 Task: Add a signature Mateo Gonzalez containing With gratitude and sincere wishes, Mateo Gonzalez to email address softage.9@softage.net and add a folder Condo associations
Action: Mouse moved to (1201, 96)
Screenshot: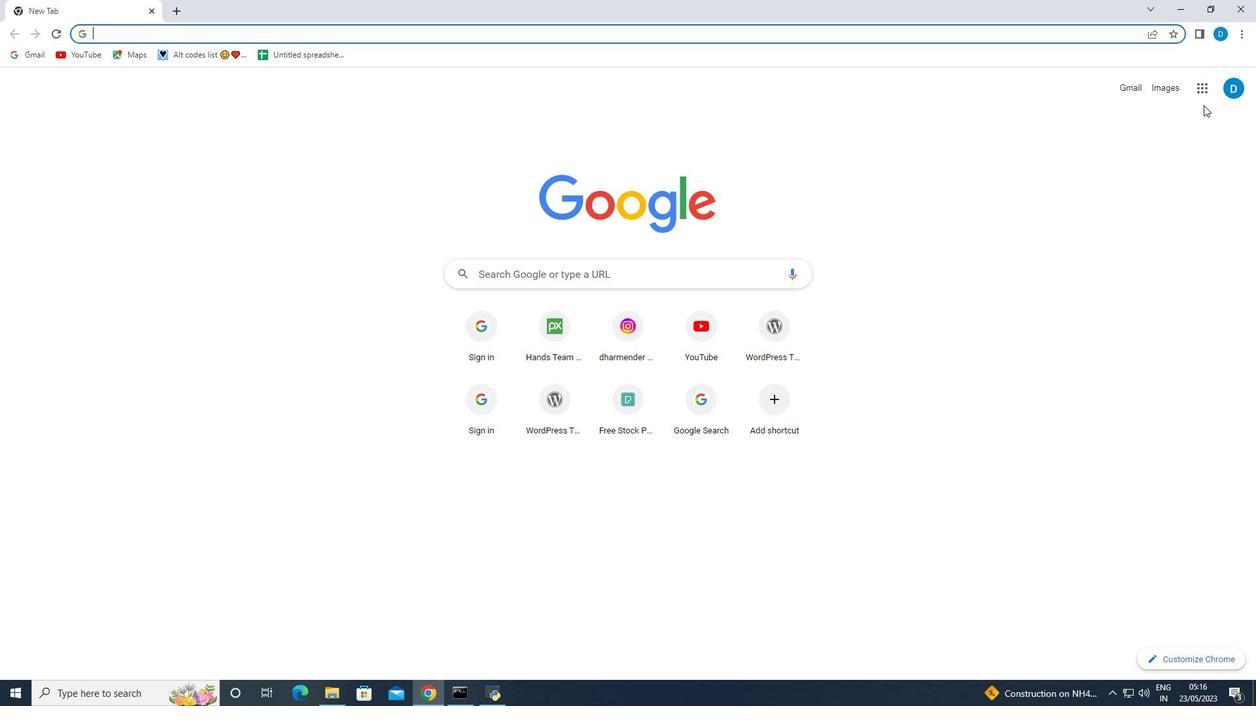 
Action: Mouse pressed left at (1201, 96)
Screenshot: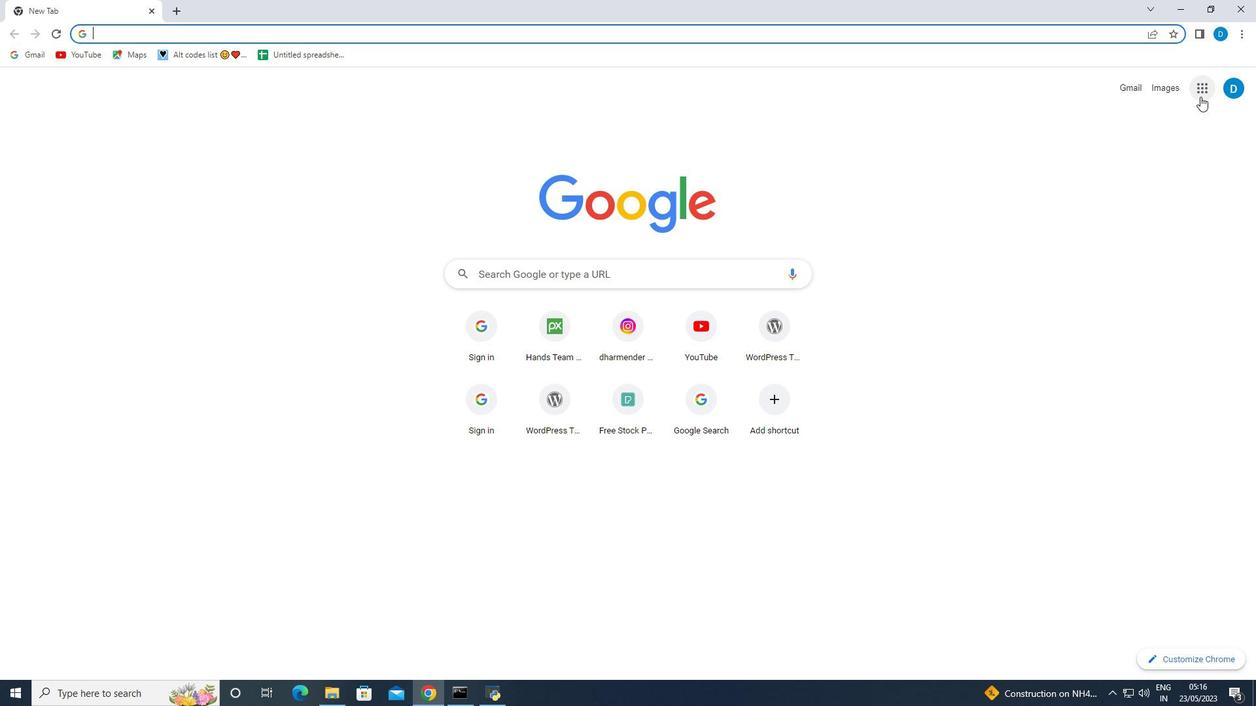 
Action: Mouse moved to (1091, 255)
Screenshot: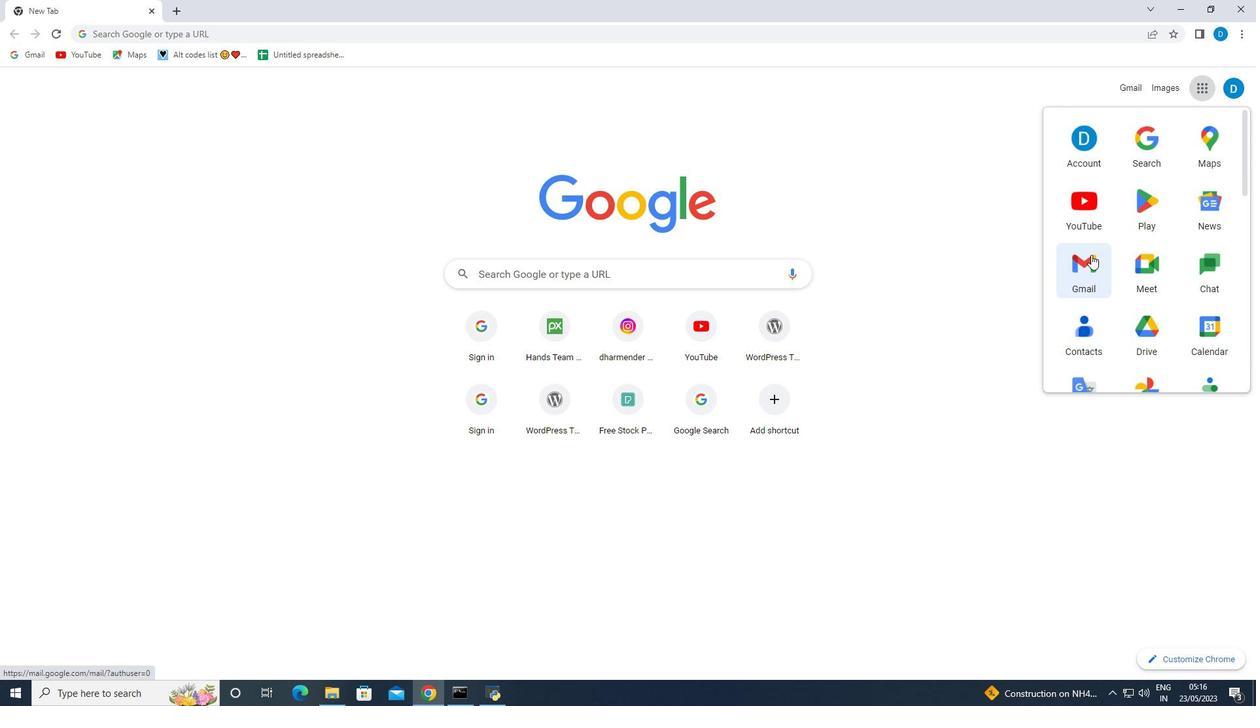 
Action: Mouse pressed left at (1091, 255)
Screenshot: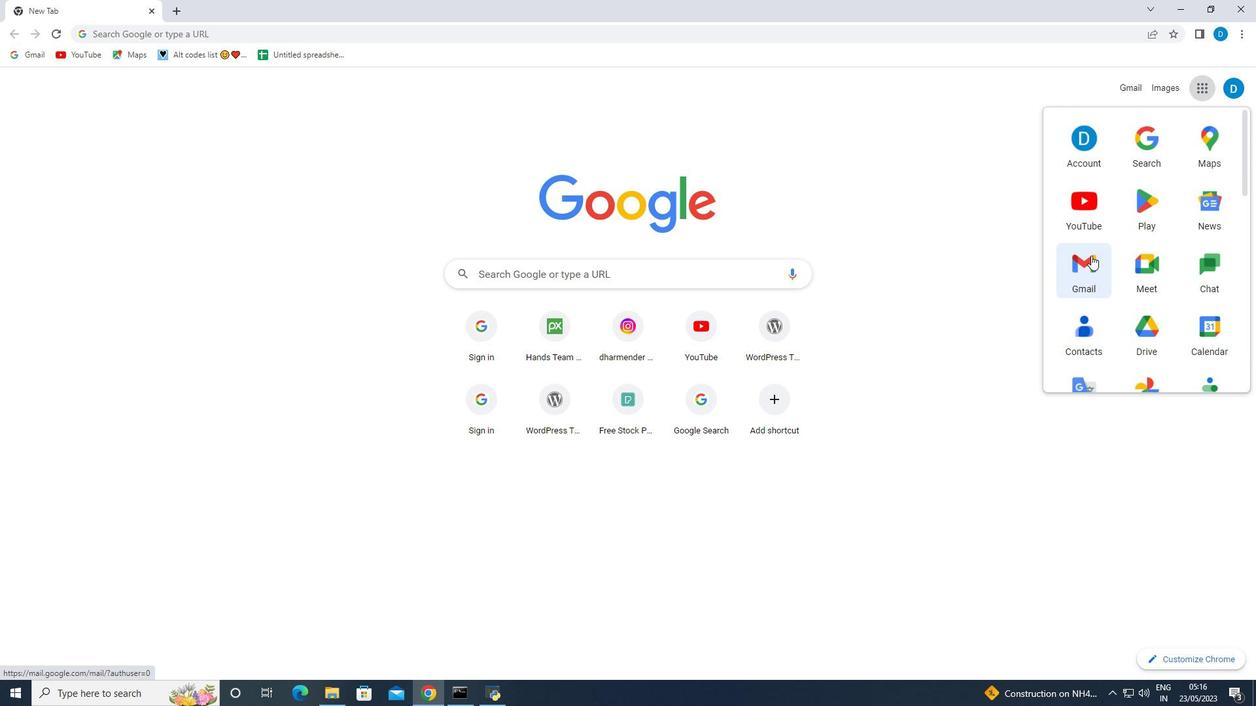 
Action: Mouse moved to (145, 337)
Screenshot: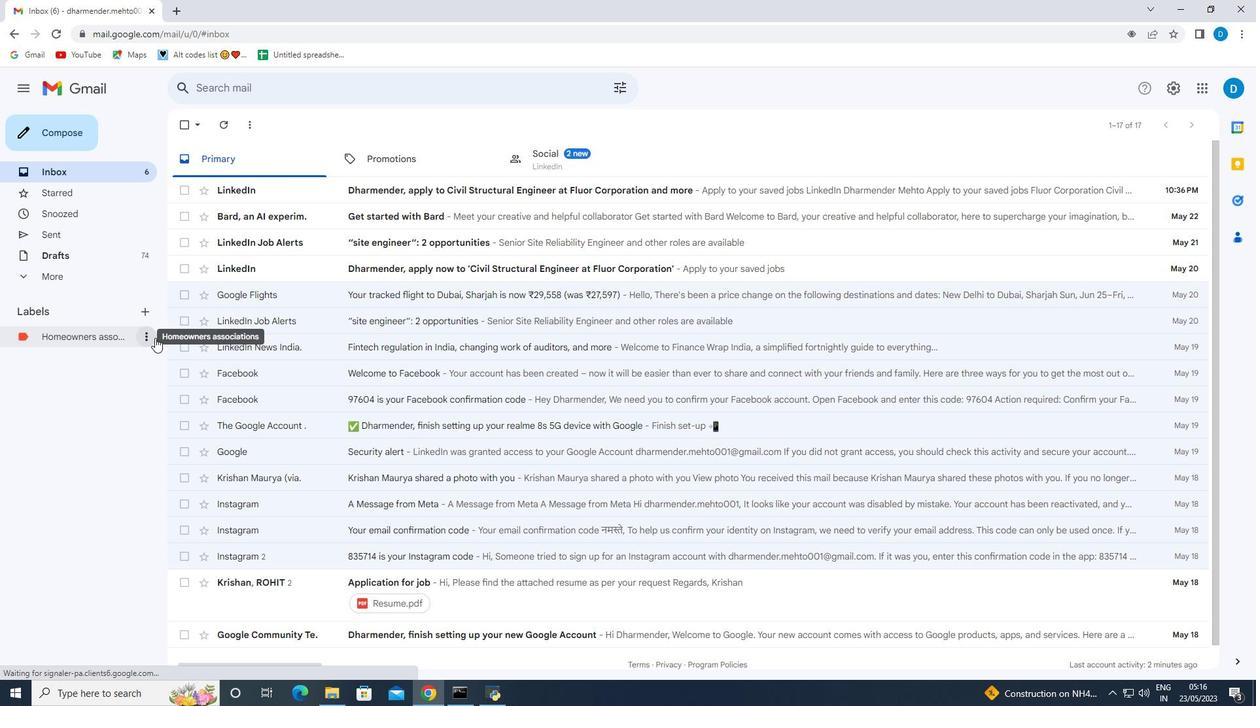 
Action: Mouse pressed left at (145, 337)
Screenshot: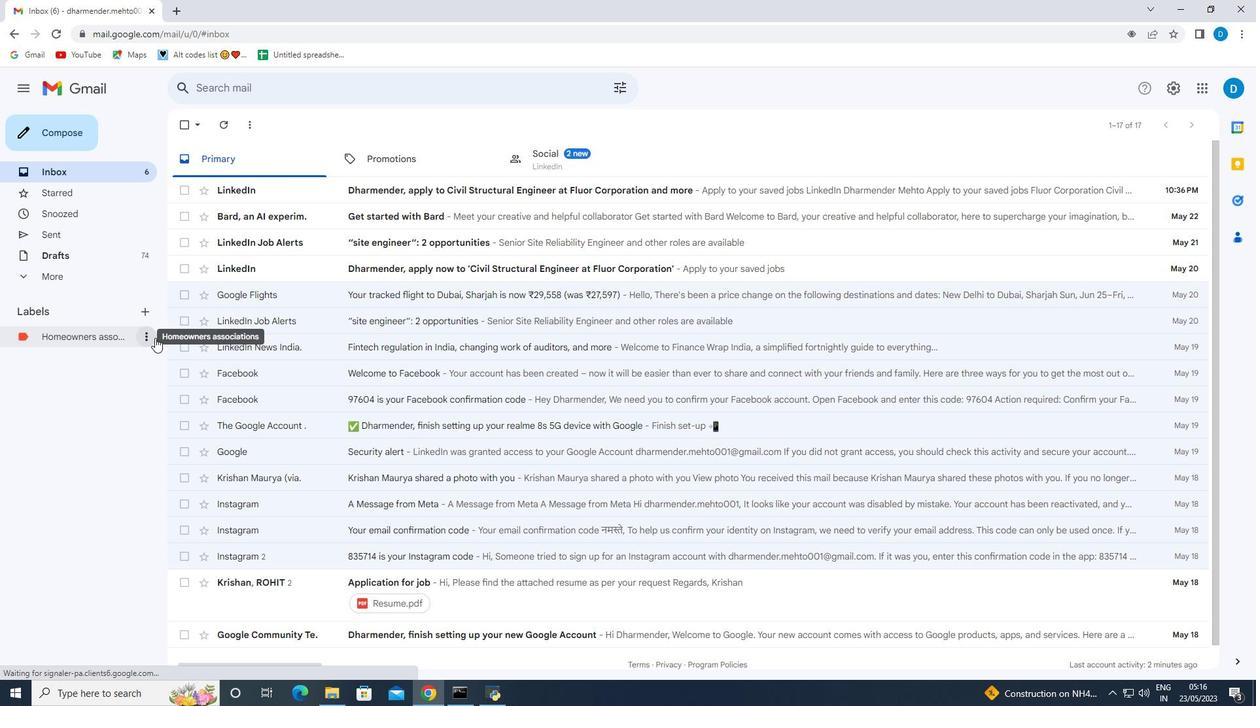 
Action: Mouse moved to (191, 574)
Screenshot: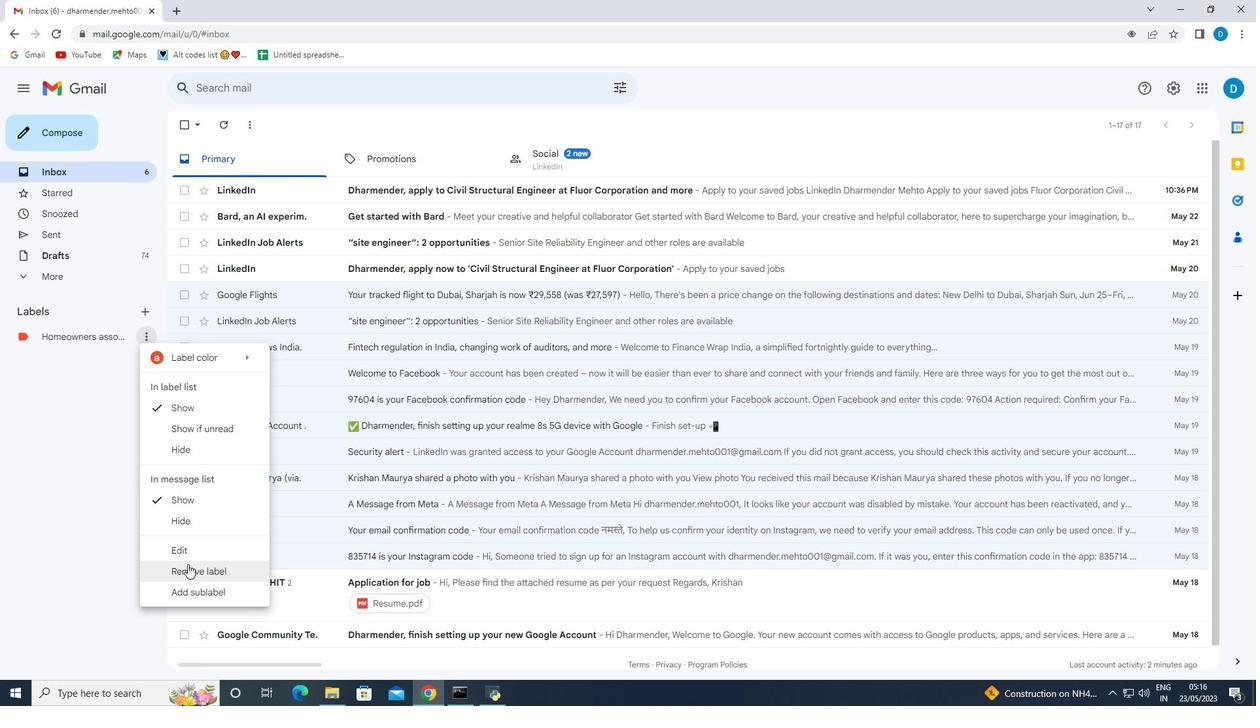 
Action: Mouse pressed left at (191, 574)
Screenshot: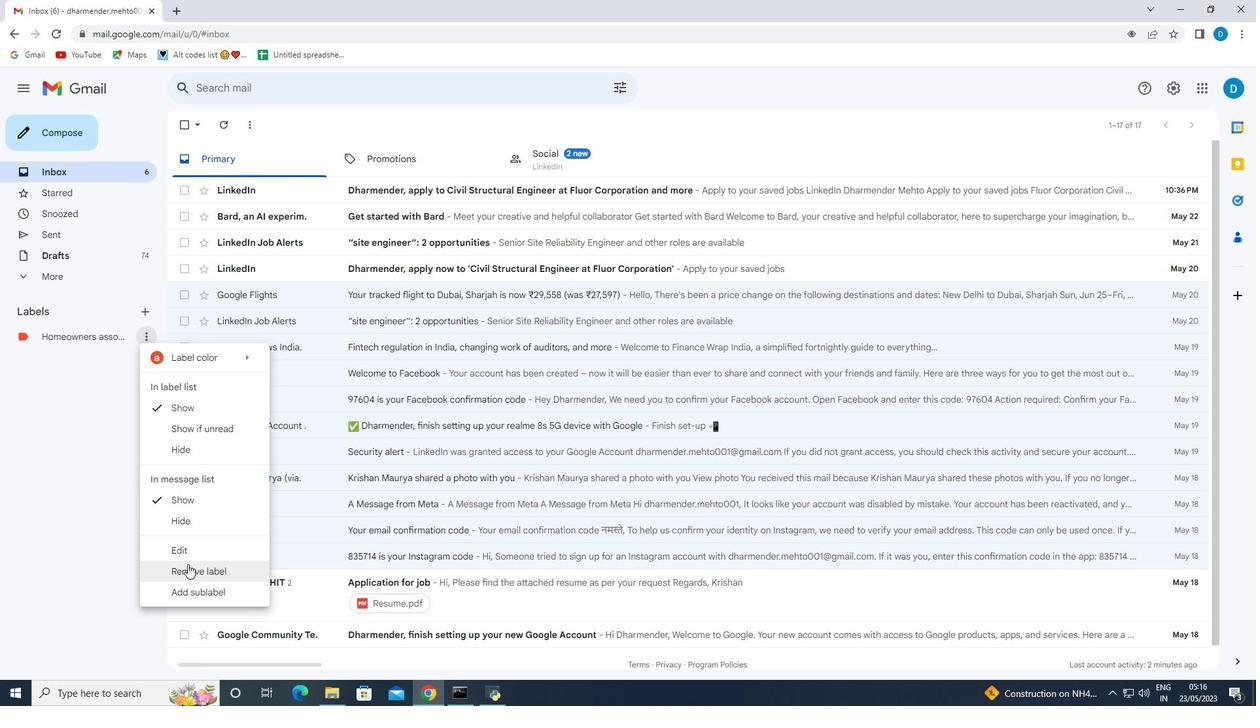 
Action: Mouse moved to (738, 406)
Screenshot: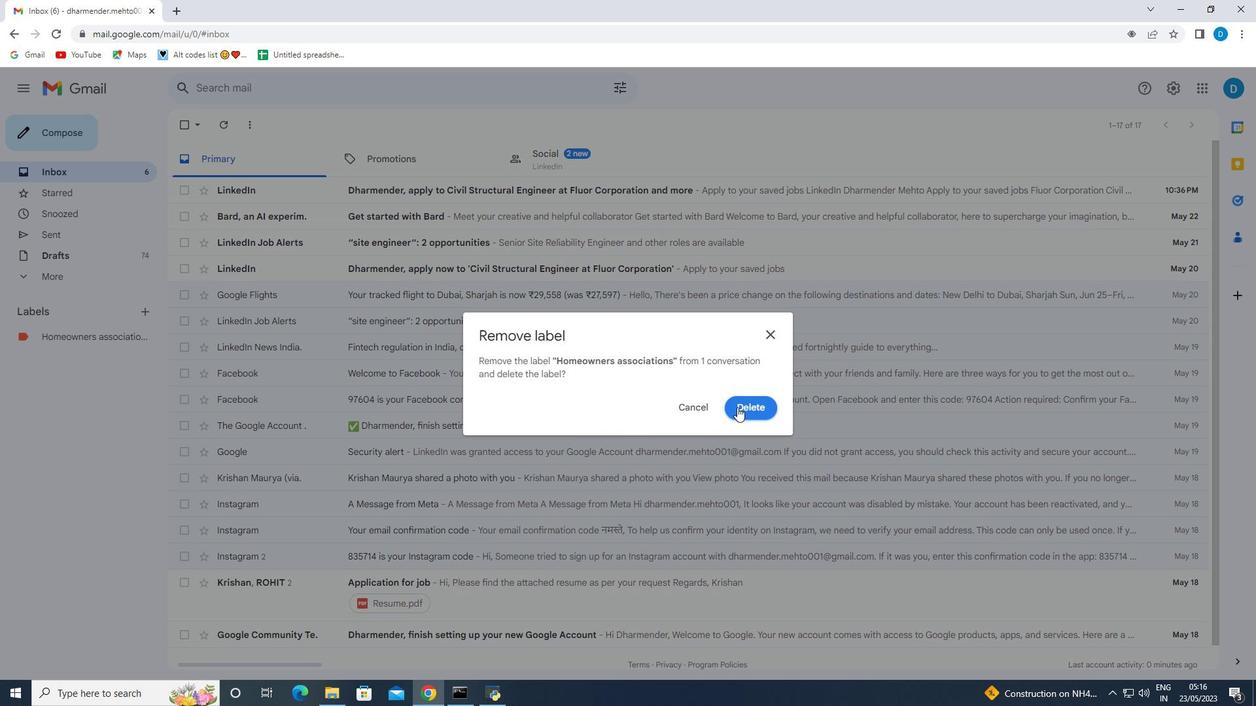 
Action: Mouse pressed left at (738, 406)
Screenshot: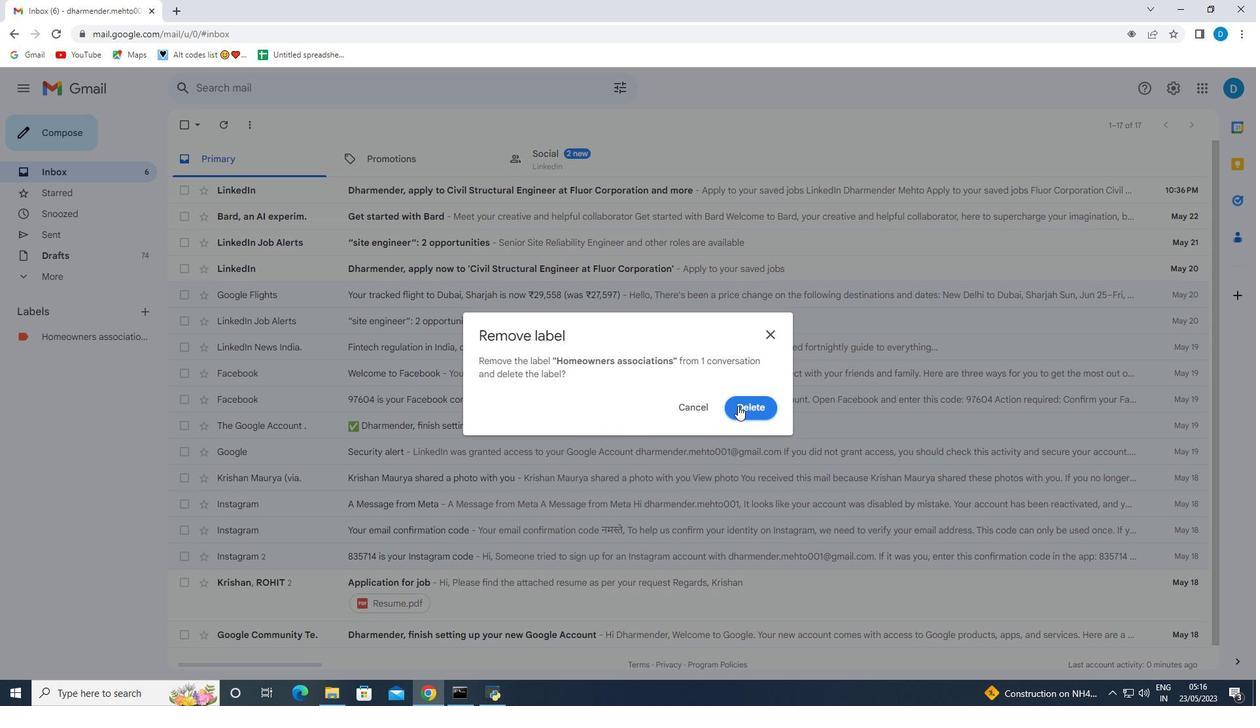 
Action: Mouse moved to (1173, 87)
Screenshot: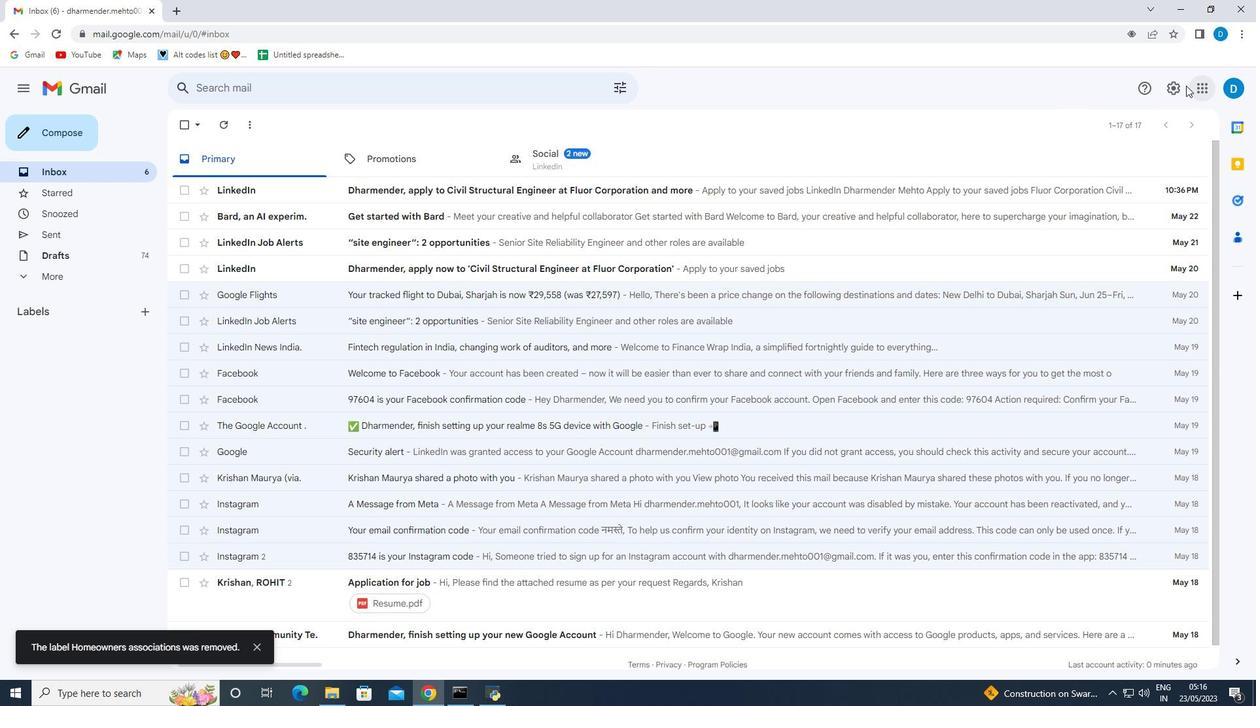 
Action: Mouse pressed left at (1173, 87)
Screenshot: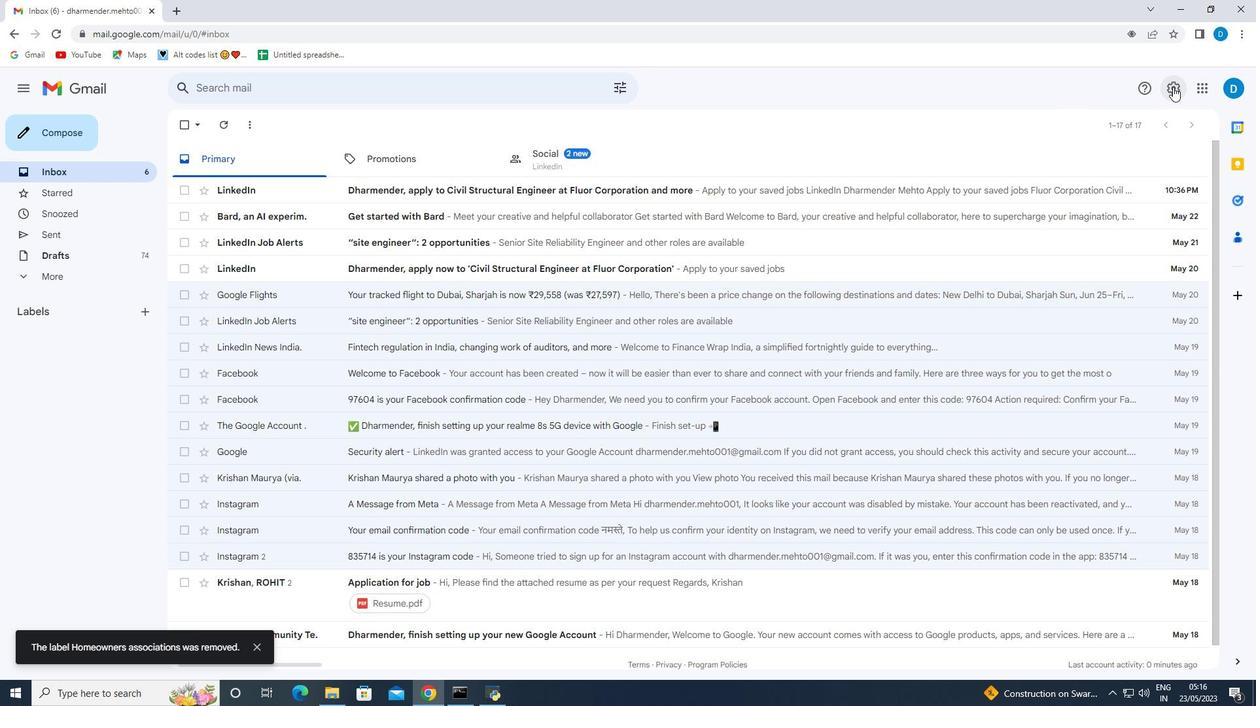 
Action: Mouse moved to (1140, 157)
Screenshot: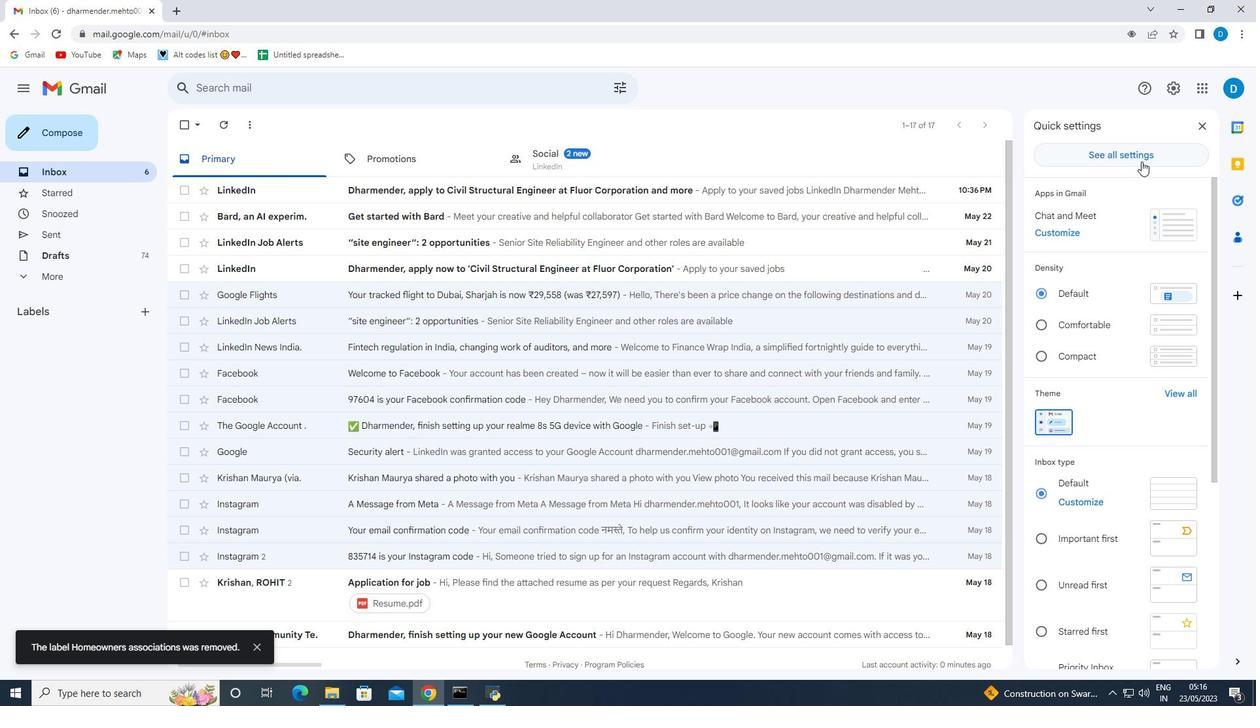 
Action: Mouse pressed left at (1140, 157)
Screenshot: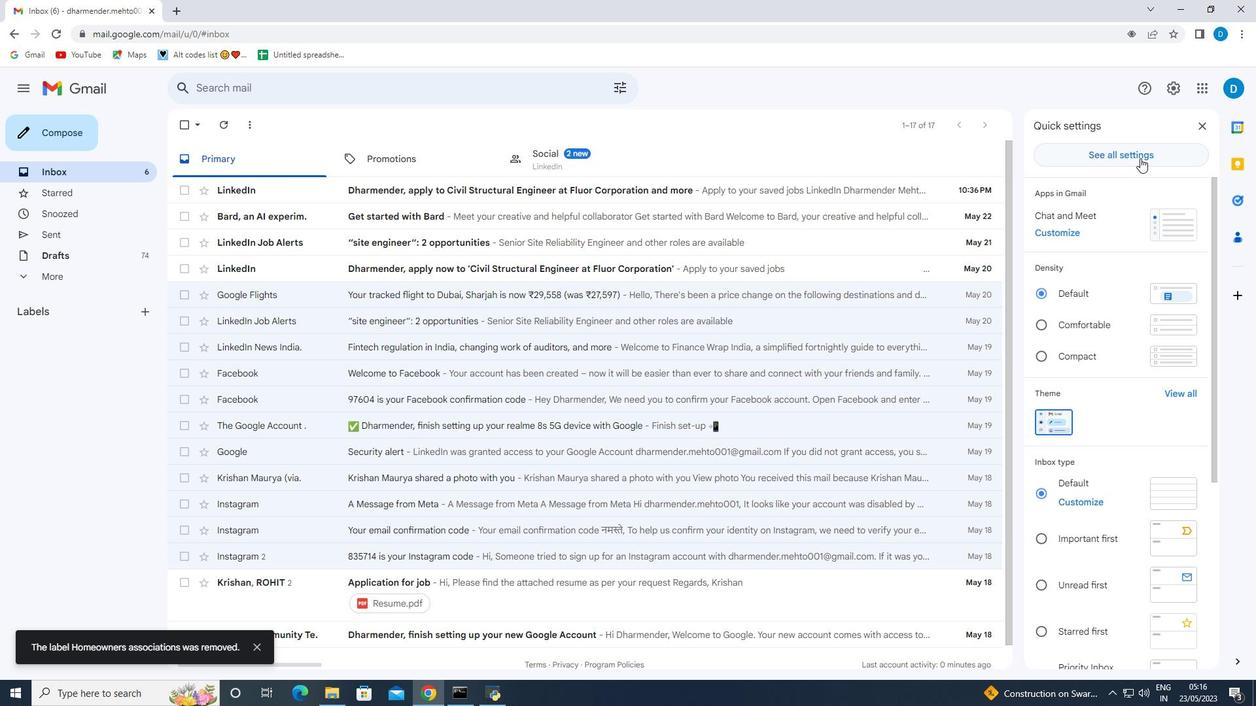 
Action: Mouse moved to (374, 352)
Screenshot: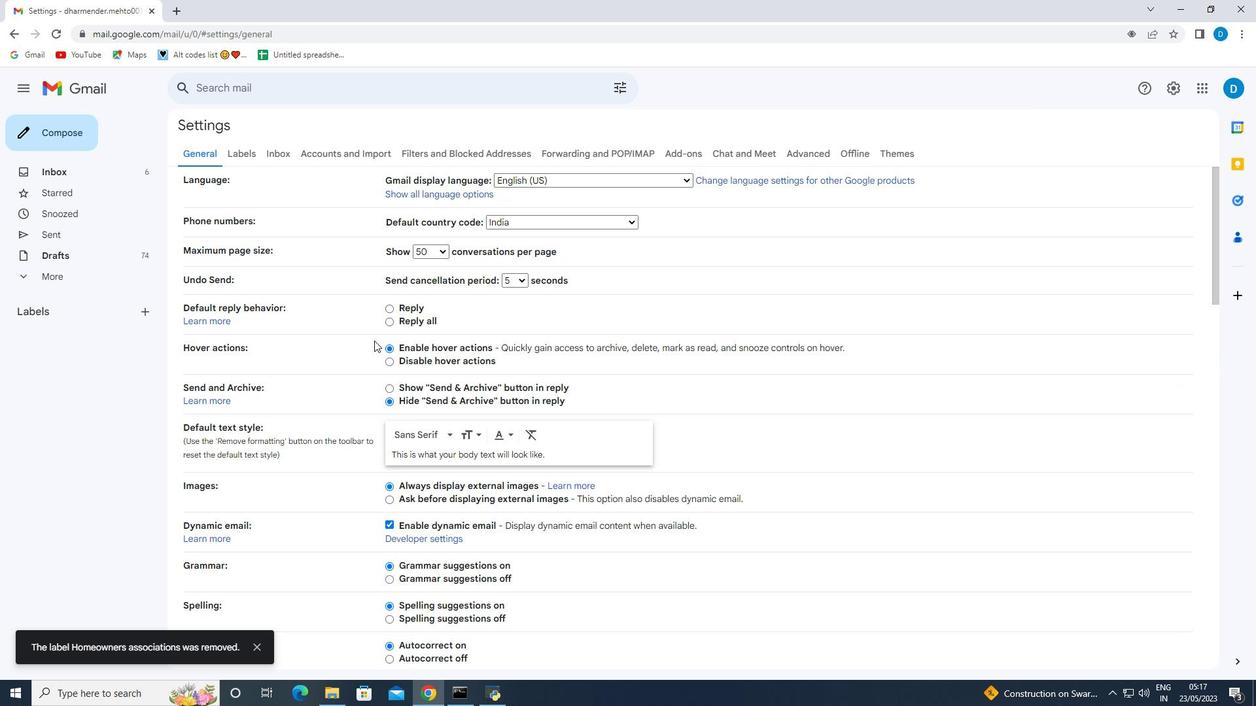 
Action: Mouse scrolled (374, 352) with delta (0, 0)
Screenshot: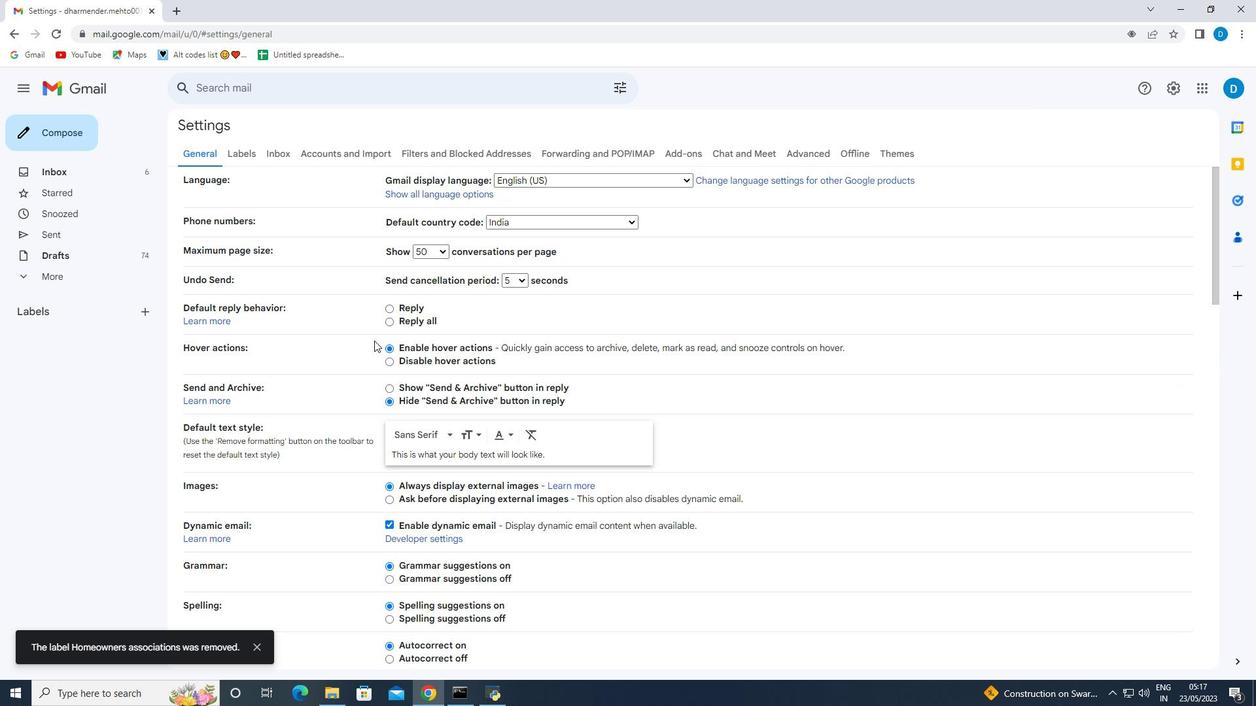 
Action: Mouse moved to (407, 362)
Screenshot: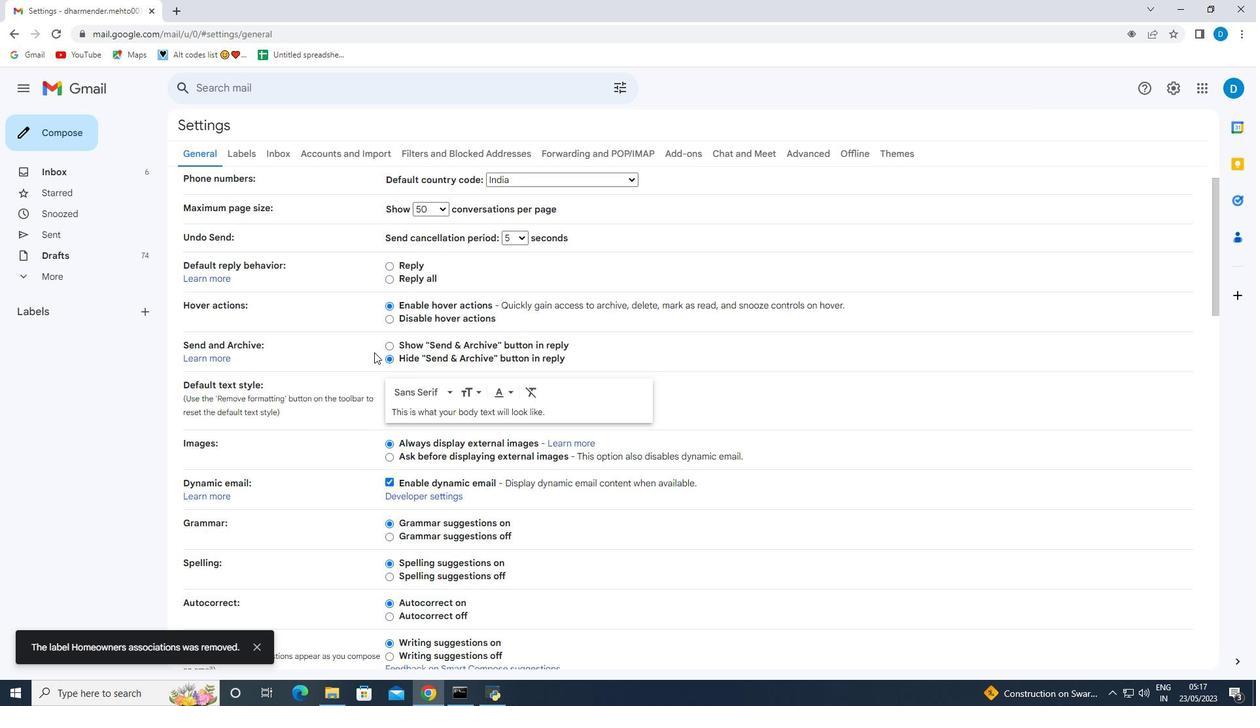 
Action: Mouse scrolled (376, 356) with delta (0, 0)
Screenshot: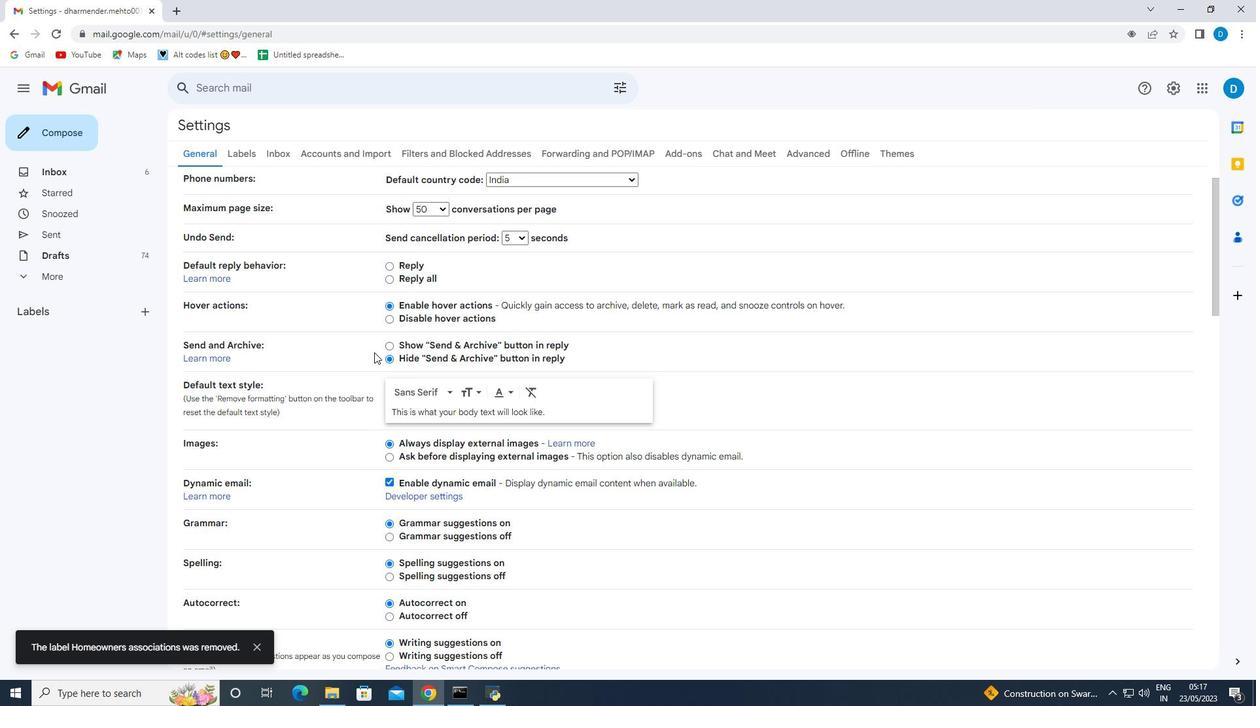 
Action: Mouse moved to (407, 363)
Screenshot: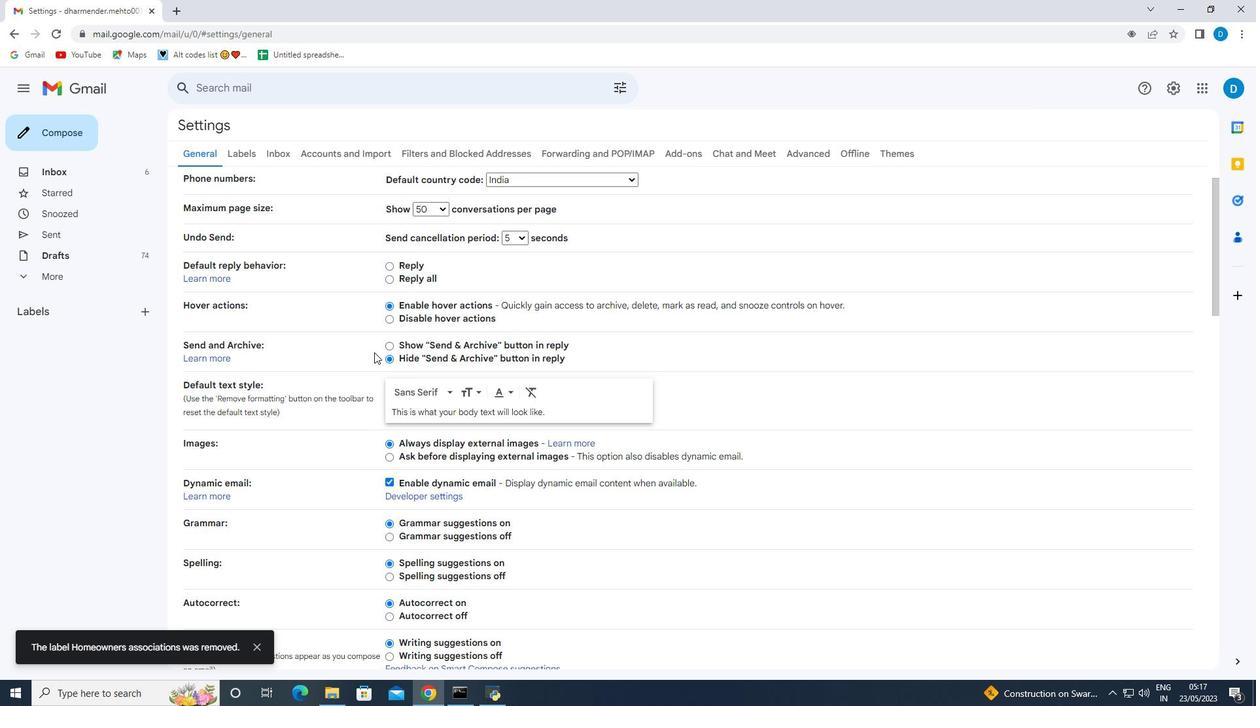 
Action: Mouse scrolled (377, 358) with delta (0, 0)
Screenshot: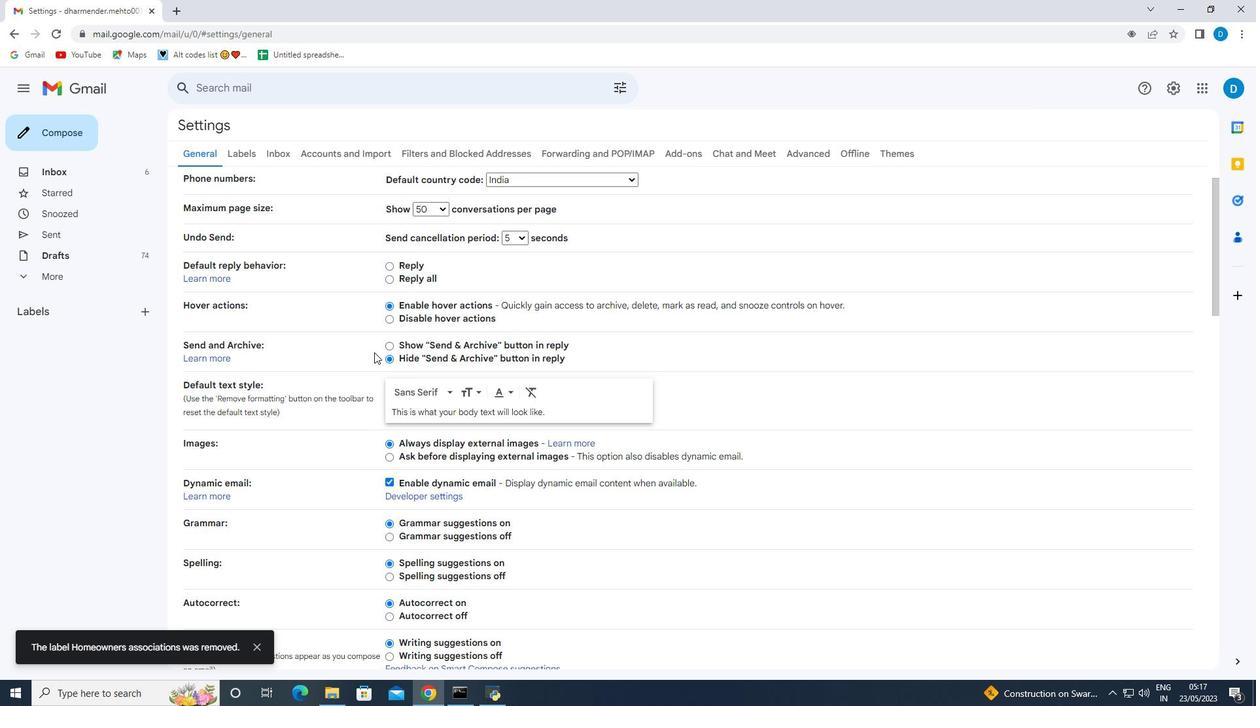 
Action: Mouse moved to (407, 363)
Screenshot: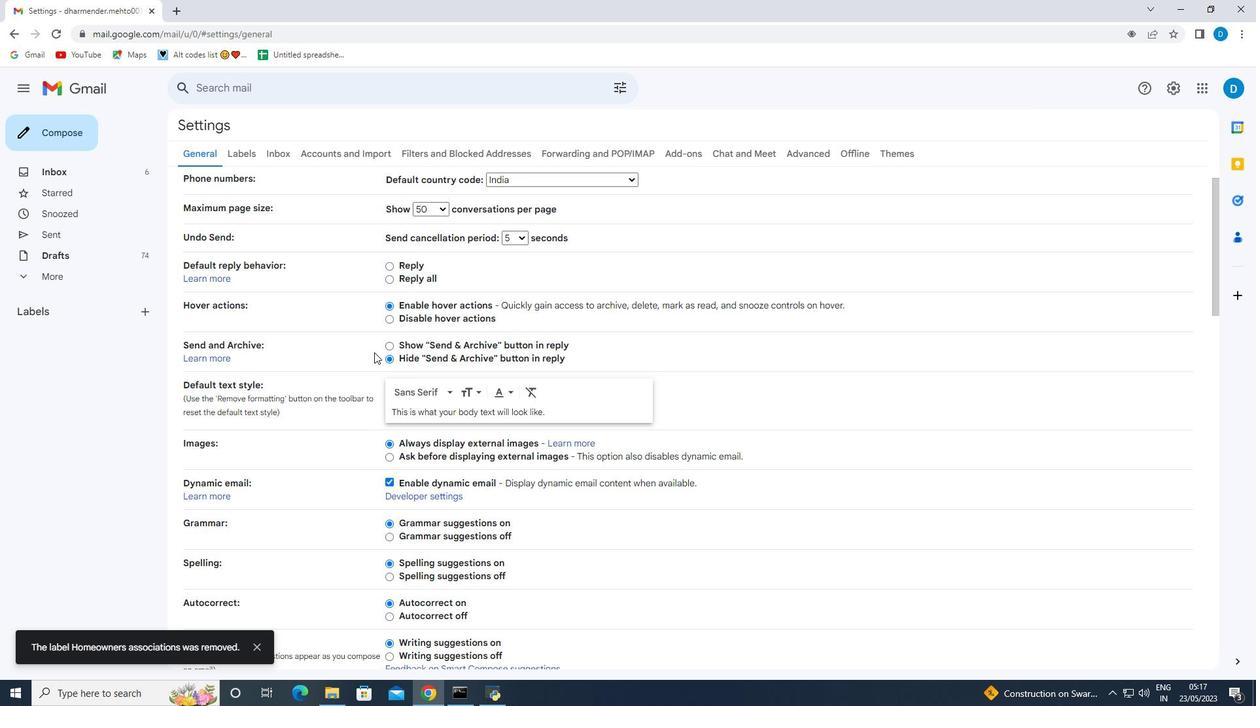 
Action: Mouse scrolled (378, 359) with delta (0, 0)
Screenshot: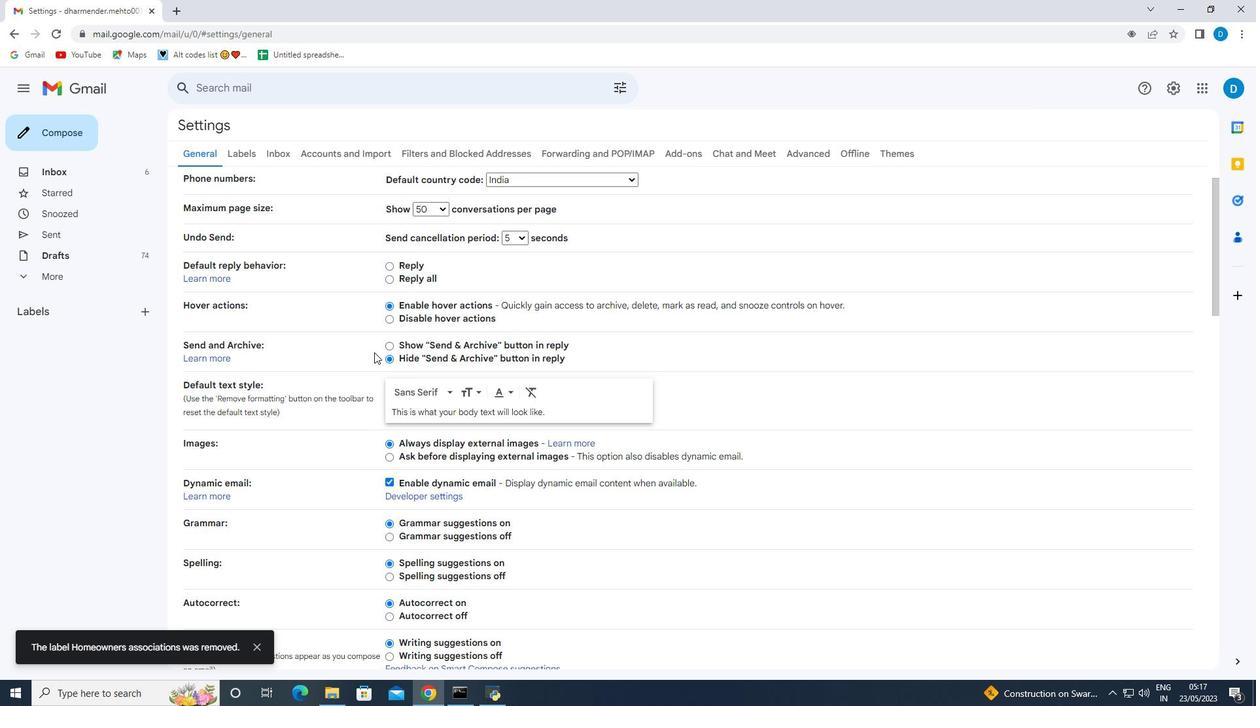 
Action: Mouse scrolled (378, 359) with delta (0, 0)
Screenshot: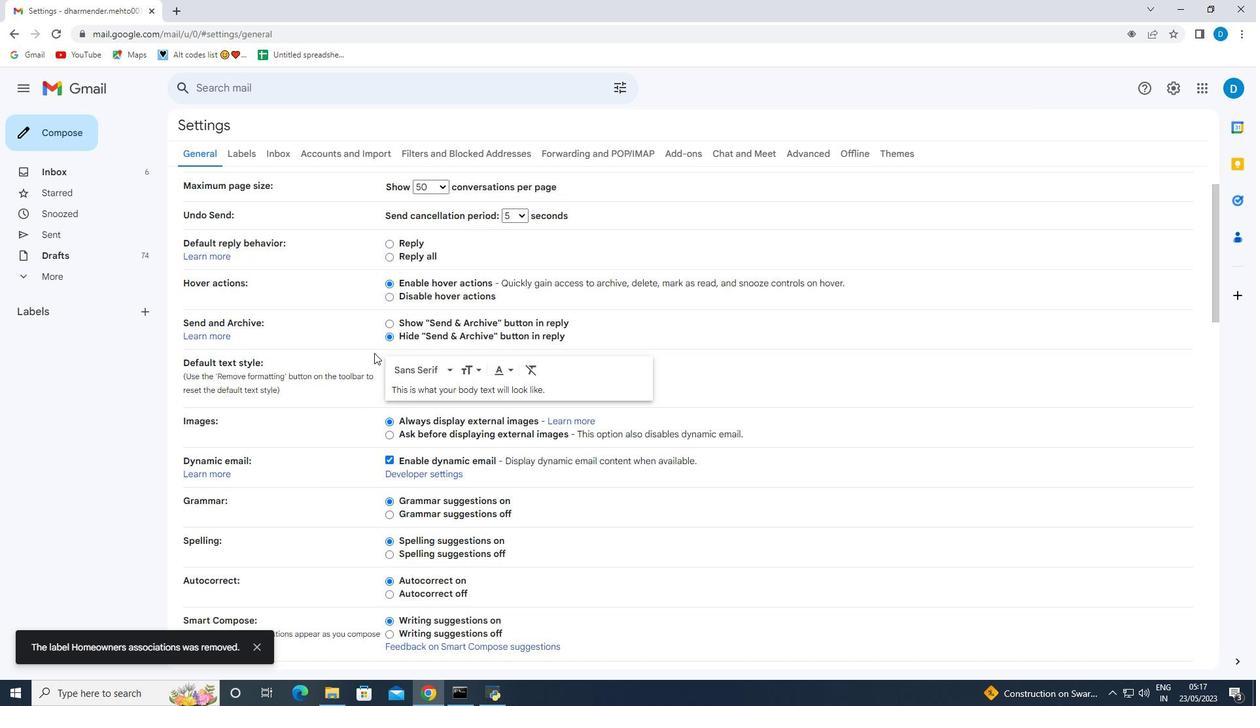 
Action: Mouse scrolled (379, 359) with delta (0, 0)
Screenshot: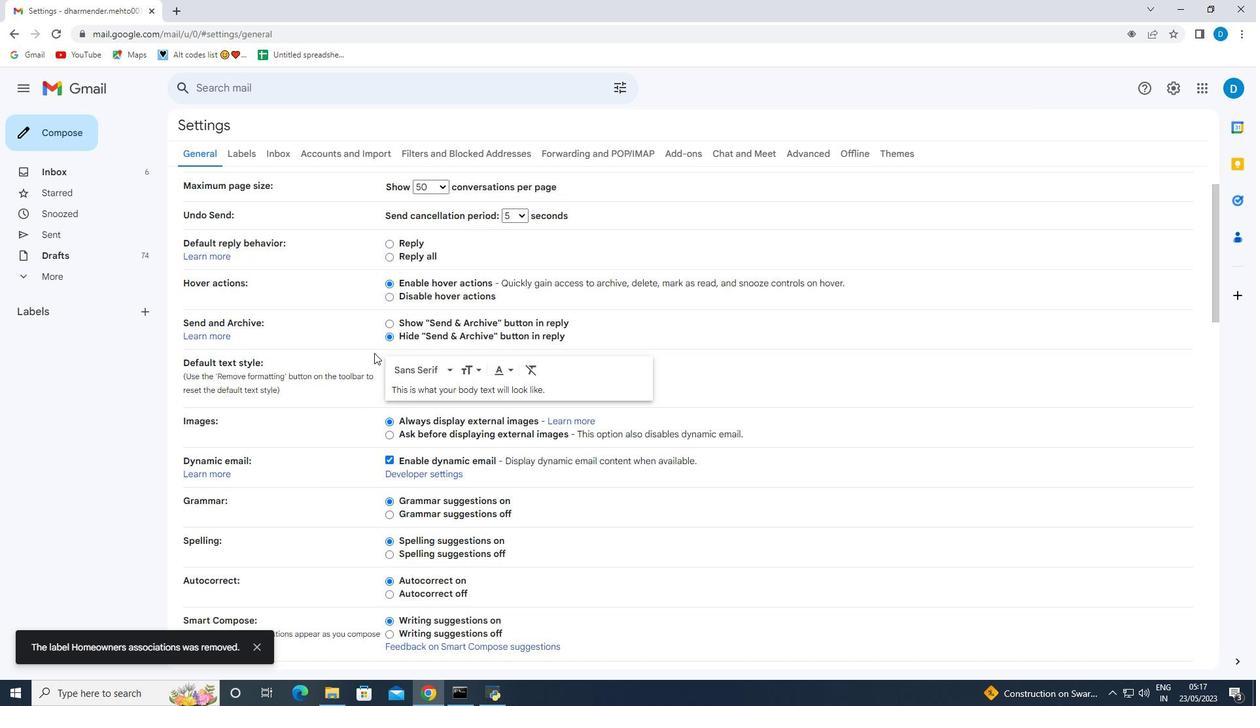 
Action: Mouse scrolled (385, 360) with delta (0, 0)
Screenshot: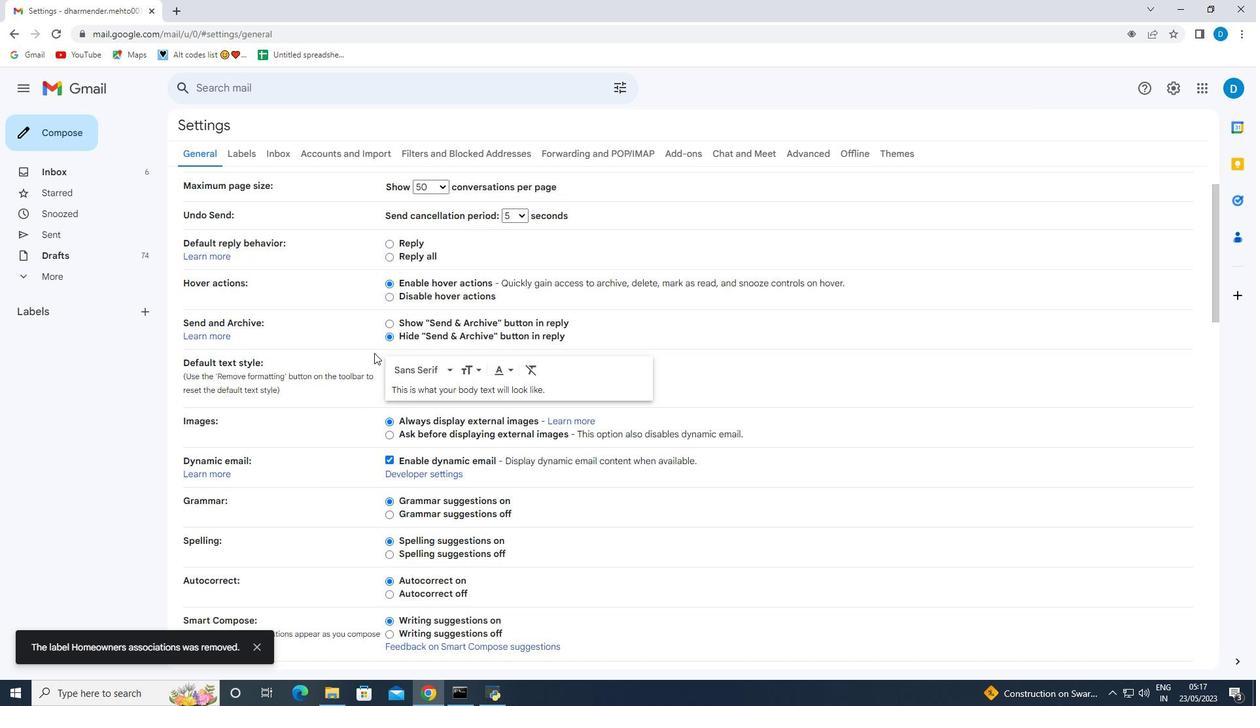 
Action: Mouse scrolled (407, 362) with delta (0, 0)
Screenshot: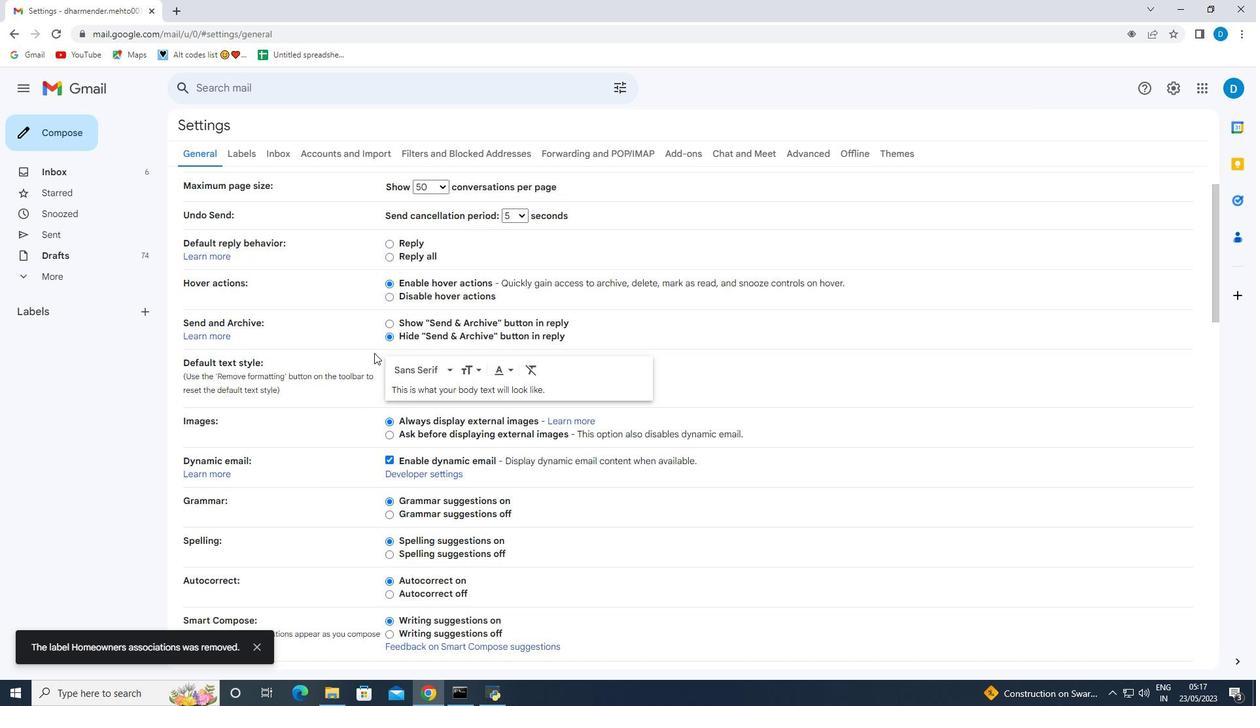 
Action: Mouse moved to (409, 364)
Screenshot: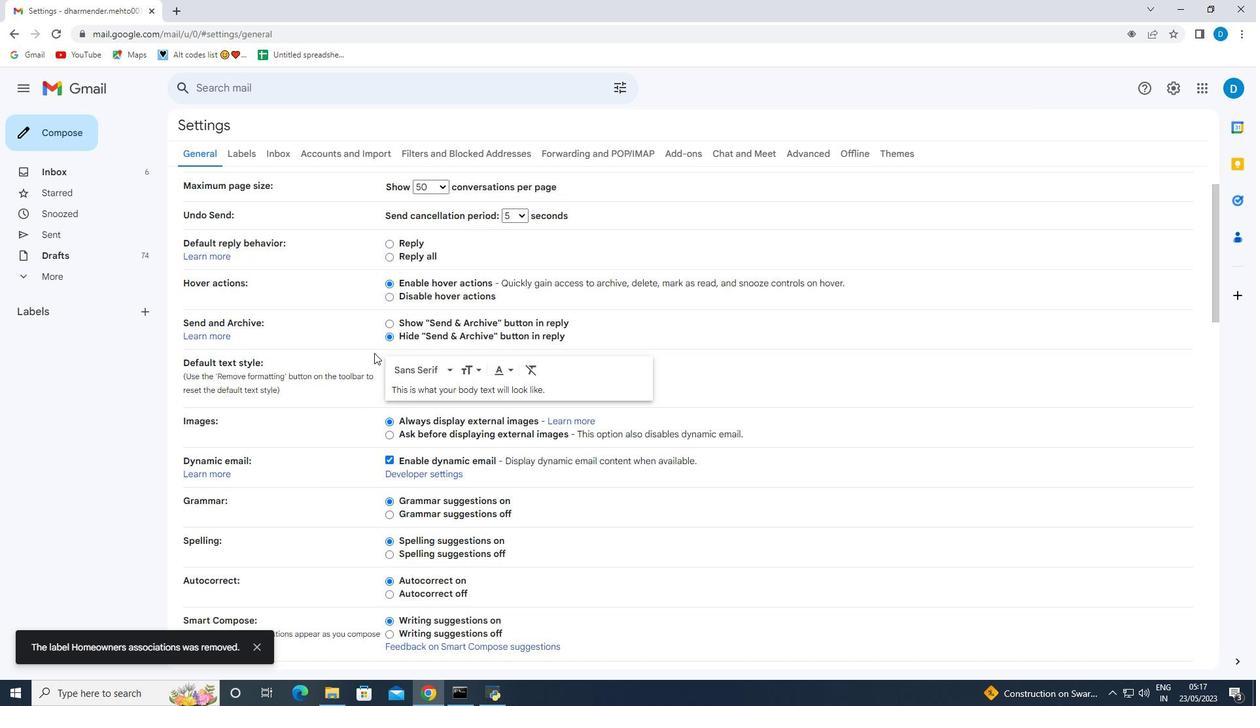 
Action: Mouse scrolled (409, 363) with delta (0, 0)
Screenshot: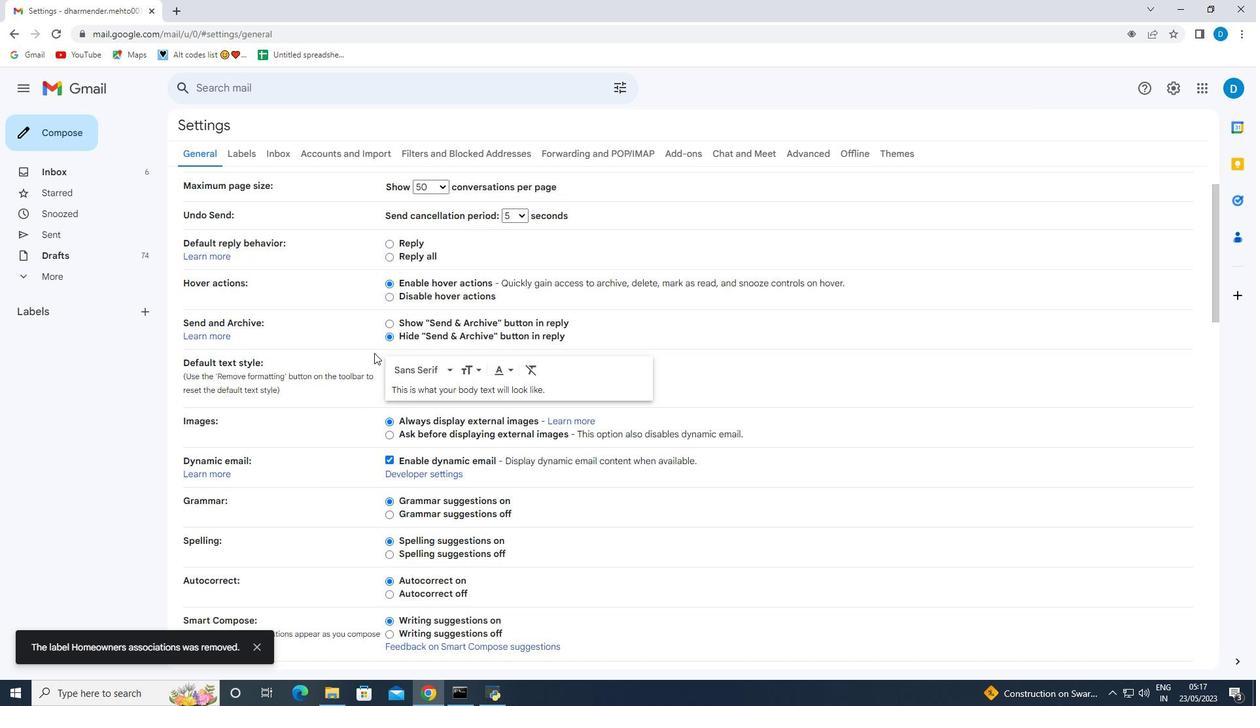 
Action: Mouse moved to (409, 365)
Screenshot: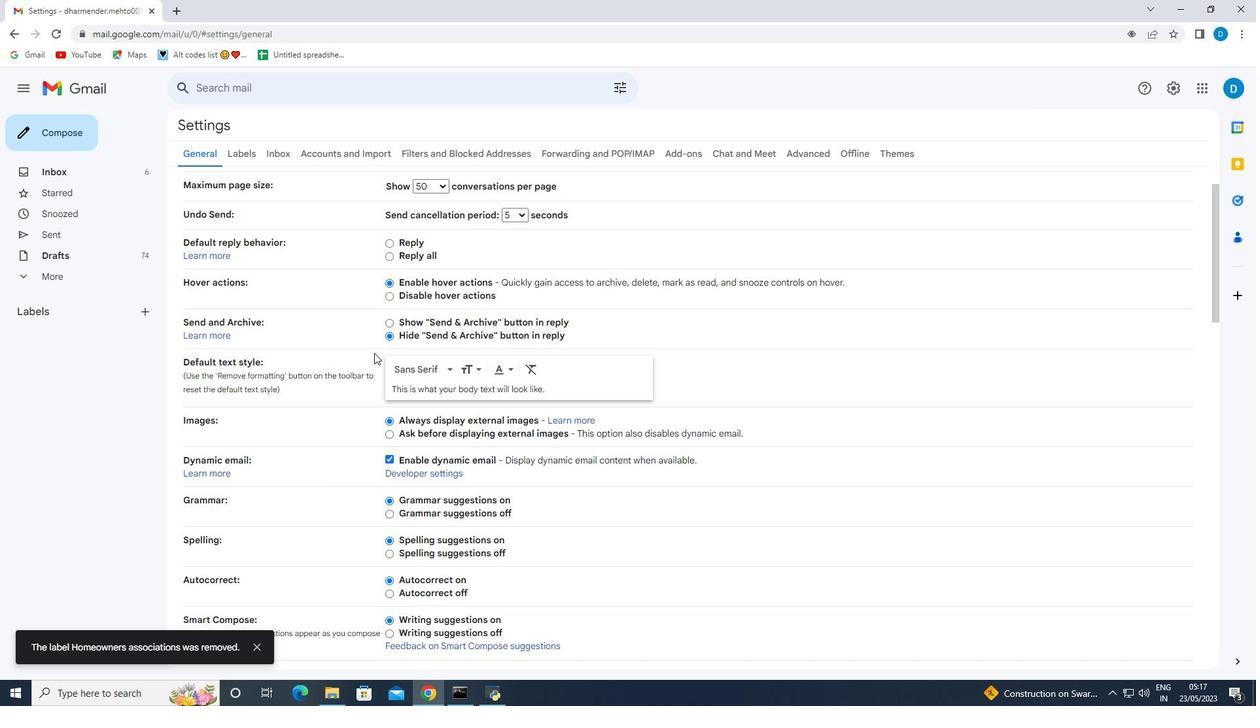 
Action: Mouse scrolled (409, 364) with delta (0, 0)
Screenshot: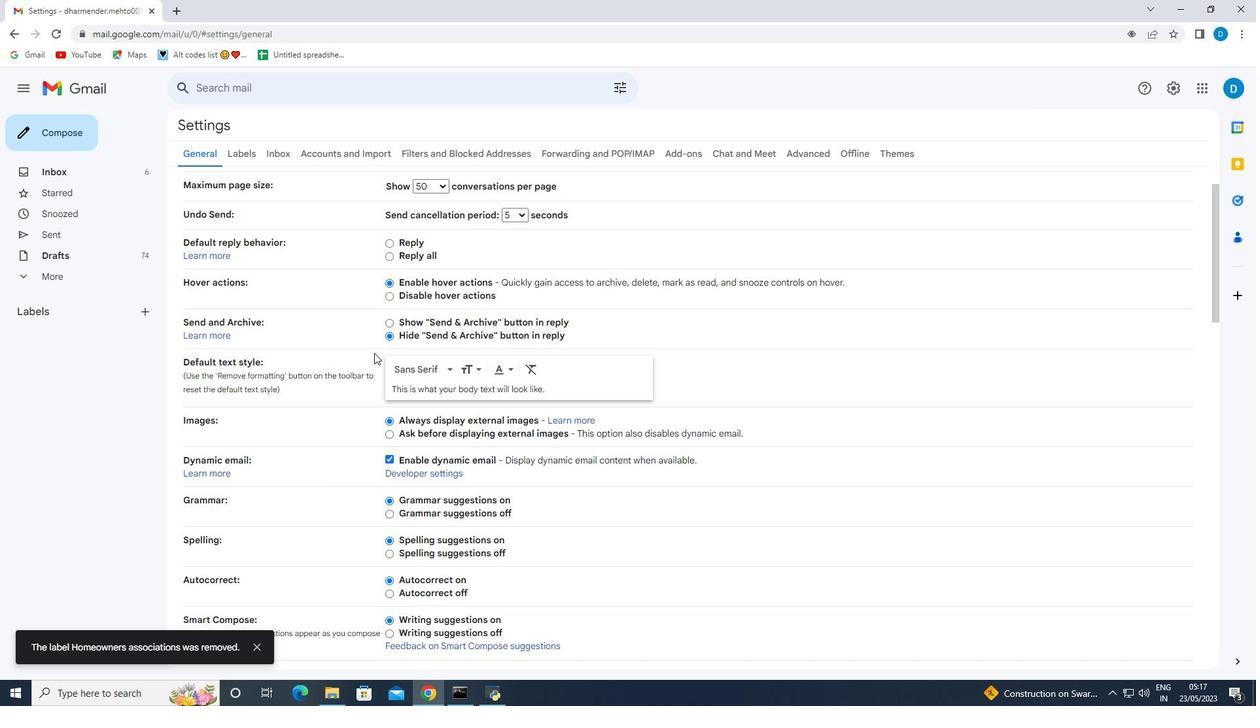 
Action: Mouse moved to (412, 365)
Screenshot: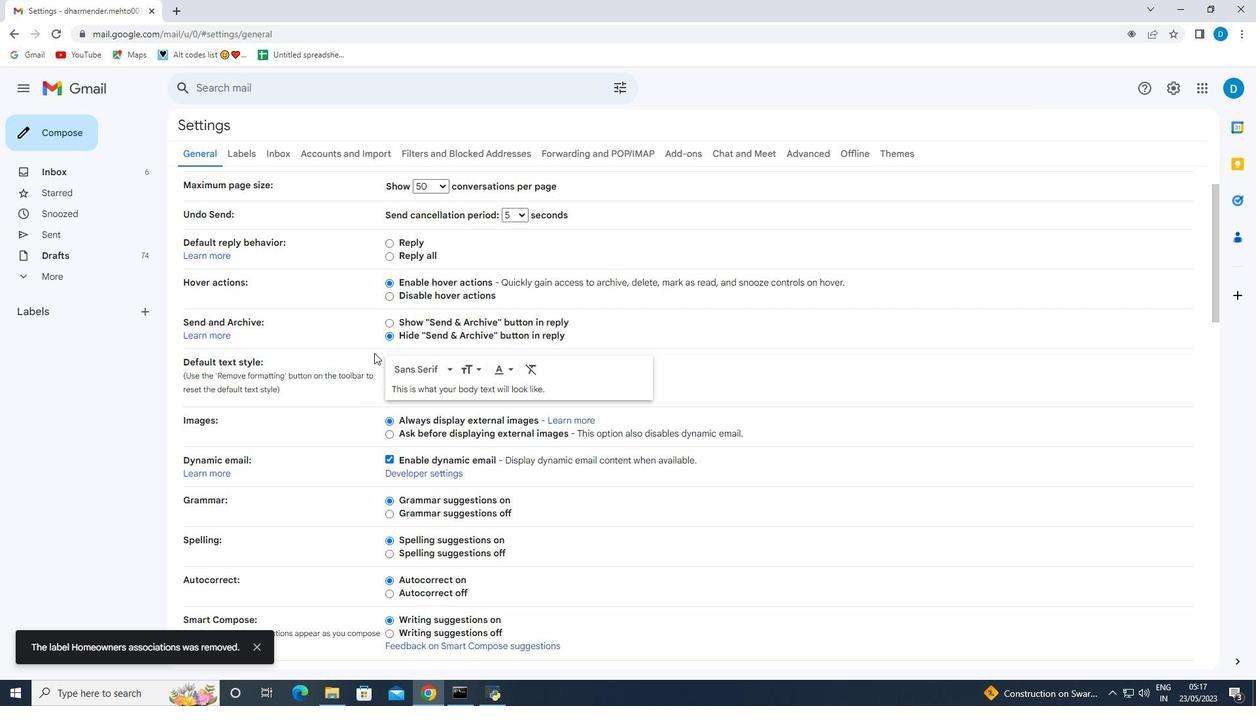 
Action: Mouse scrolled (411, 364) with delta (0, 0)
Screenshot: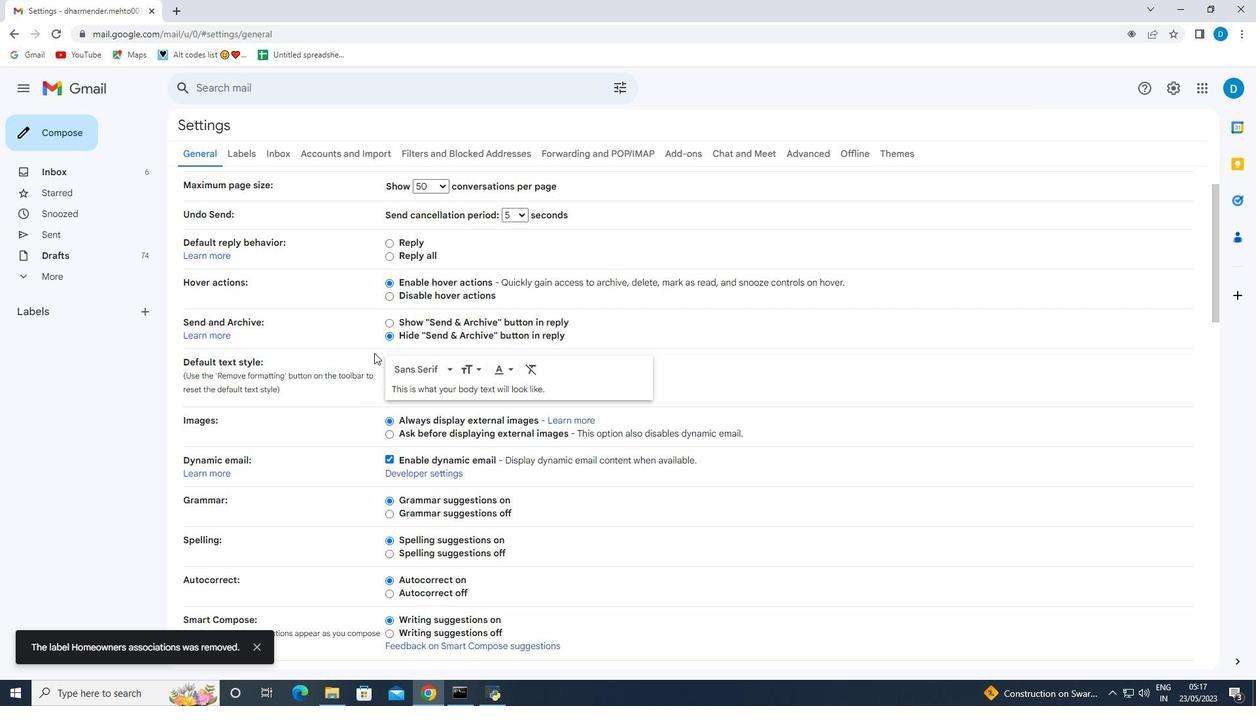 
Action: Mouse moved to (416, 367)
Screenshot: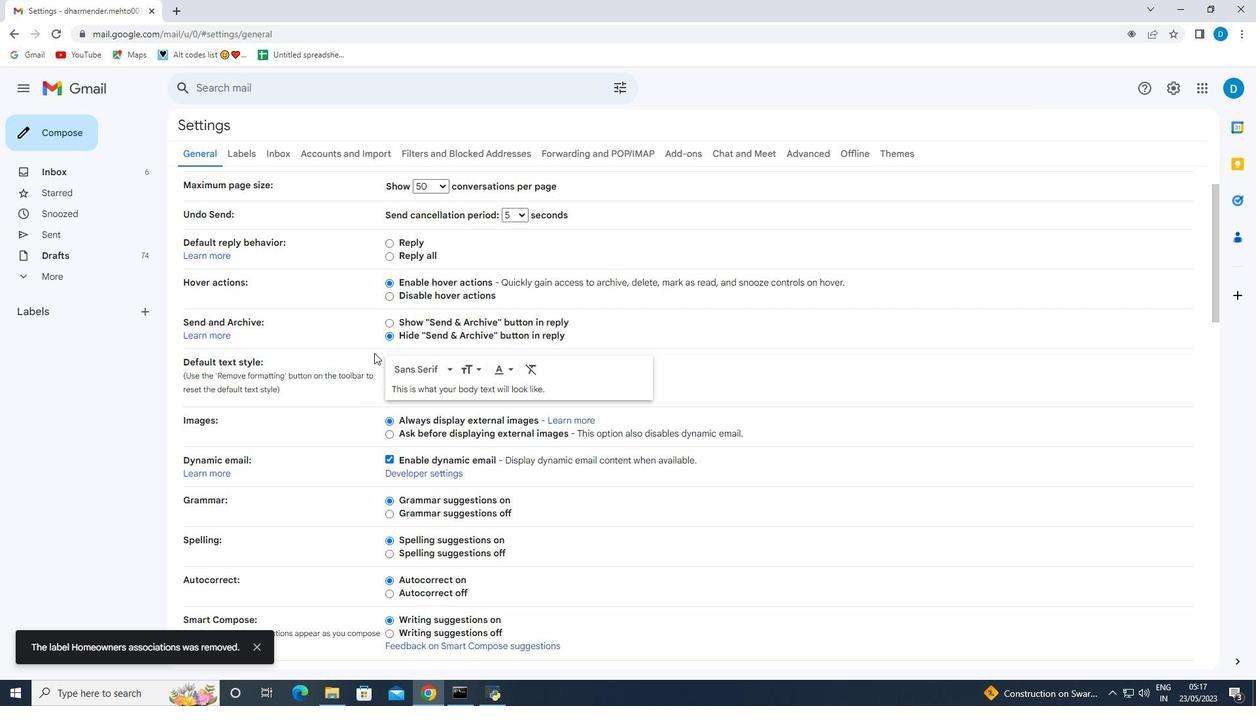 
Action: Mouse scrolled (414, 366) with delta (0, 0)
Screenshot: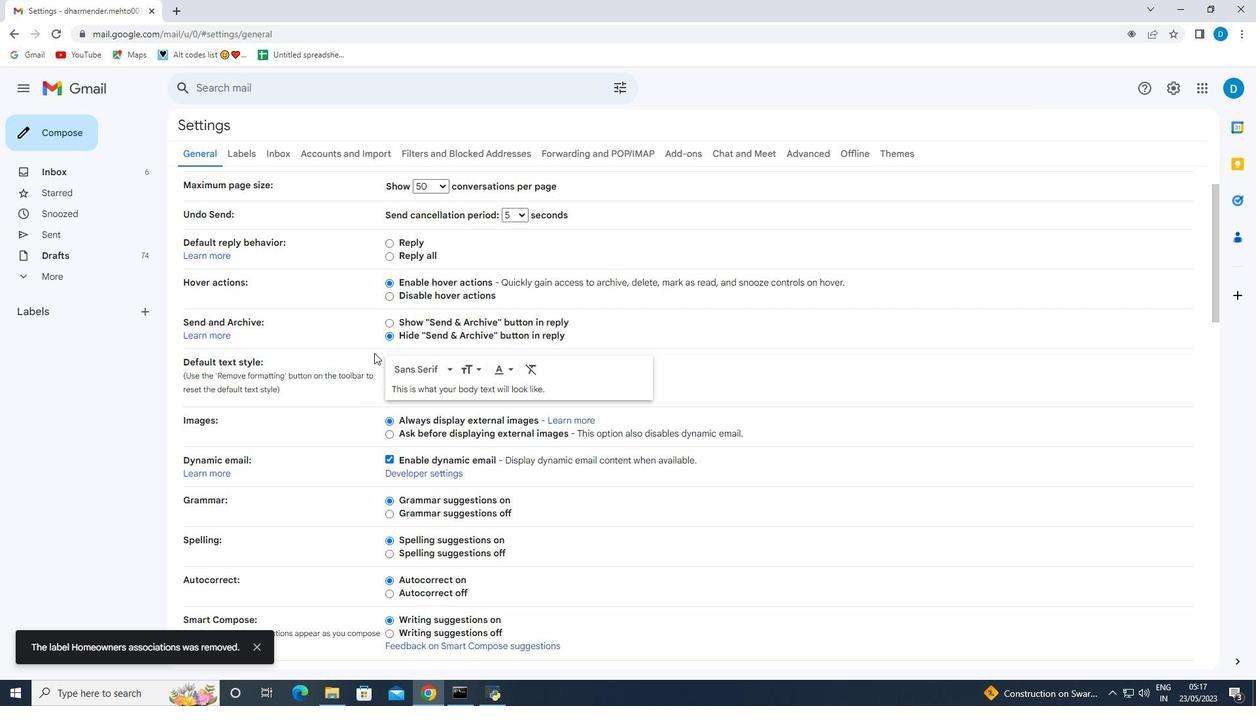 
Action: Mouse moved to (419, 369)
Screenshot: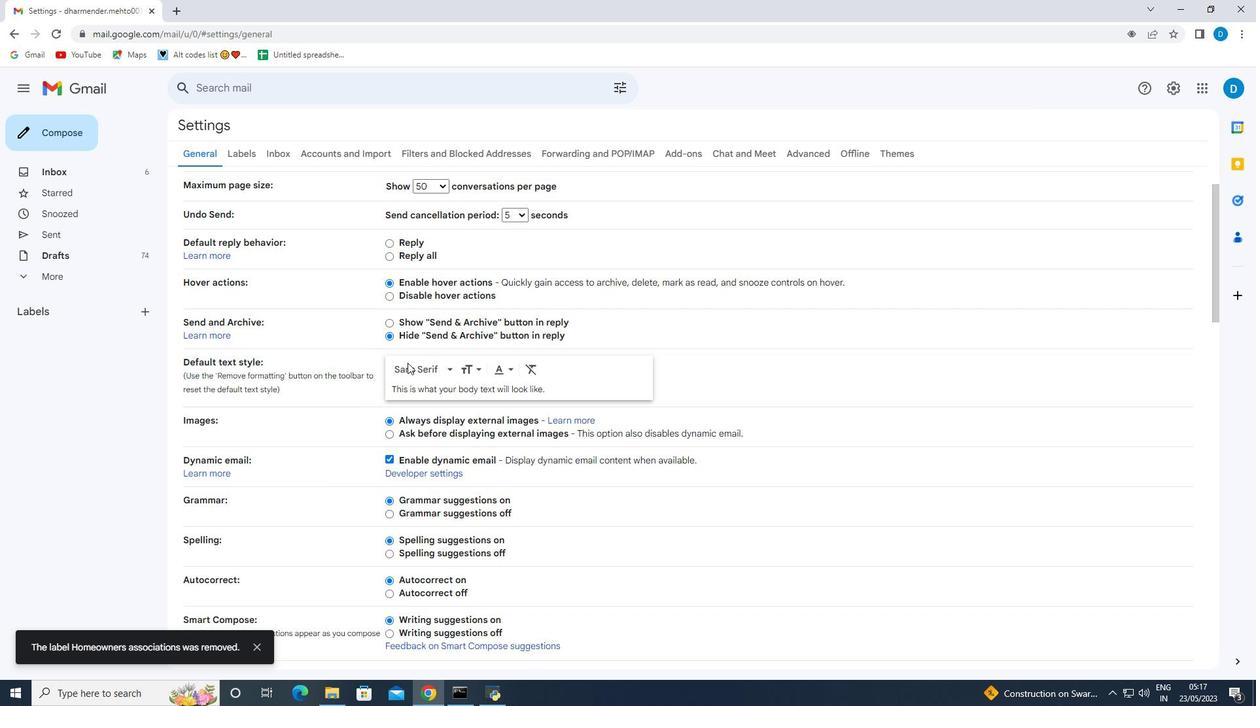 
Action: Mouse scrolled (416, 366) with delta (0, 0)
Screenshot: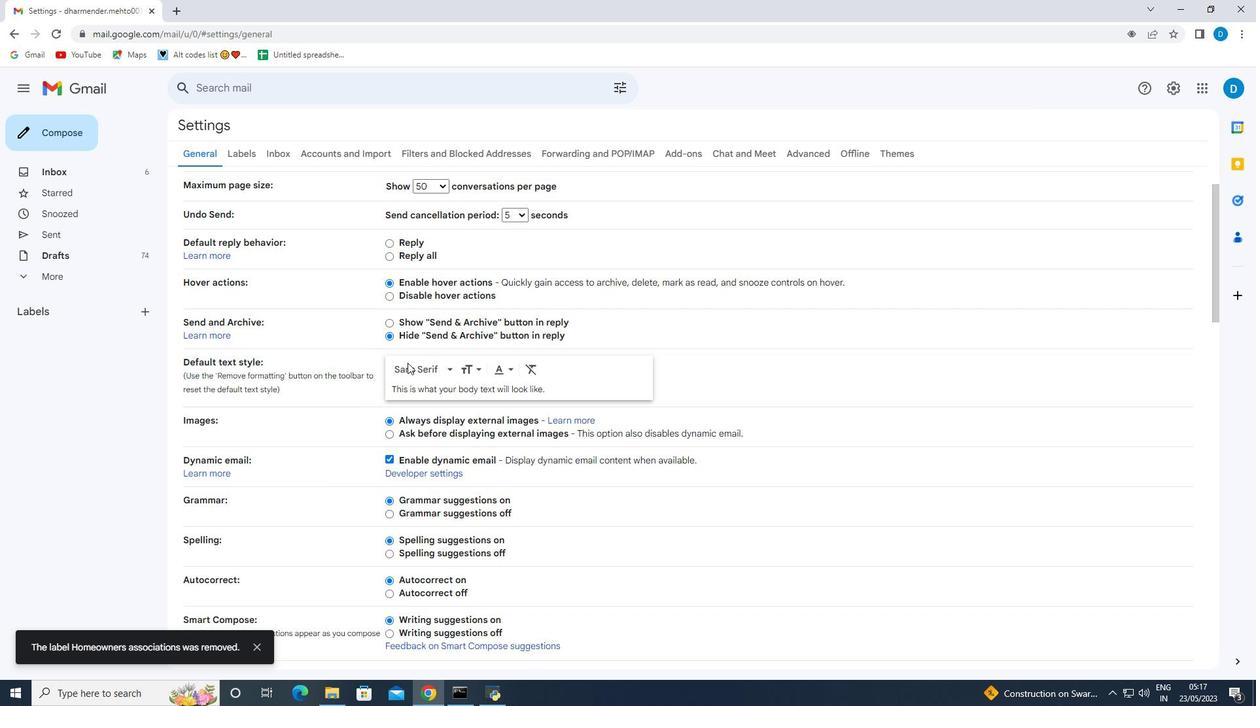 
Action: Mouse moved to (528, 528)
Screenshot: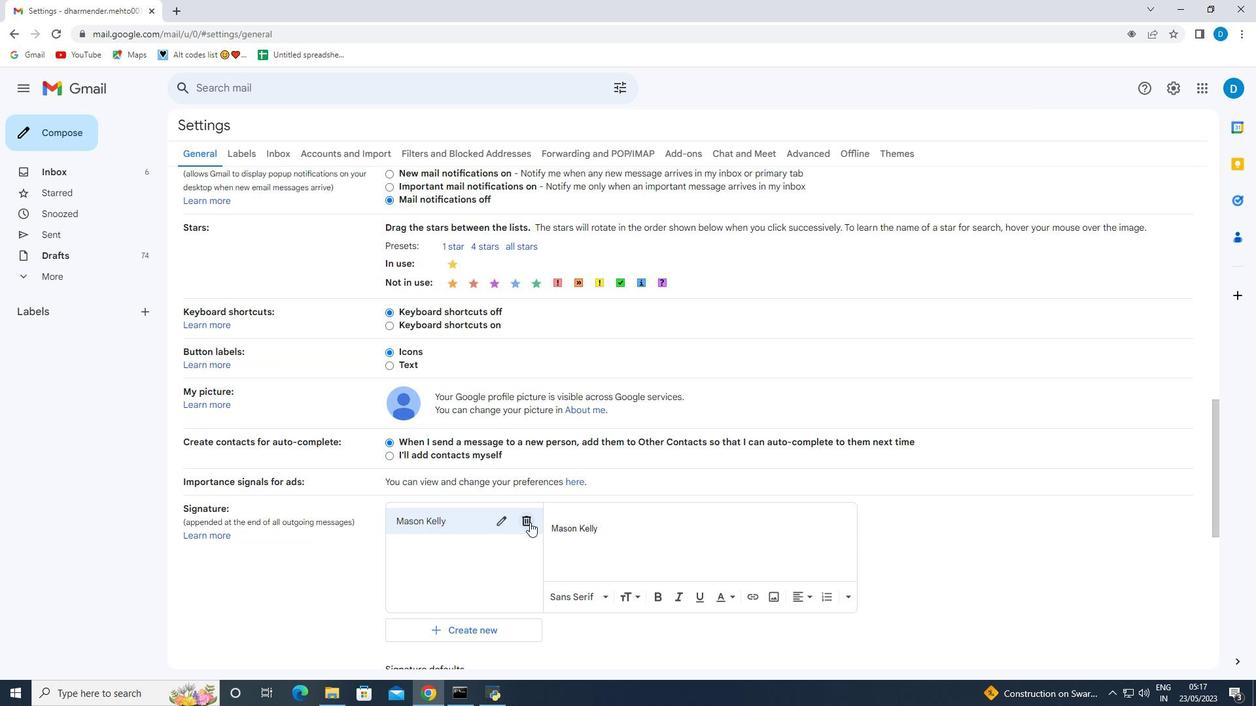 
Action: Mouse pressed left at (528, 528)
Screenshot: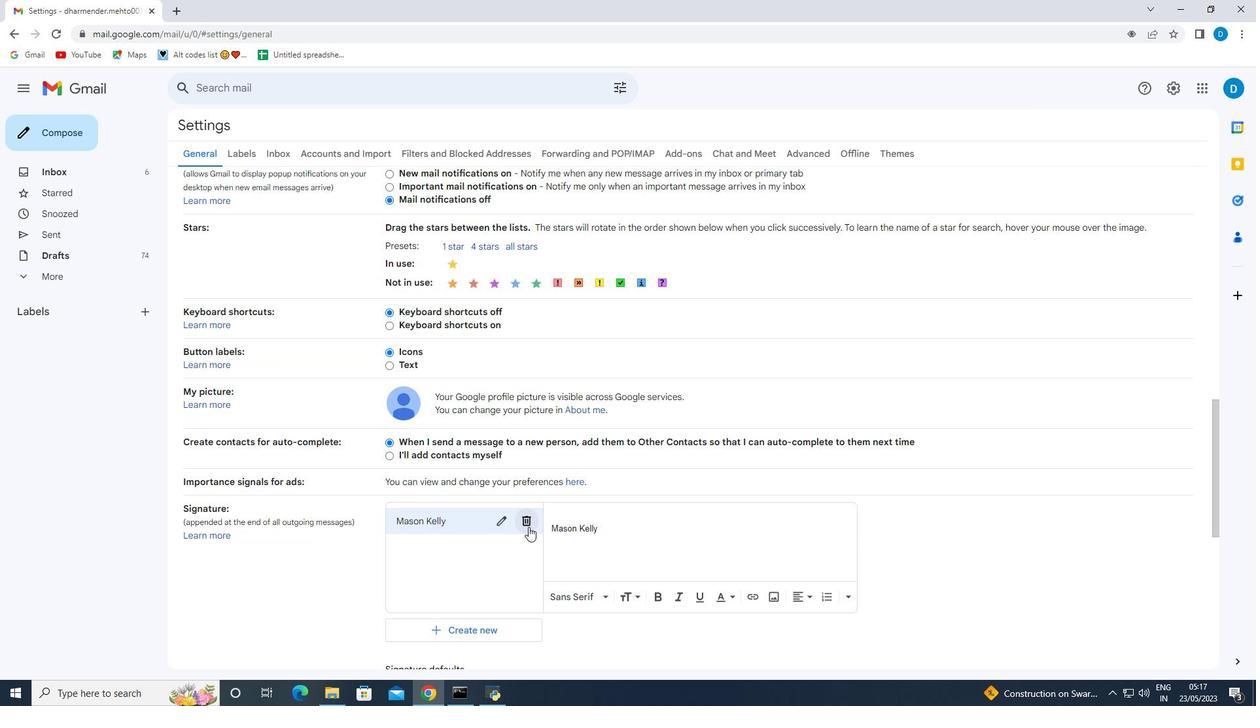 
Action: Mouse moved to (738, 399)
Screenshot: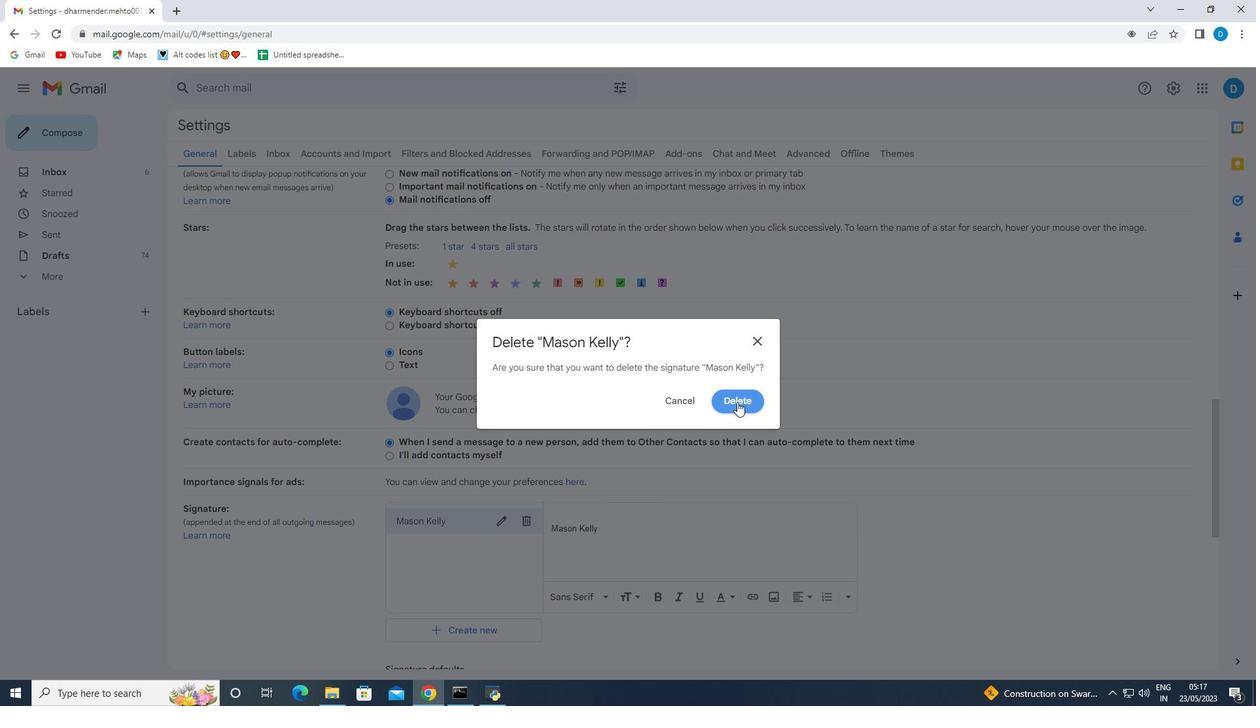 
Action: Mouse pressed left at (738, 399)
Screenshot: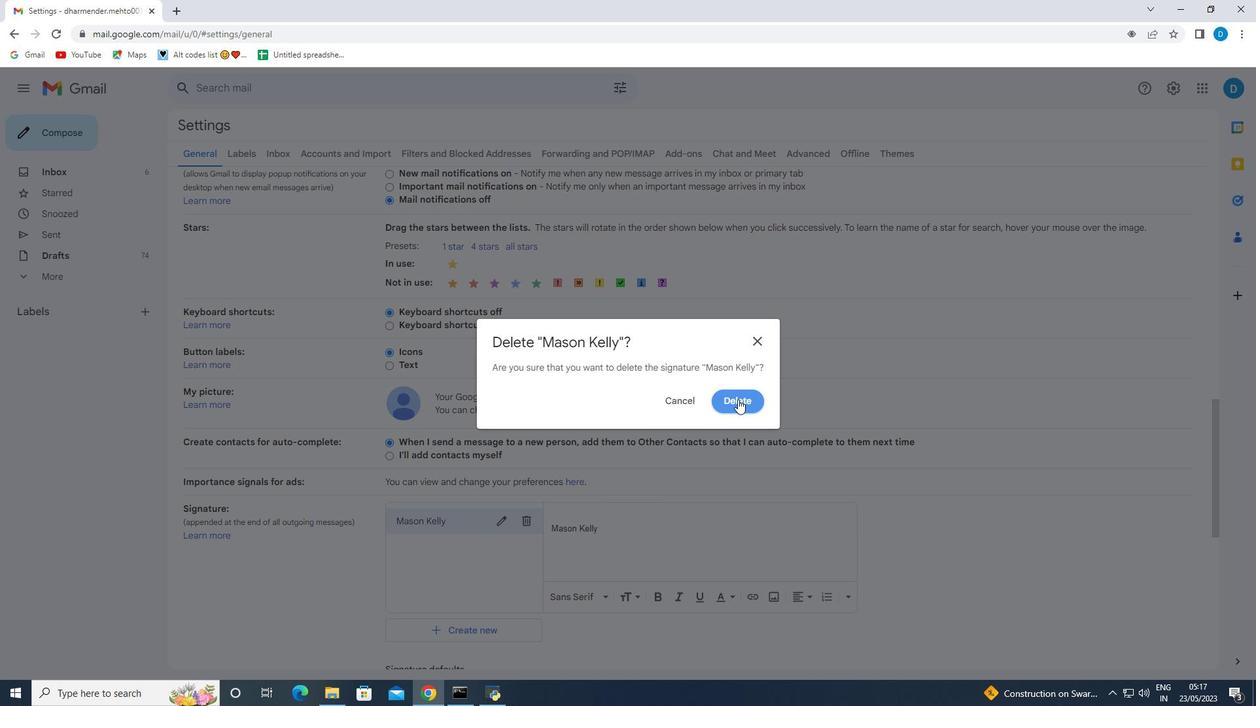 
Action: Mouse moved to (457, 537)
Screenshot: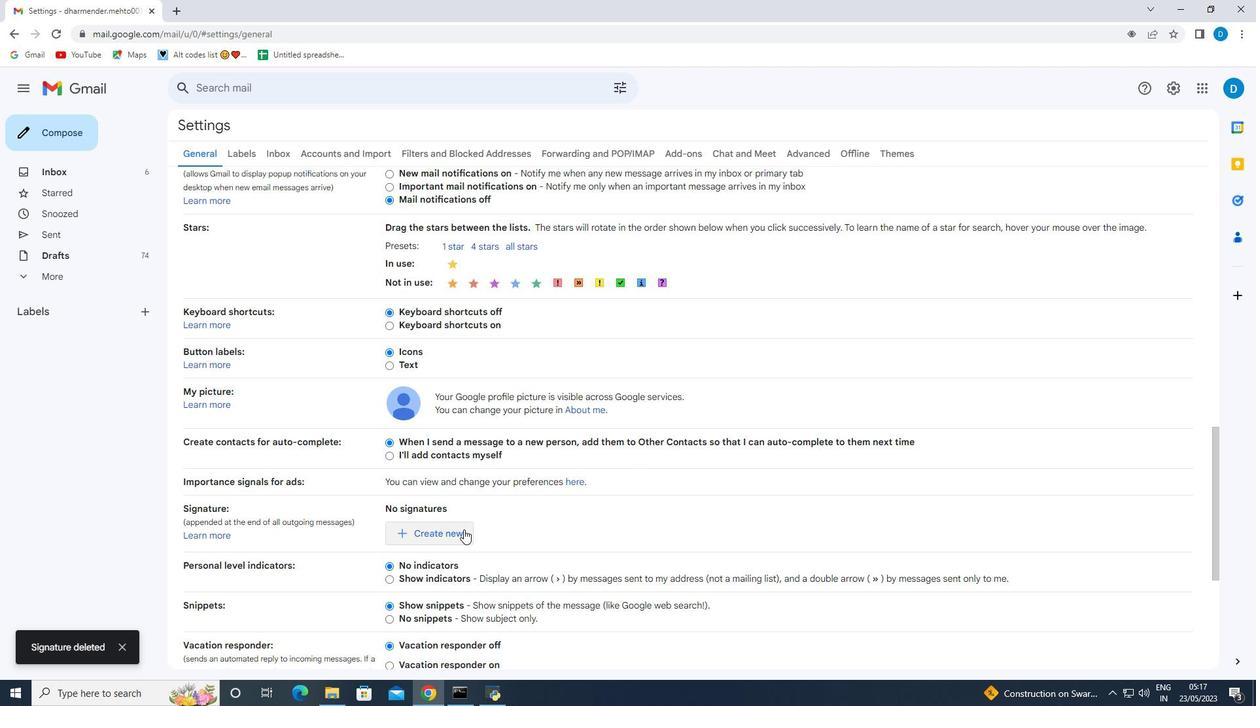
Action: Mouse pressed left at (457, 537)
Screenshot: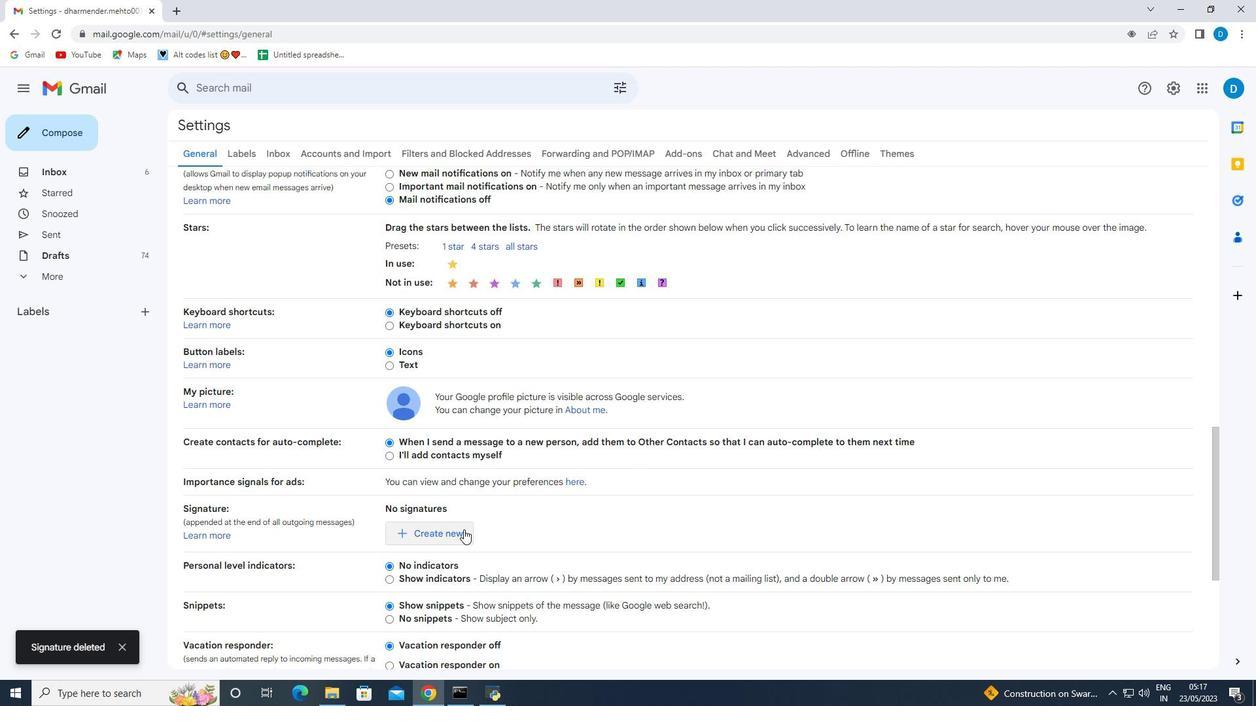 
Action: Mouse moved to (548, 368)
Screenshot: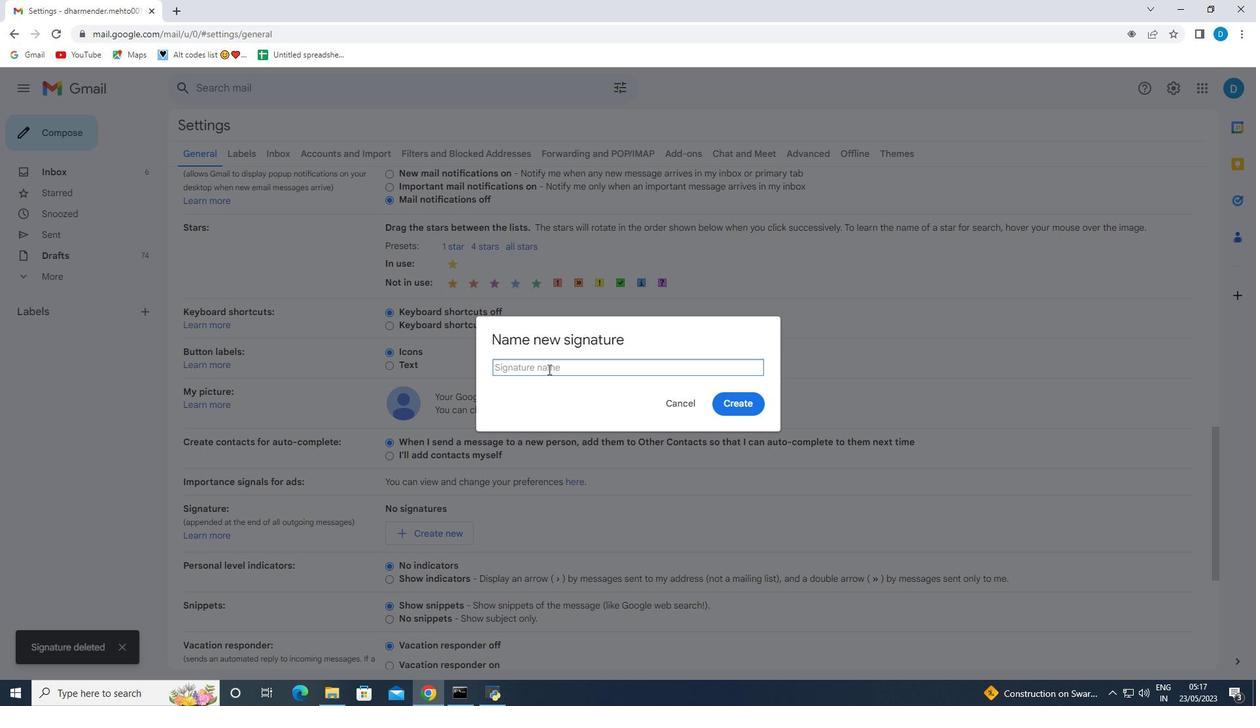 
Action: Mouse pressed left at (548, 368)
Screenshot: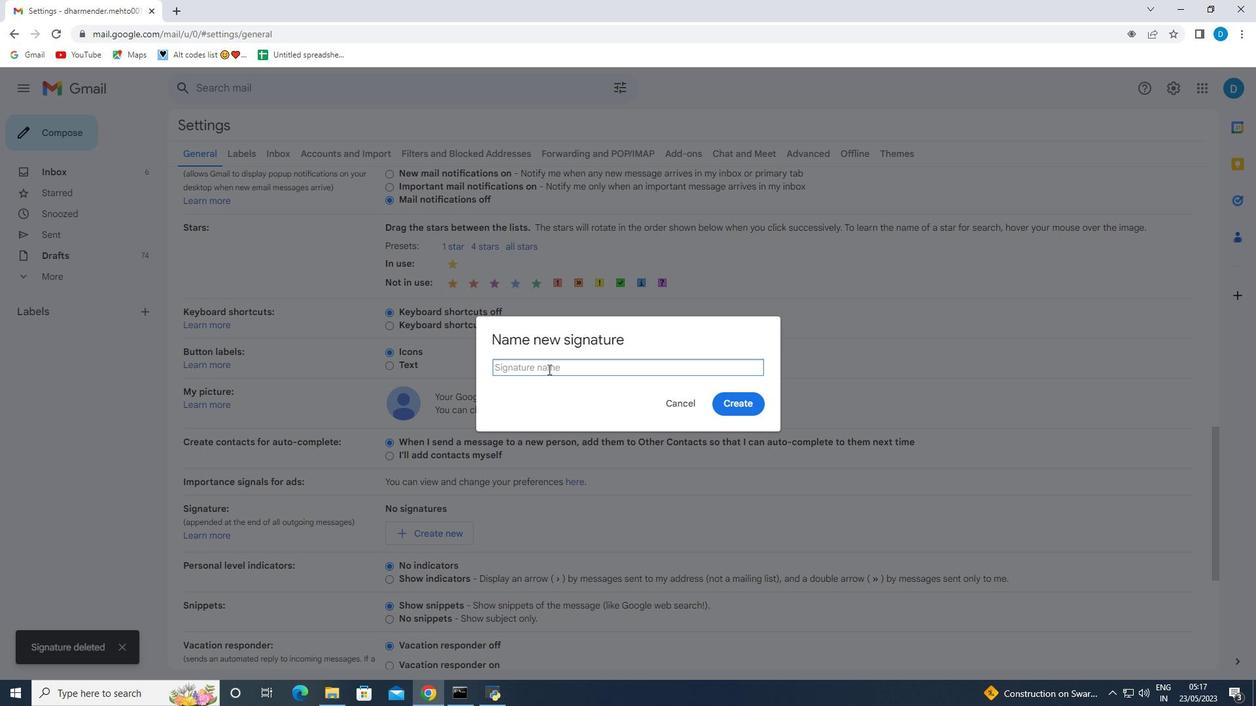 
Action: Key pressed <Key.shift><Key.shift>Mateo<Key.space><Key.shift>Gonzalez
Screenshot: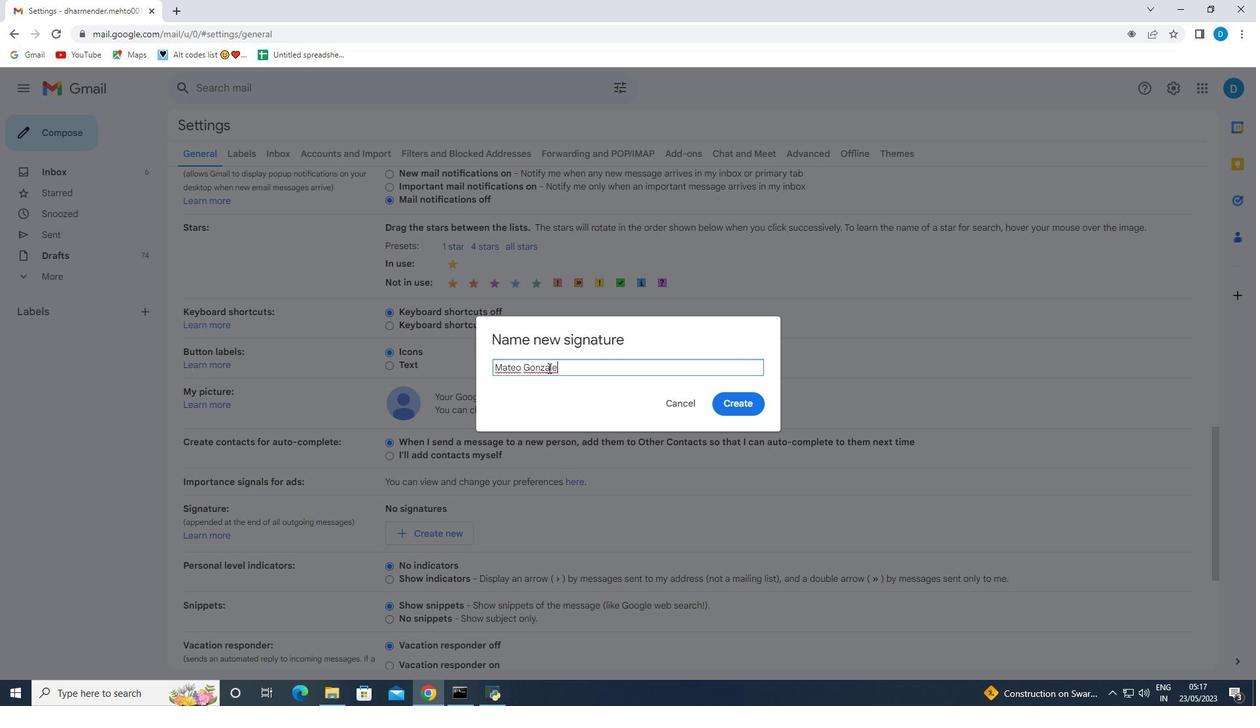 
Action: Mouse moved to (721, 399)
Screenshot: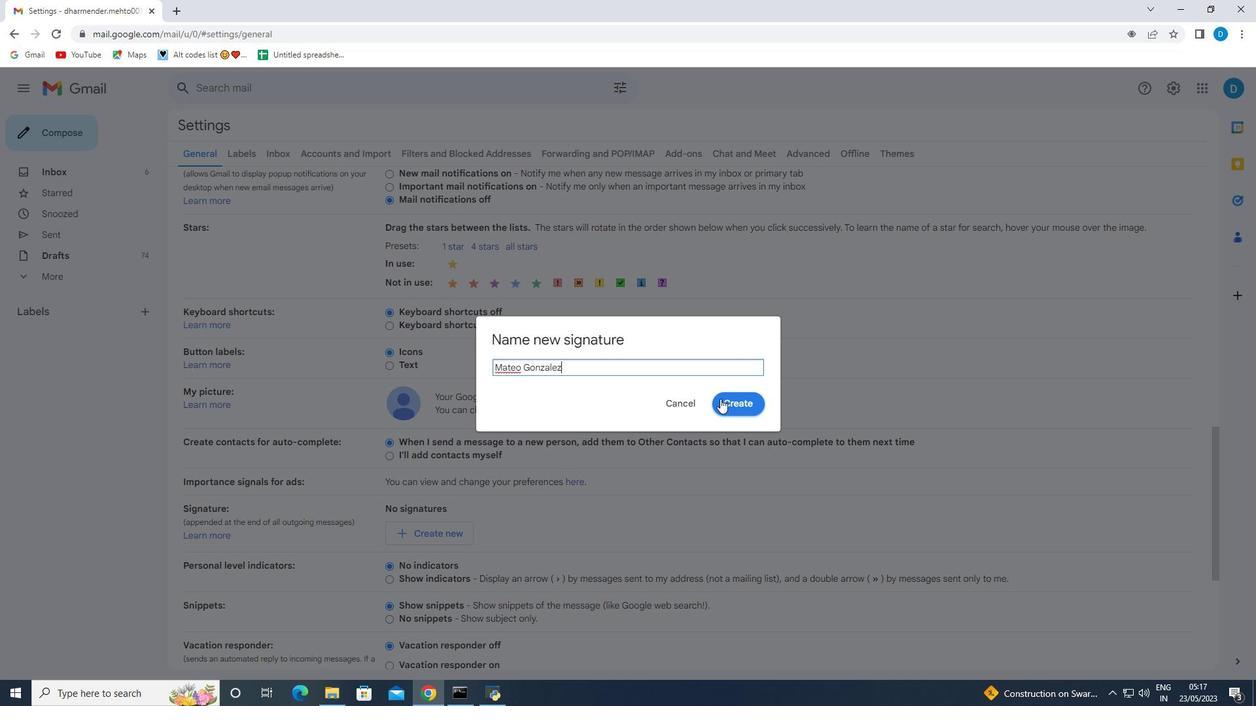 
Action: Mouse pressed left at (721, 399)
Screenshot: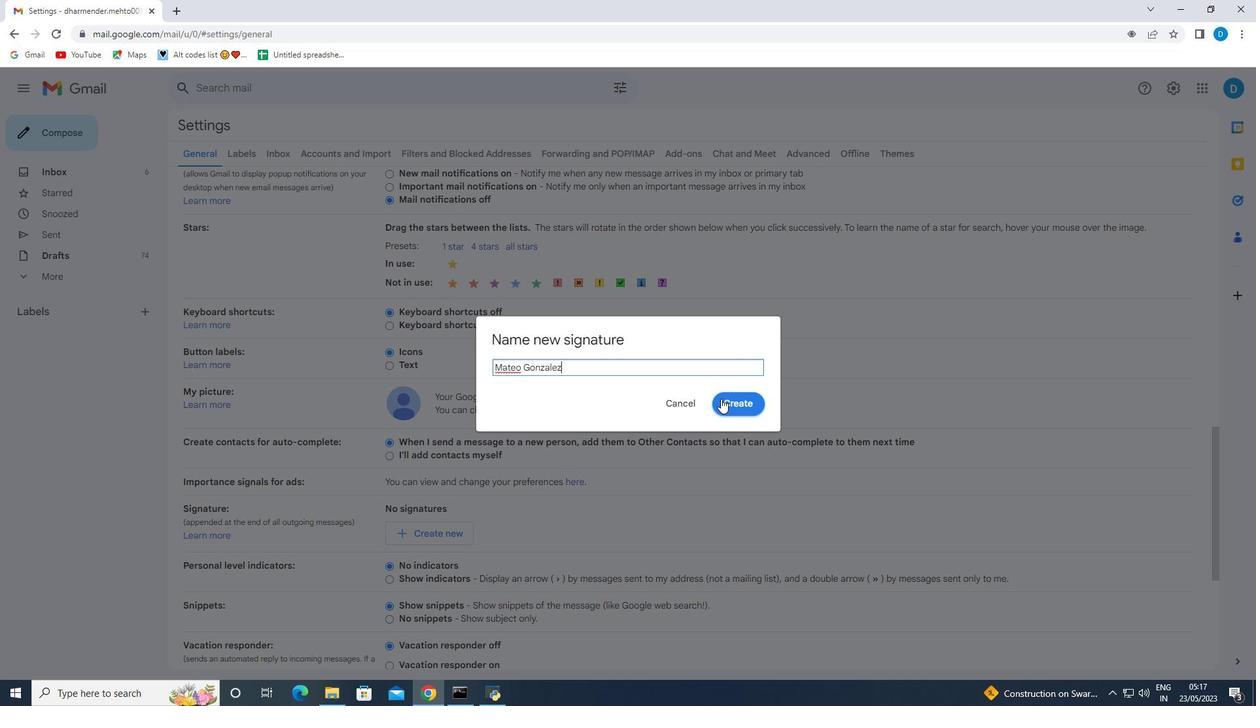 
Action: Mouse moved to (558, 520)
Screenshot: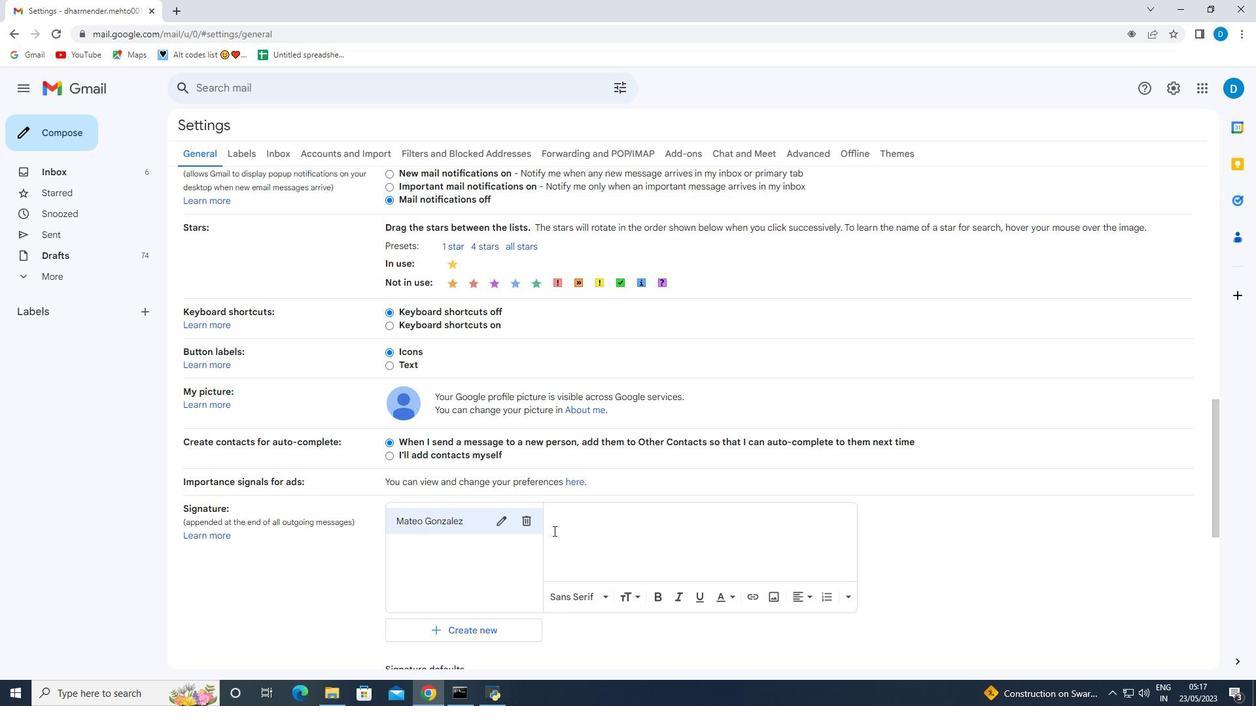 
Action: Mouse pressed left at (558, 520)
Screenshot: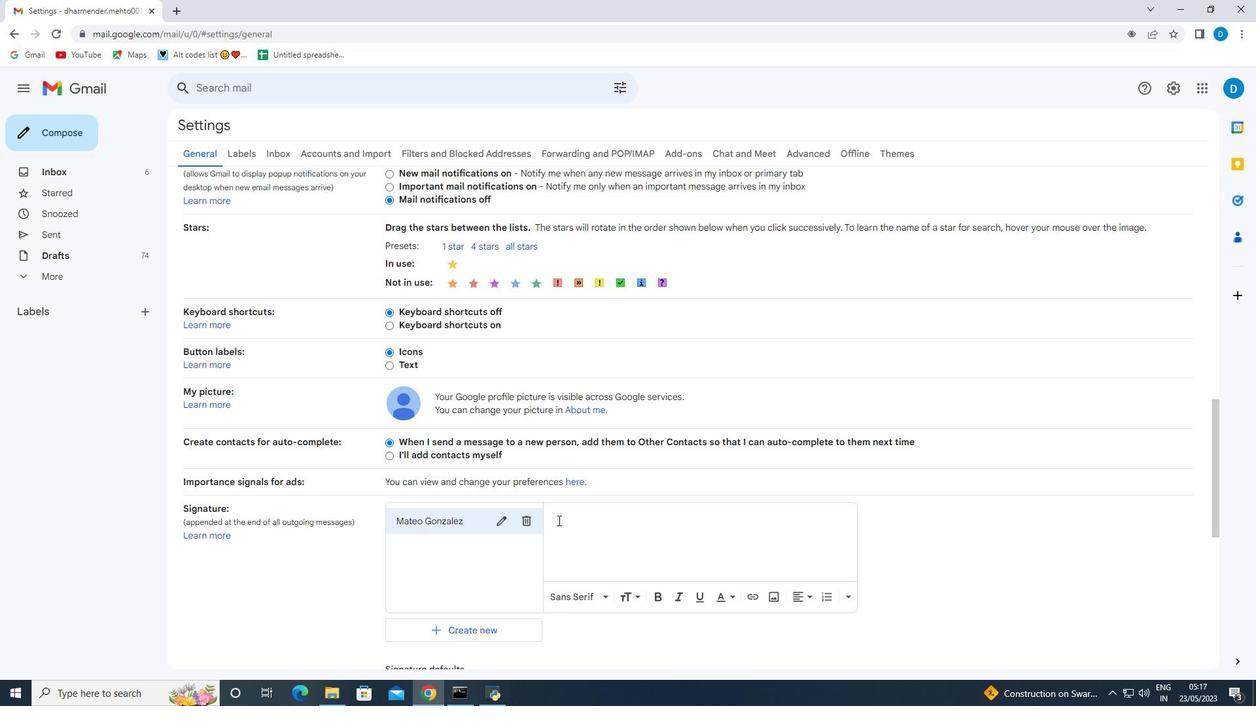 
Action: Key pressed <Key.enter><Key.shift>Mateo<Key.space><Key.shift><Key.shift><Key.shift><Key.shift><Key.shift><Key.shift><Key.shift><Key.shift><Key.shift><Key.shift><Key.shift>Gonzalez
Screenshot: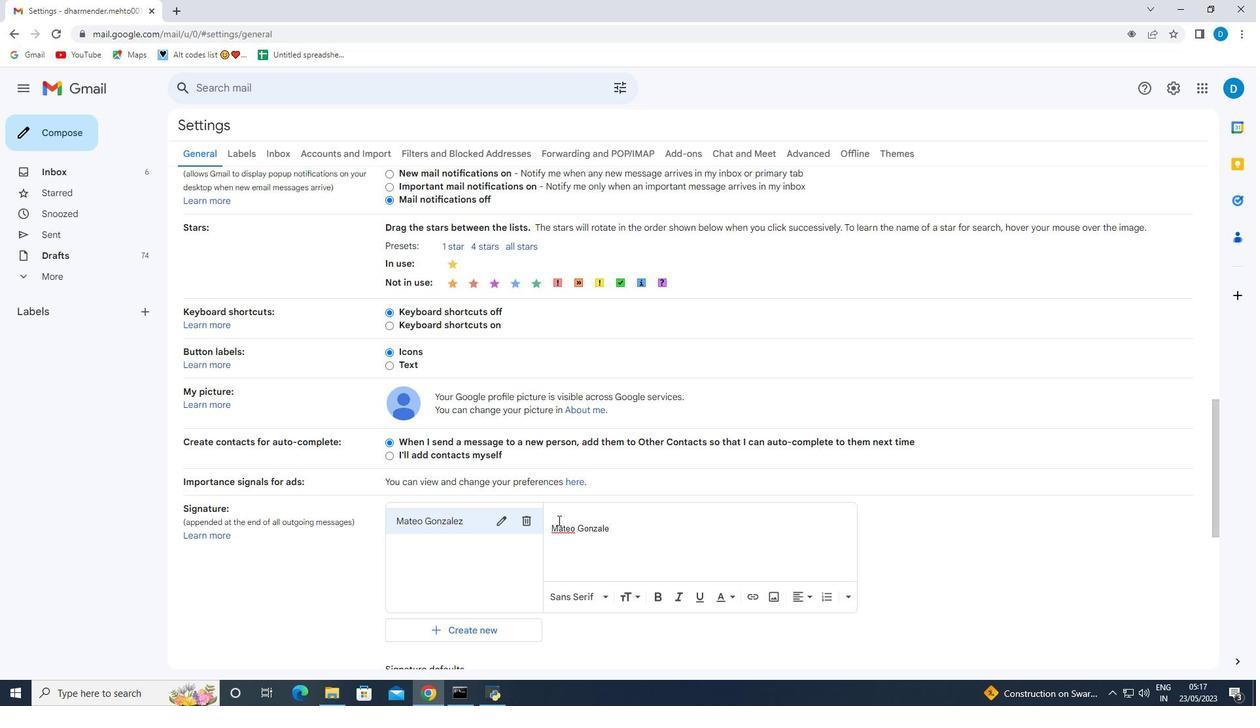 
Action: Mouse moved to (625, 536)
Screenshot: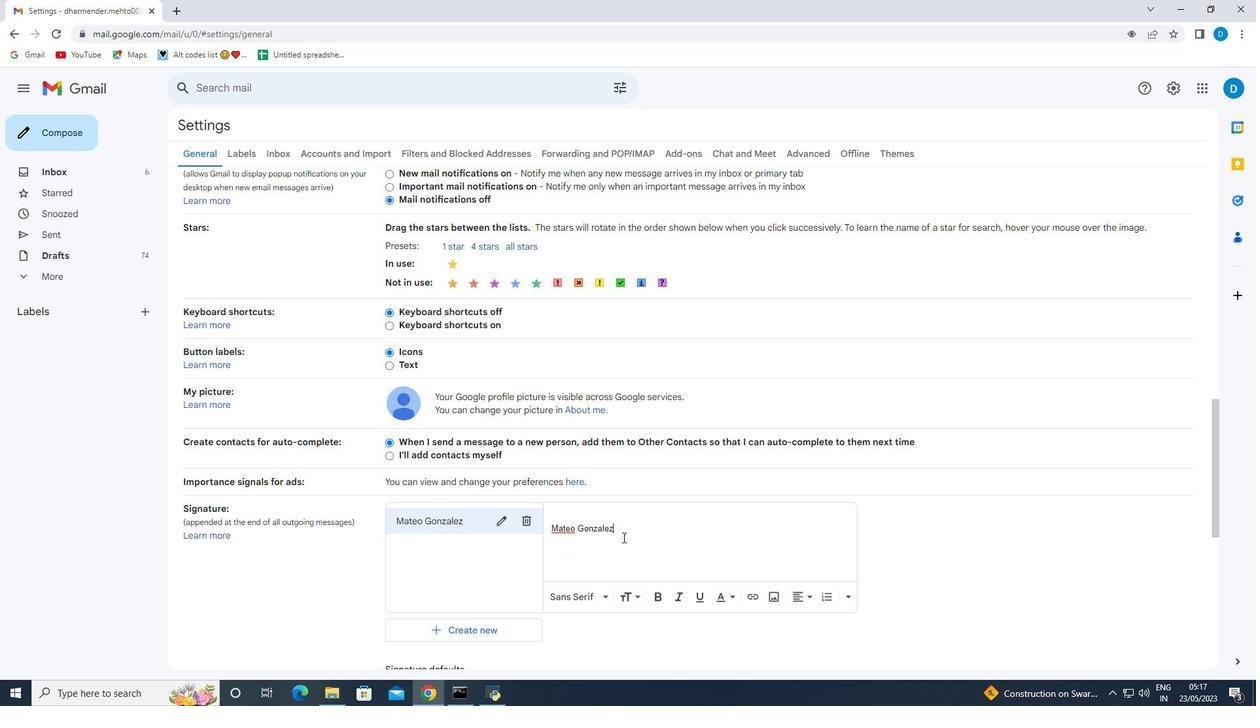 
Action: Mouse scrolled (625, 536) with delta (0, 0)
Screenshot: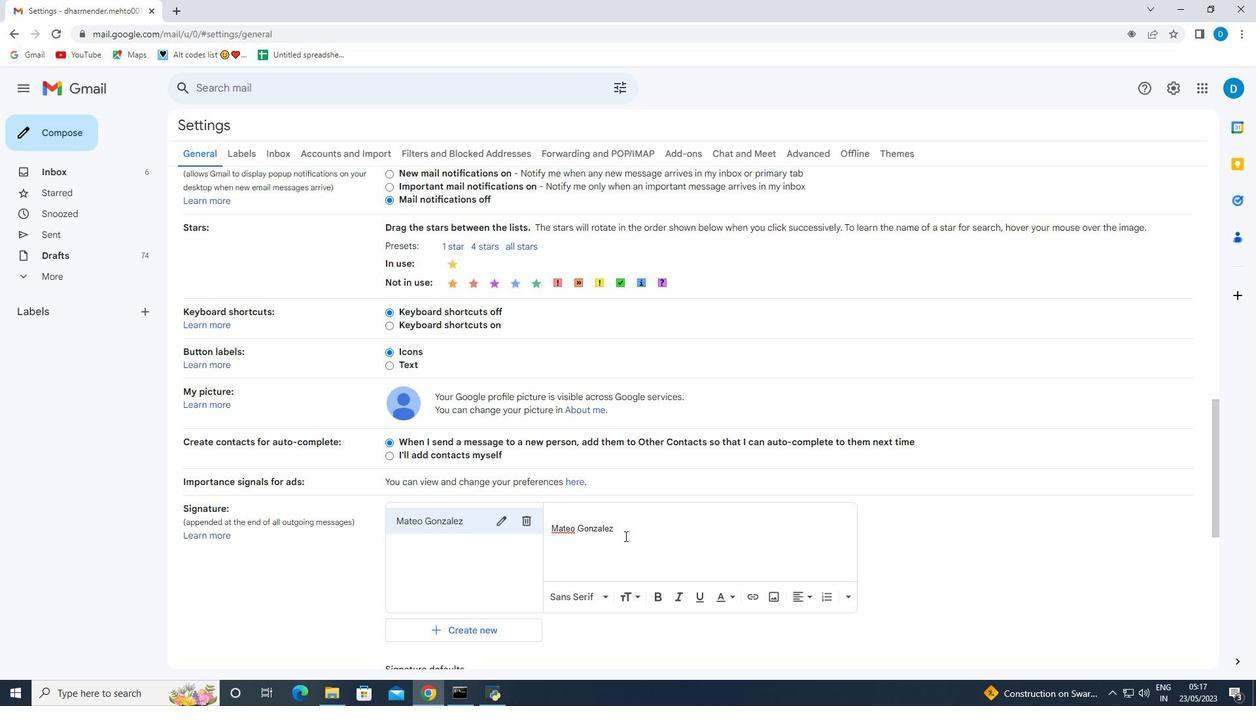 
Action: Mouse scrolled (625, 536) with delta (0, 0)
Screenshot: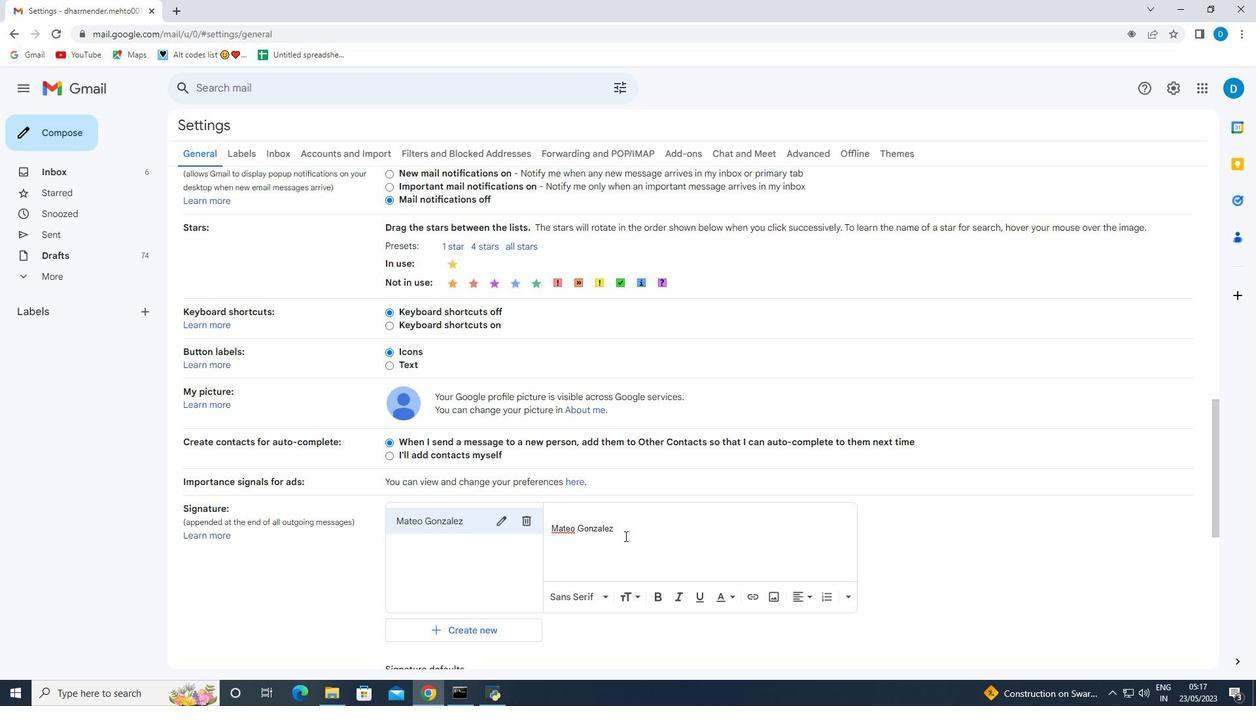
Action: Mouse scrolled (625, 536) with delta (0, 0)
Screenshot: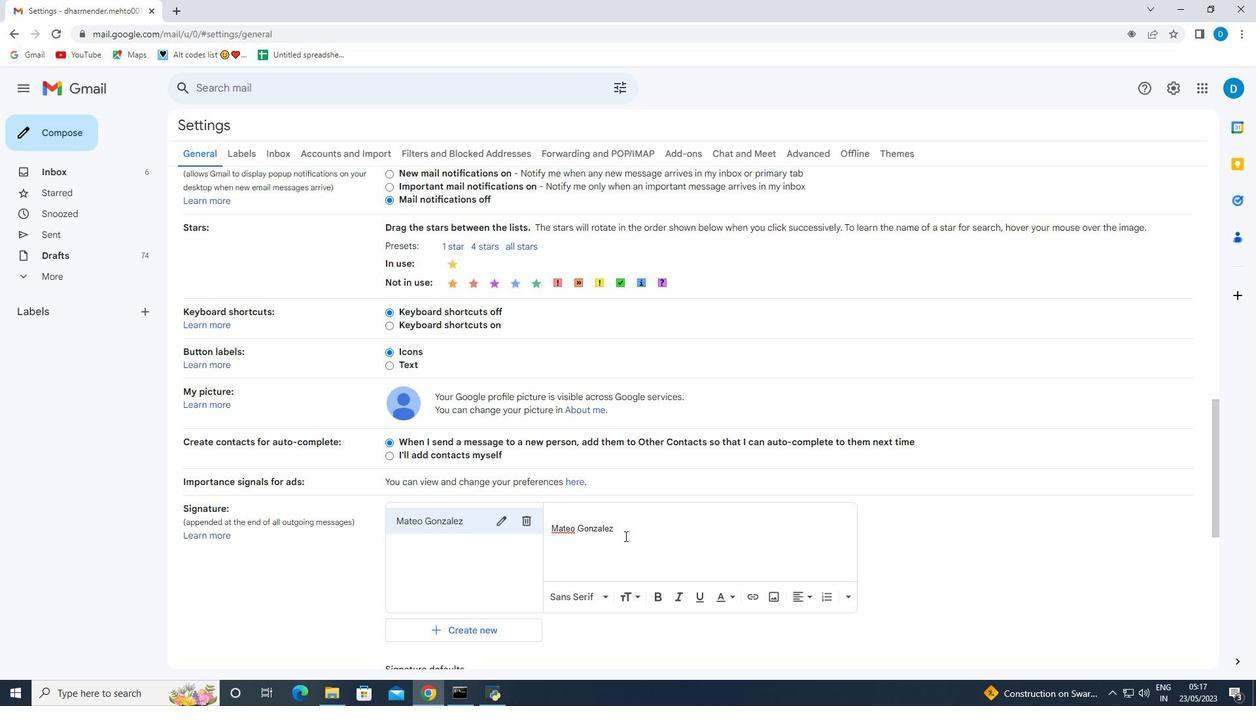 
Action: Mouse moved to (525, 486)
Screenshot: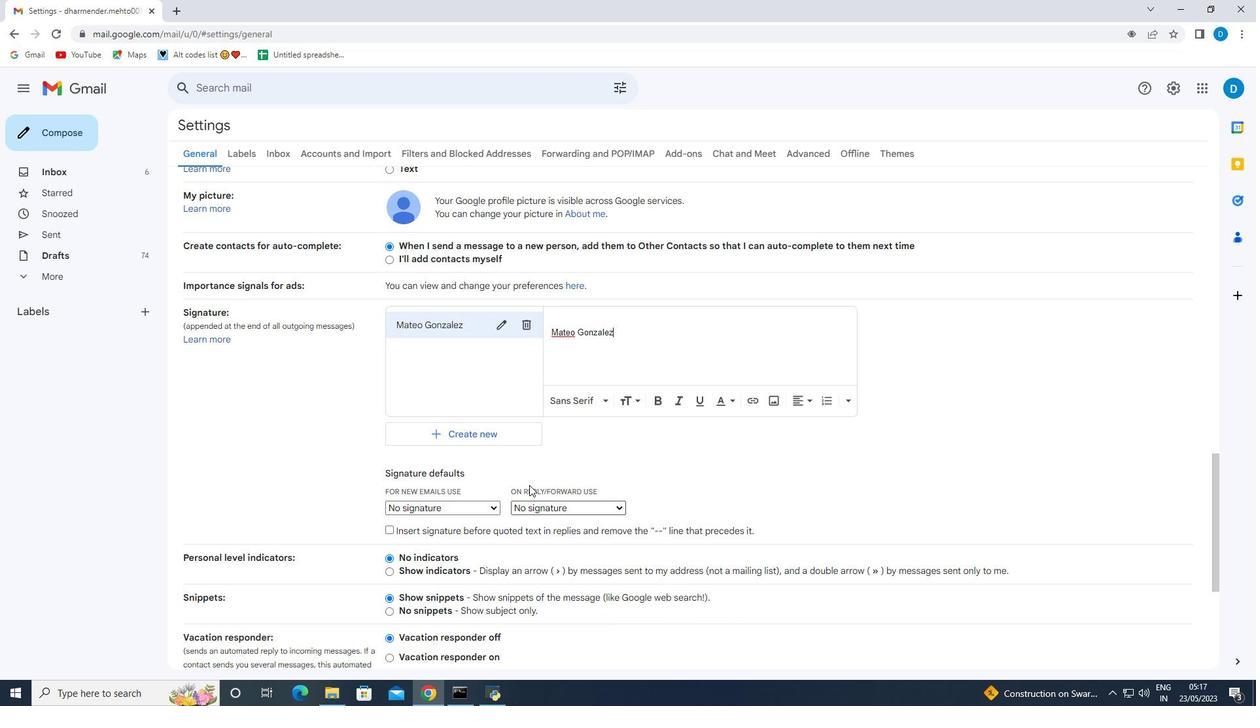 
Action: Mouse scrolled (525, 485) with delta (0, 0)
Screenshot: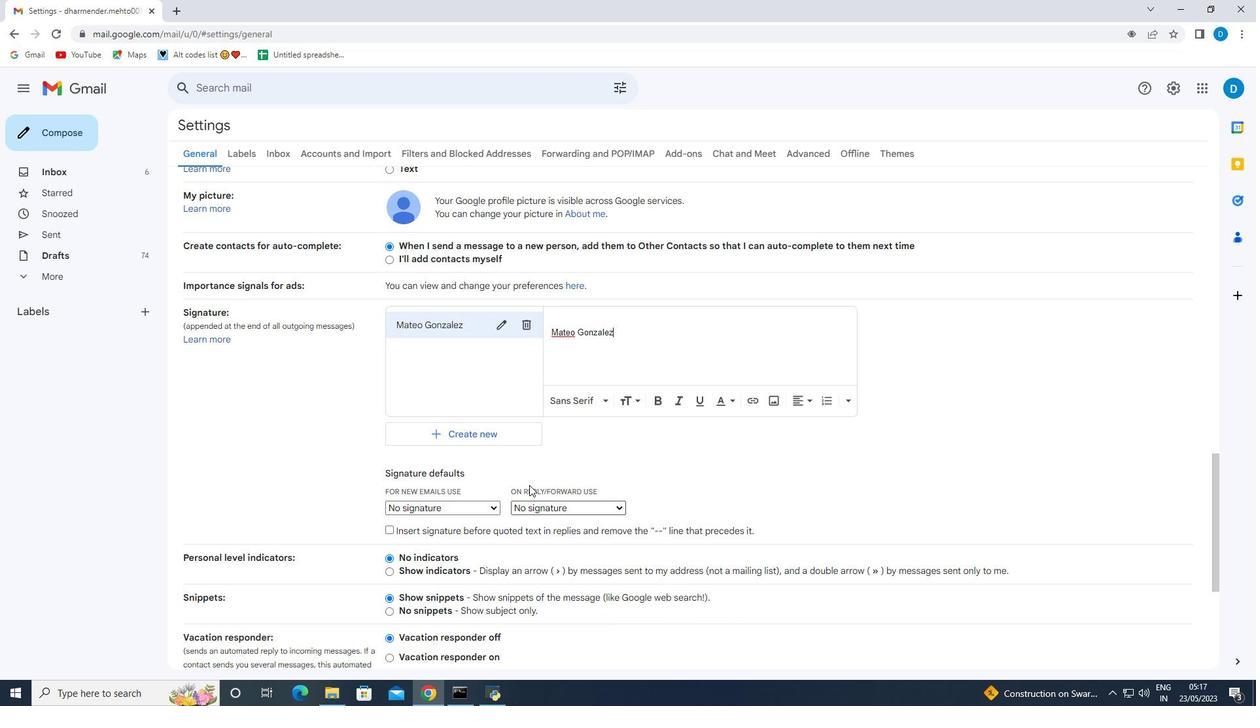 
Action: Mouse moved to (521, 487)
Screenshot: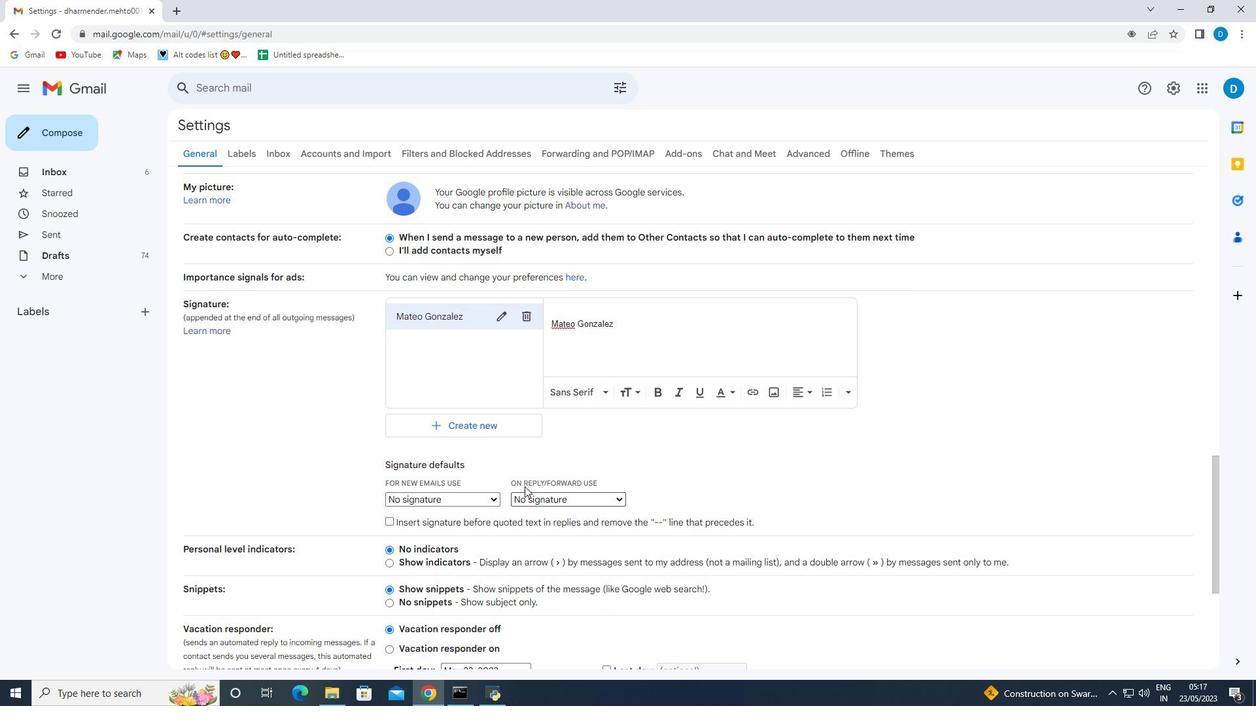
Action: Mouse scrolled (524, 486) with delta (0, 0)
Screenshot: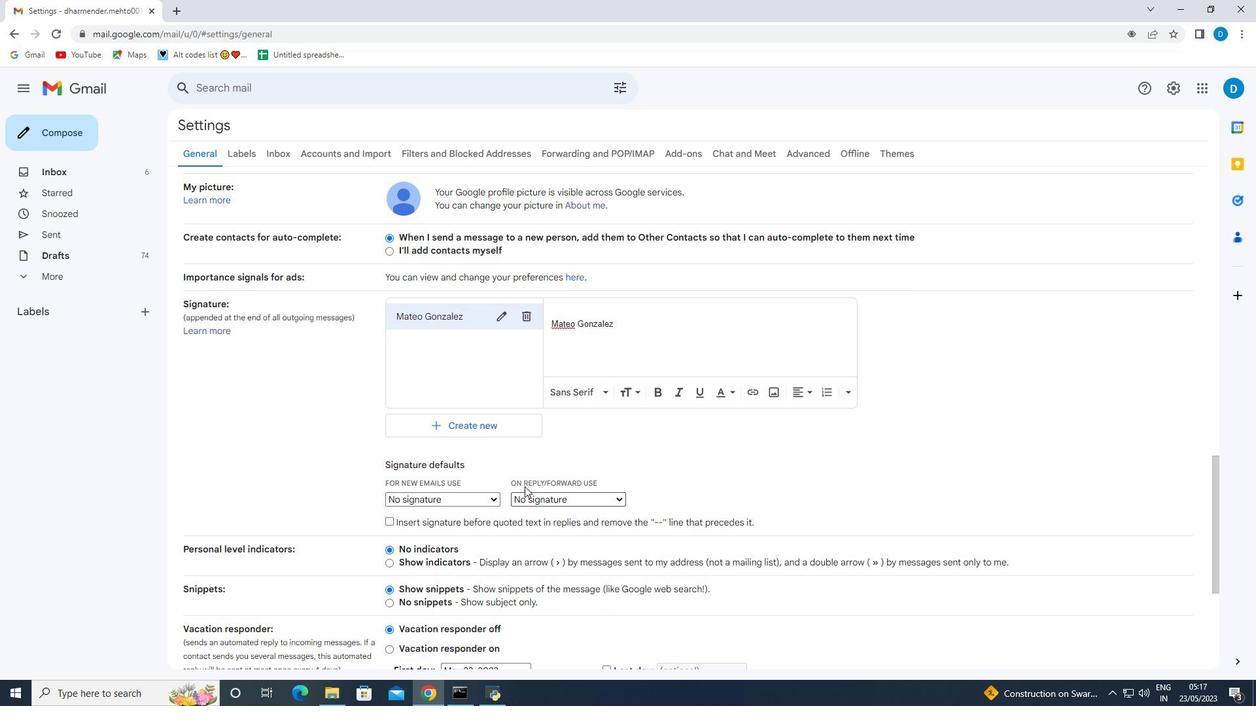 
Action: Mouse moved to (441, 376)
Screenshot: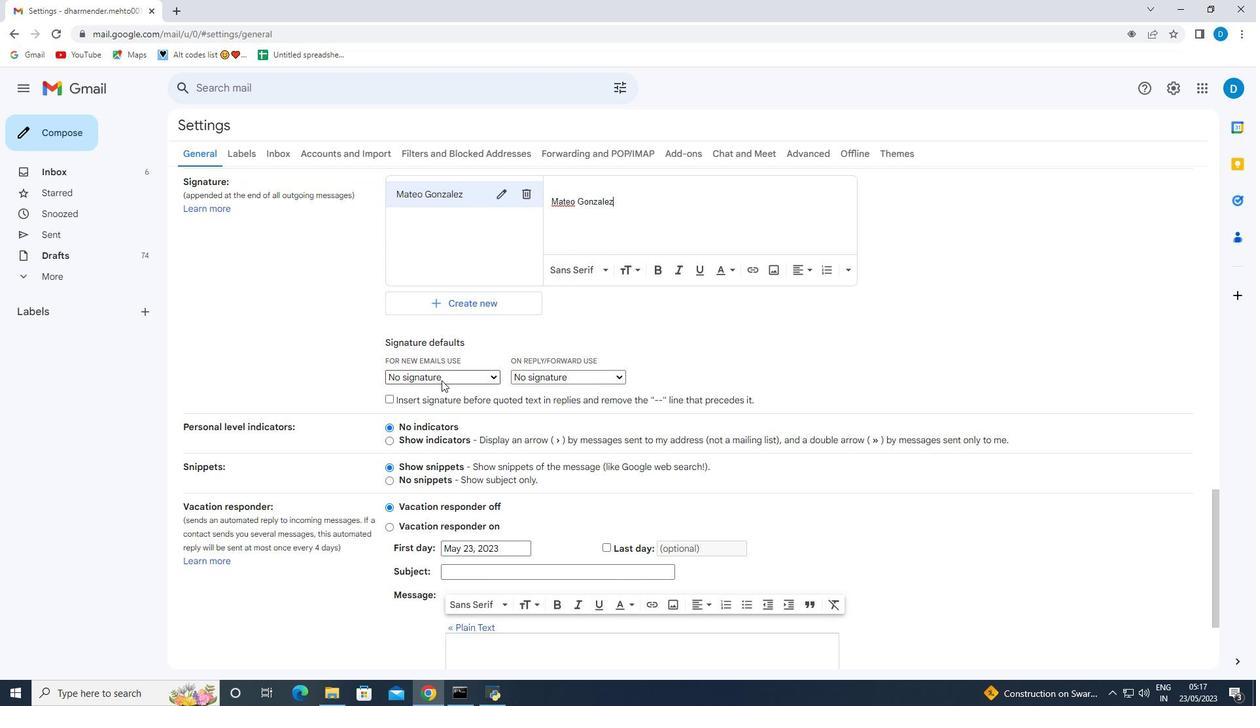 
Action: Mouse pressed left at (441, 376)
Screenshot: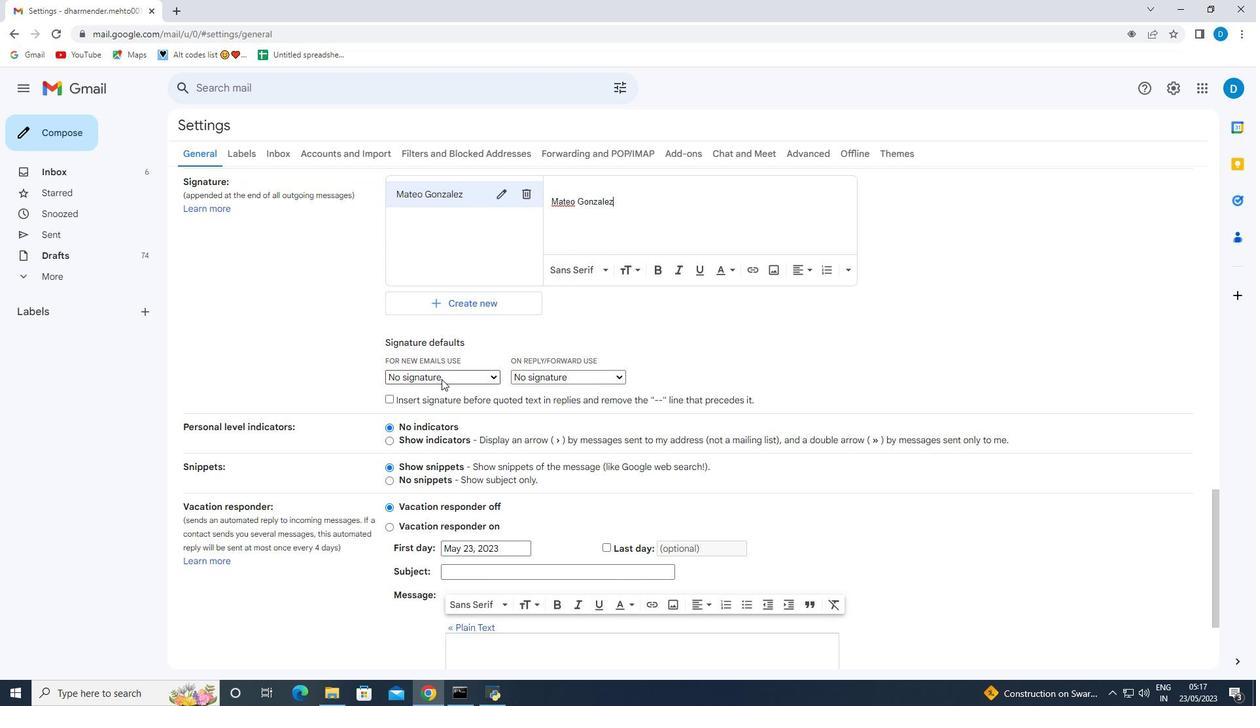 
Action: Mouse moved to (435, 394)
Screenshot: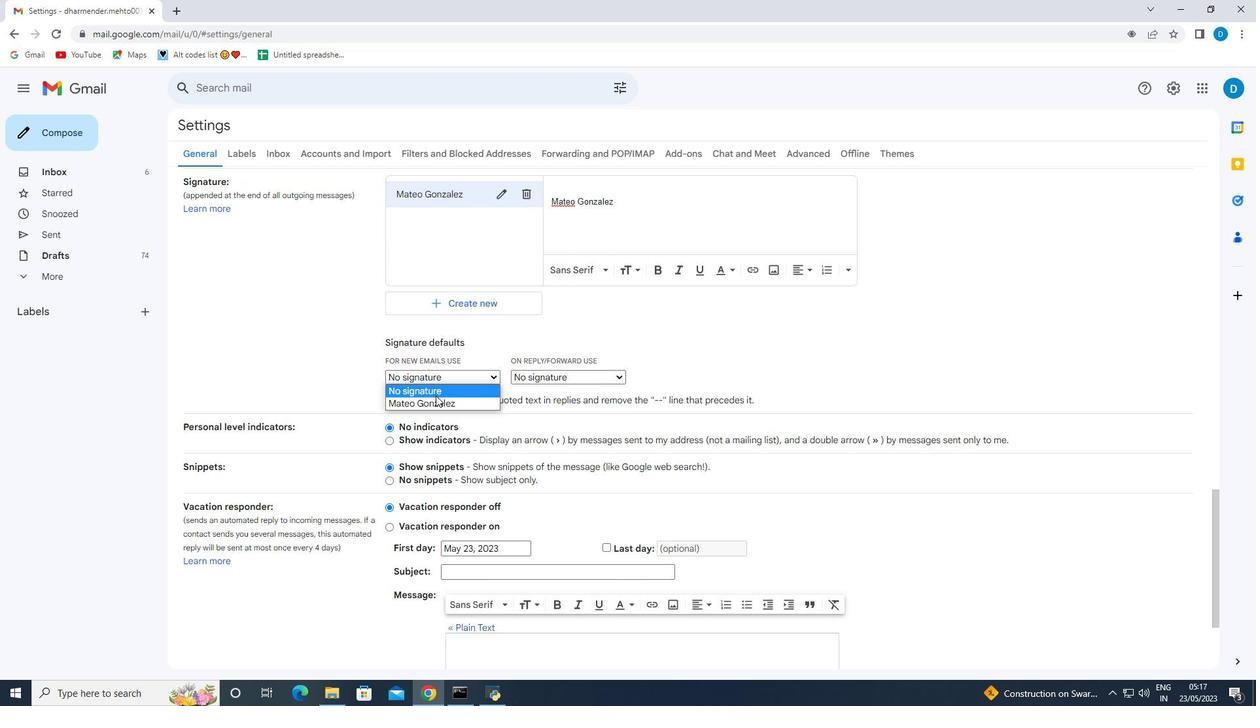 
Action: Mouse pressed left at (435, 394)
Screenshot: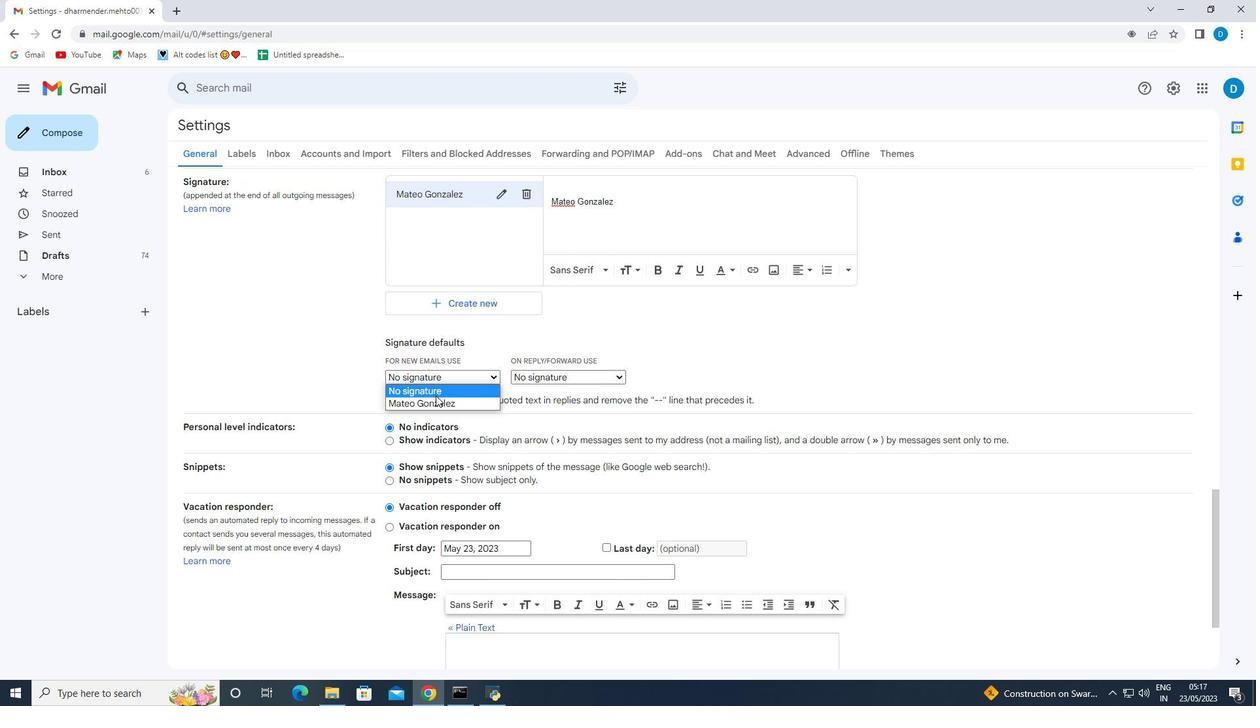 
Action: Mouse moved to (440, 382)
Screenshot: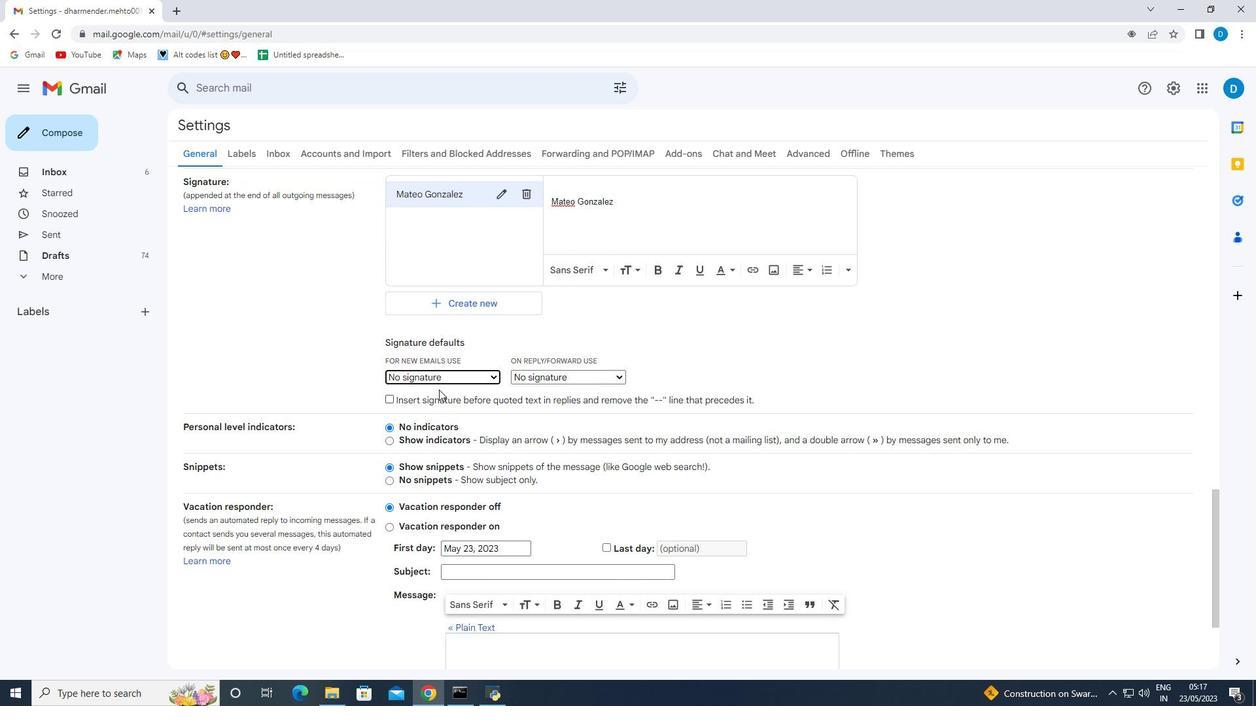 
Action: Mouse pressed left at (440, 382)
Screenshot: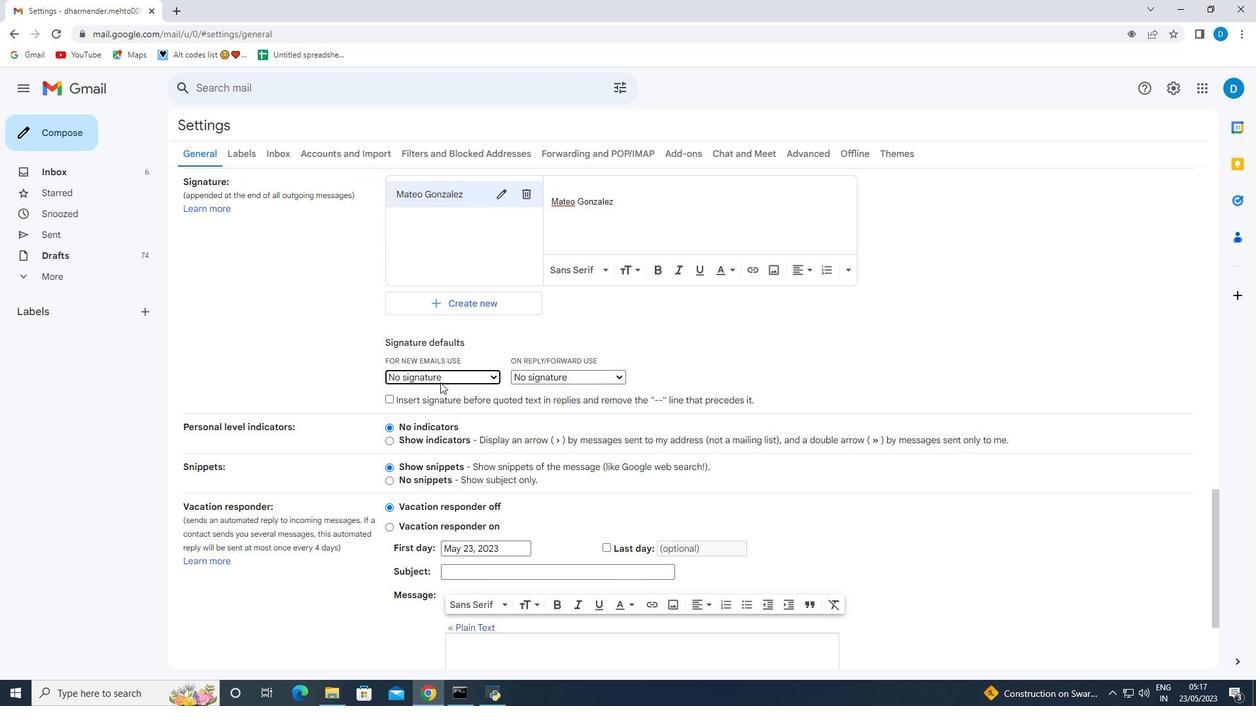 
Action: Mouse moved to (436, 405)
Screenshot: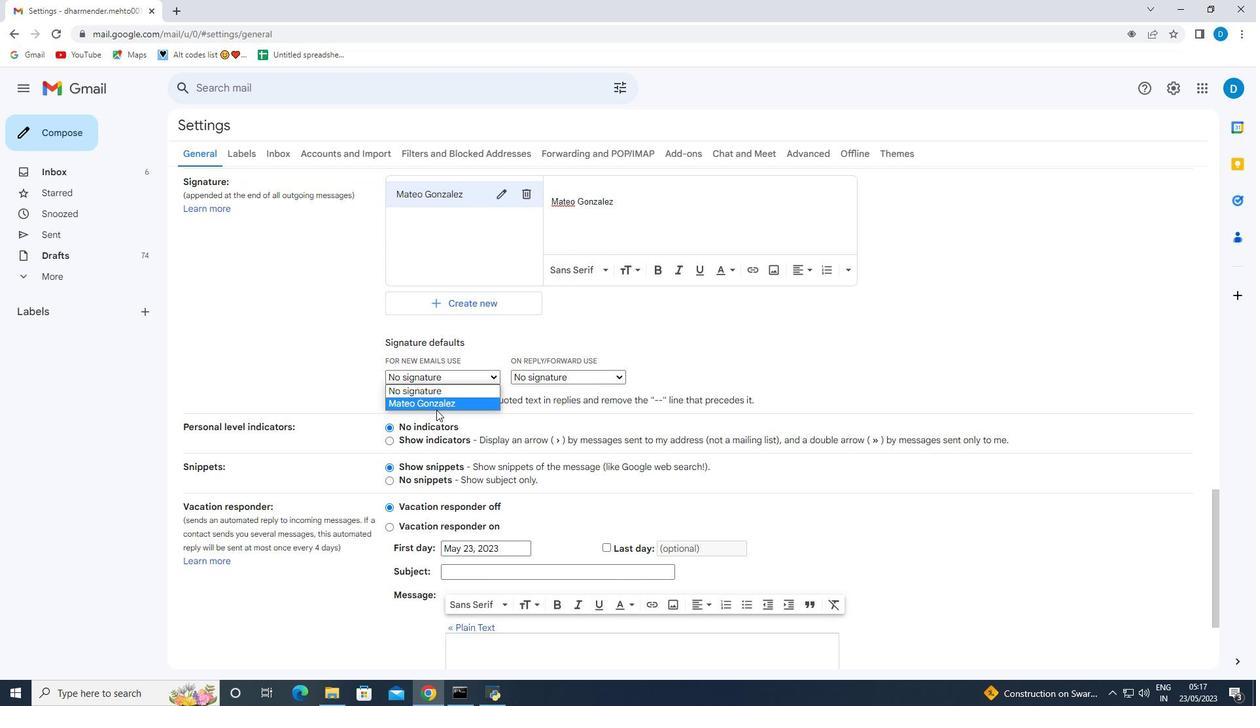 
Action: Mouse pressed left at (436, 405)
Screenshot: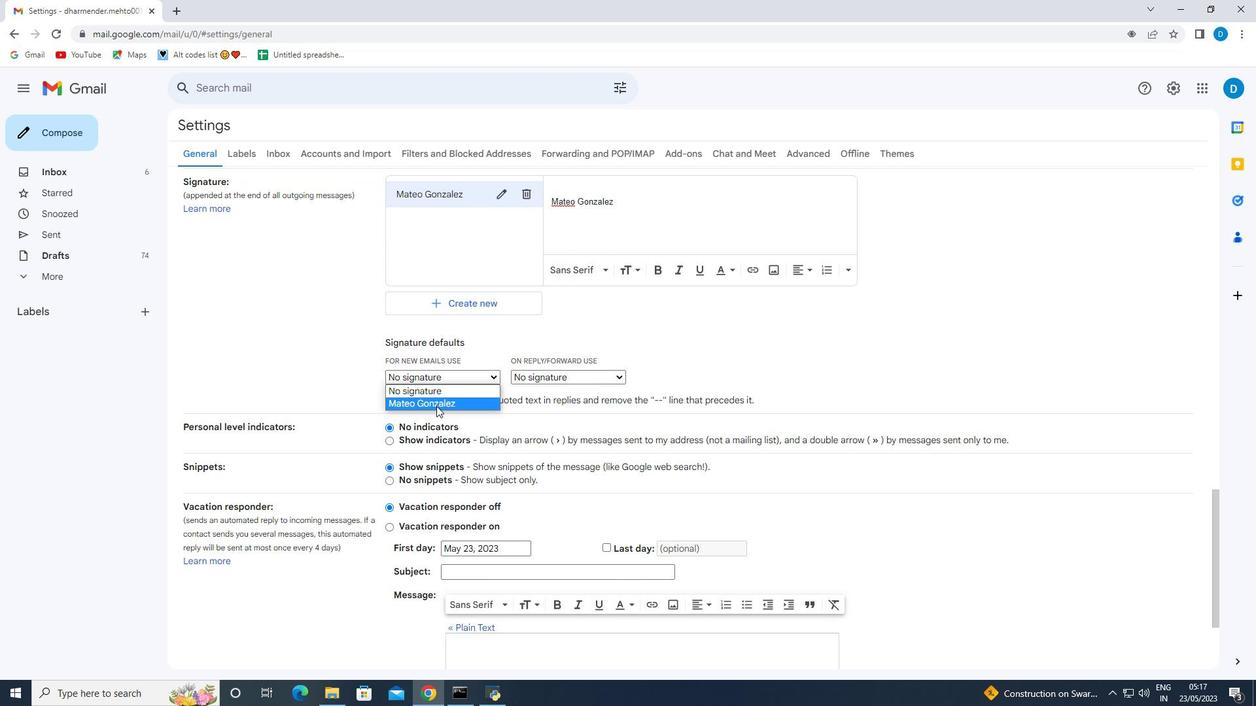 
Action: Mouse moved to (552, 377)
Screenshot: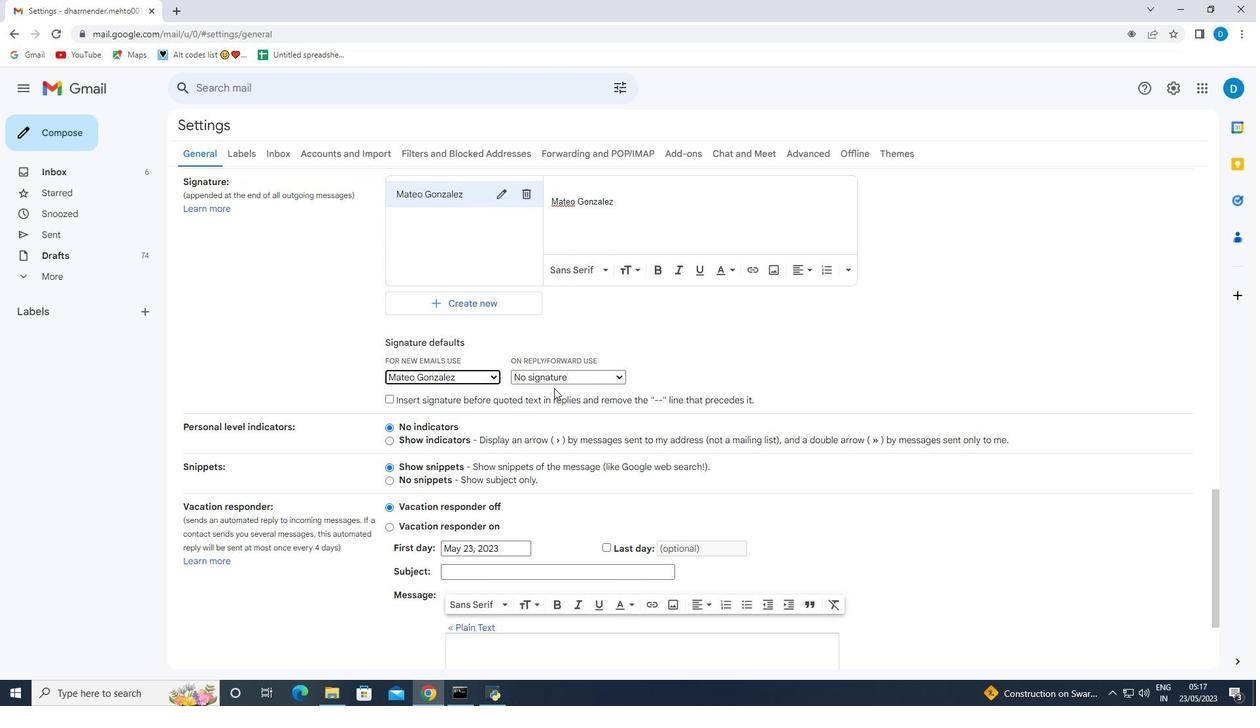 
Action: Mouse pressed left at (552, 377)
Screenshot: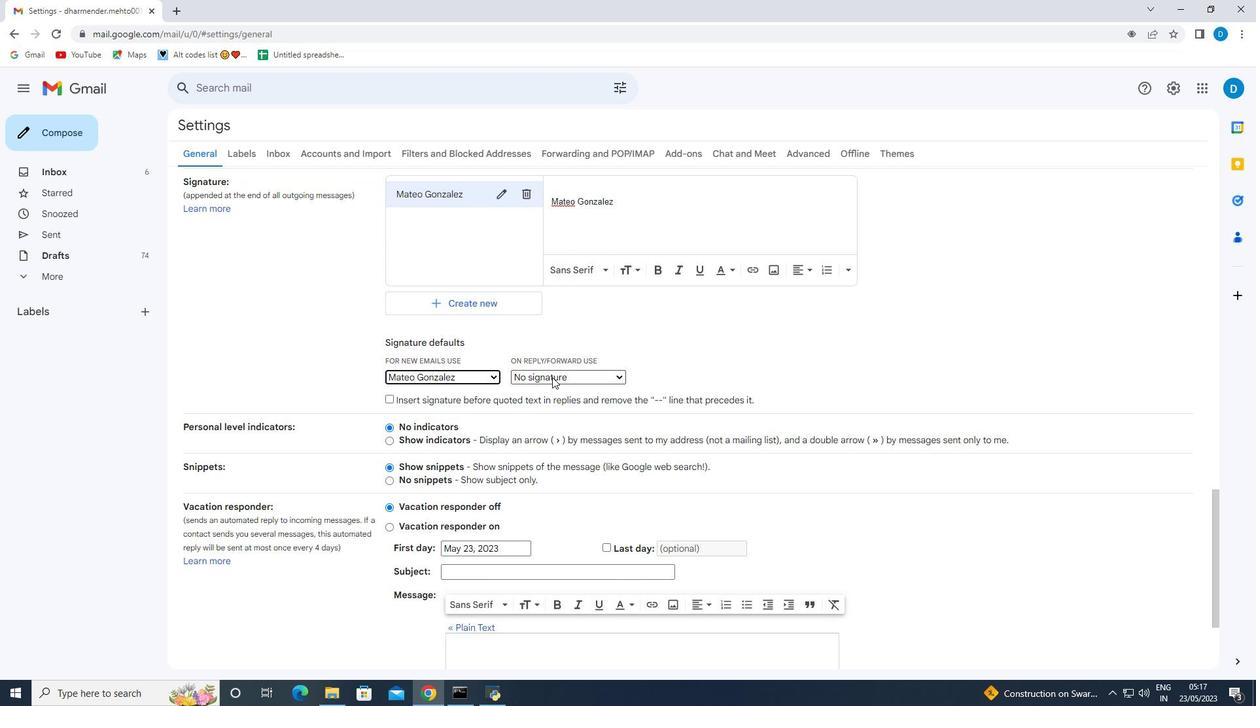 
Action: Mouse moved to (543, 403)
Screenshot: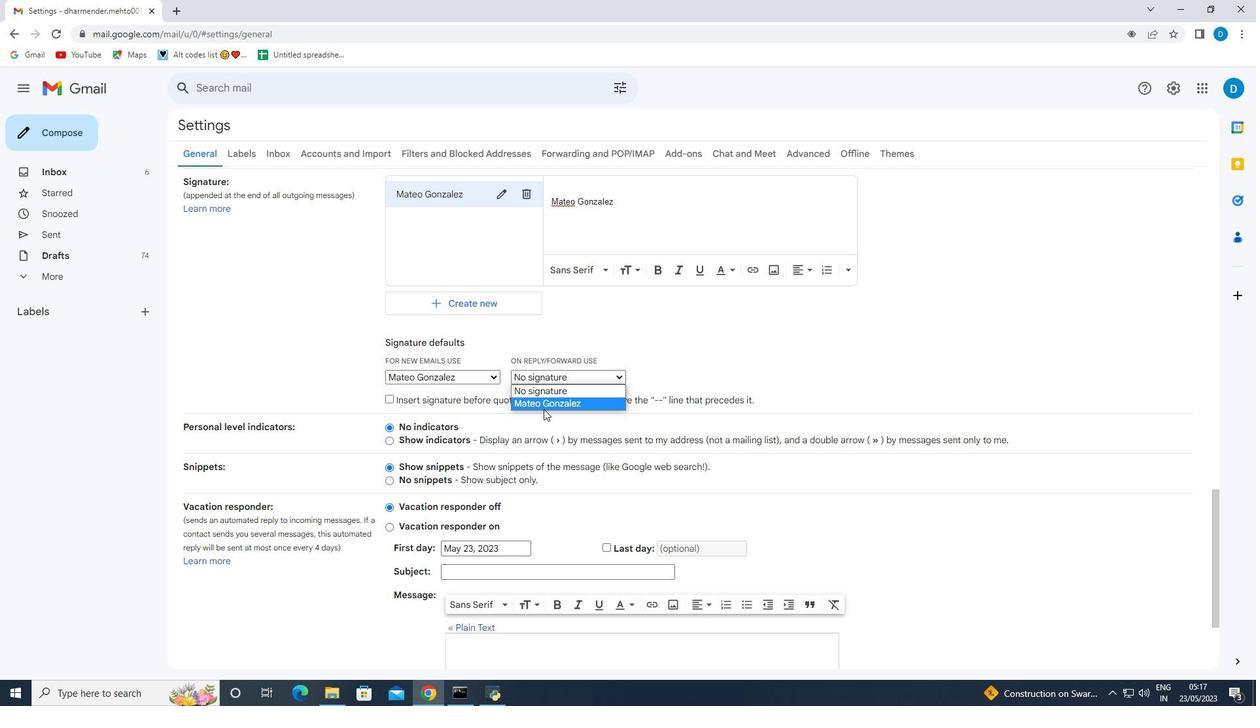 
Action: Mouse pressed left at (543, 403)
Screenshot: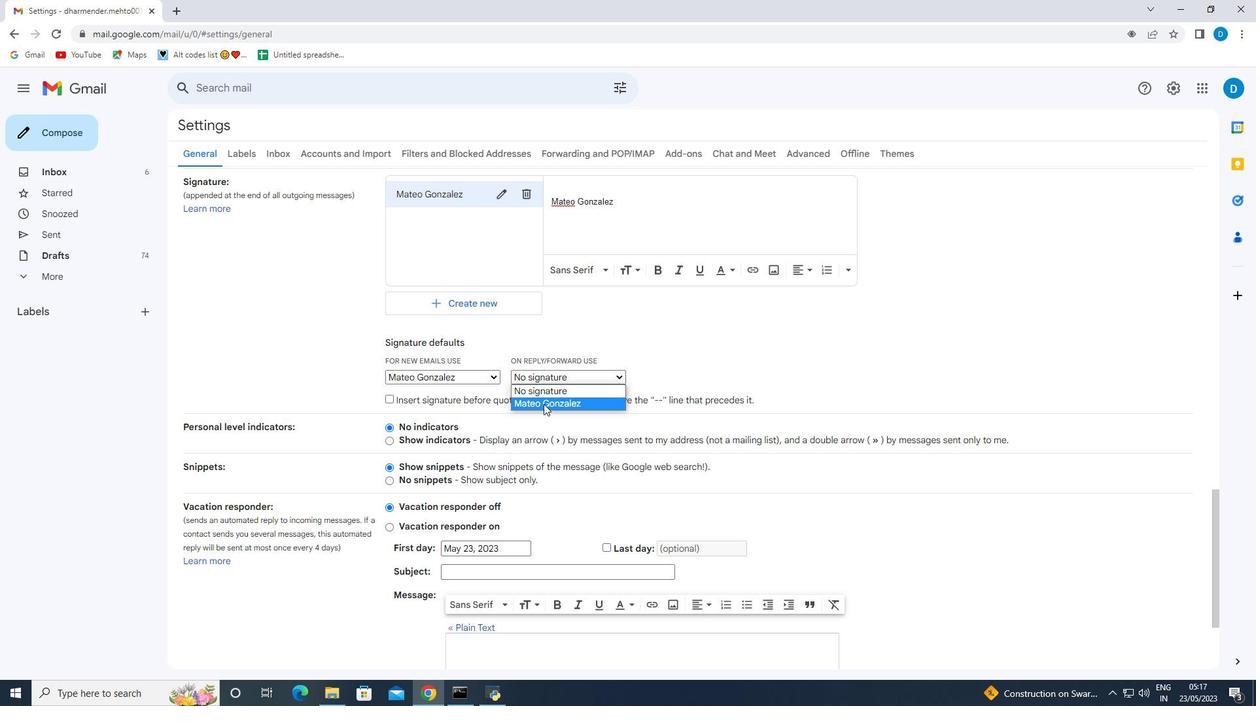 
Action: Mouse moved to (565, 426)
Screenshot: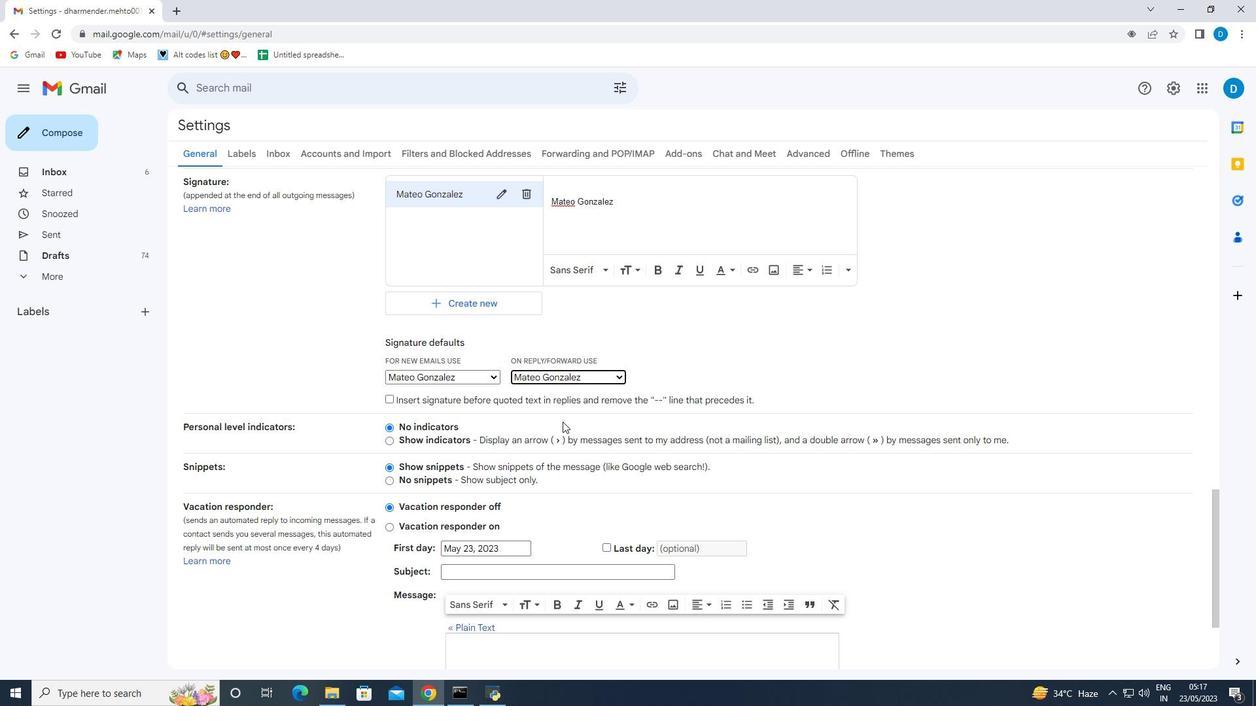 
Action: Mouse scrolled (565, 425) with delta (0, 0)
Screenshot: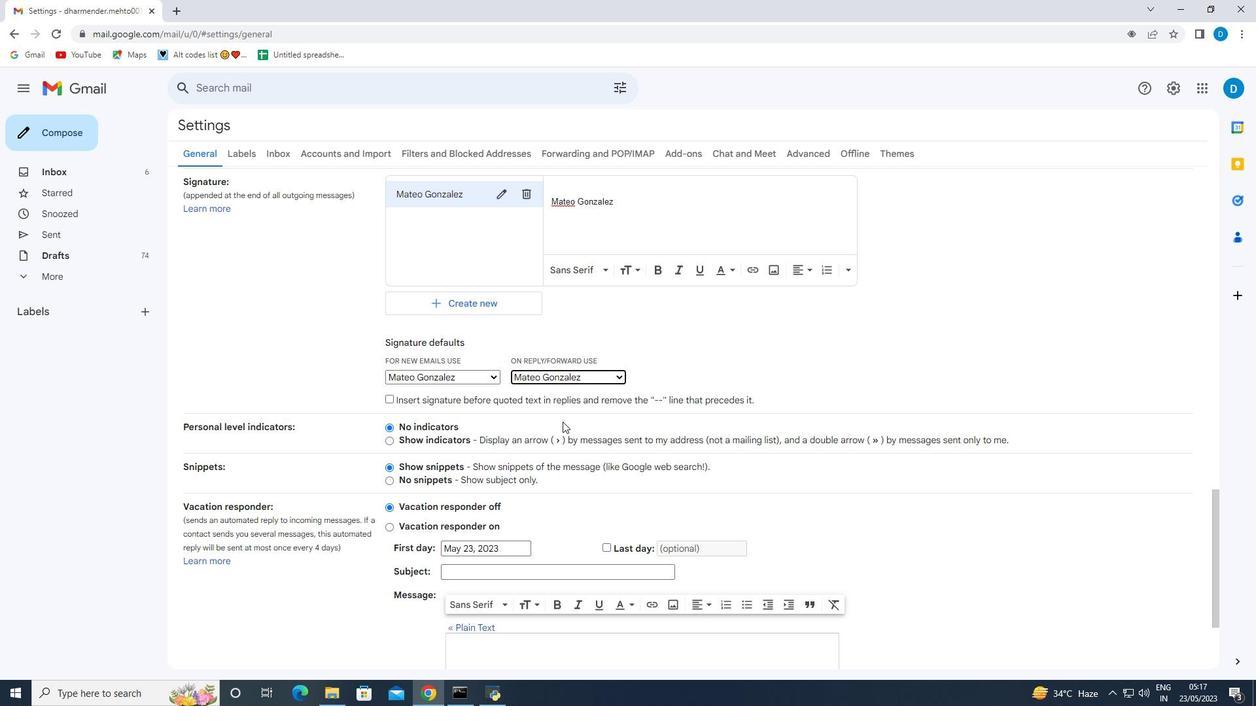 
Action: Mouse moved to (565, 426)
Screenshot: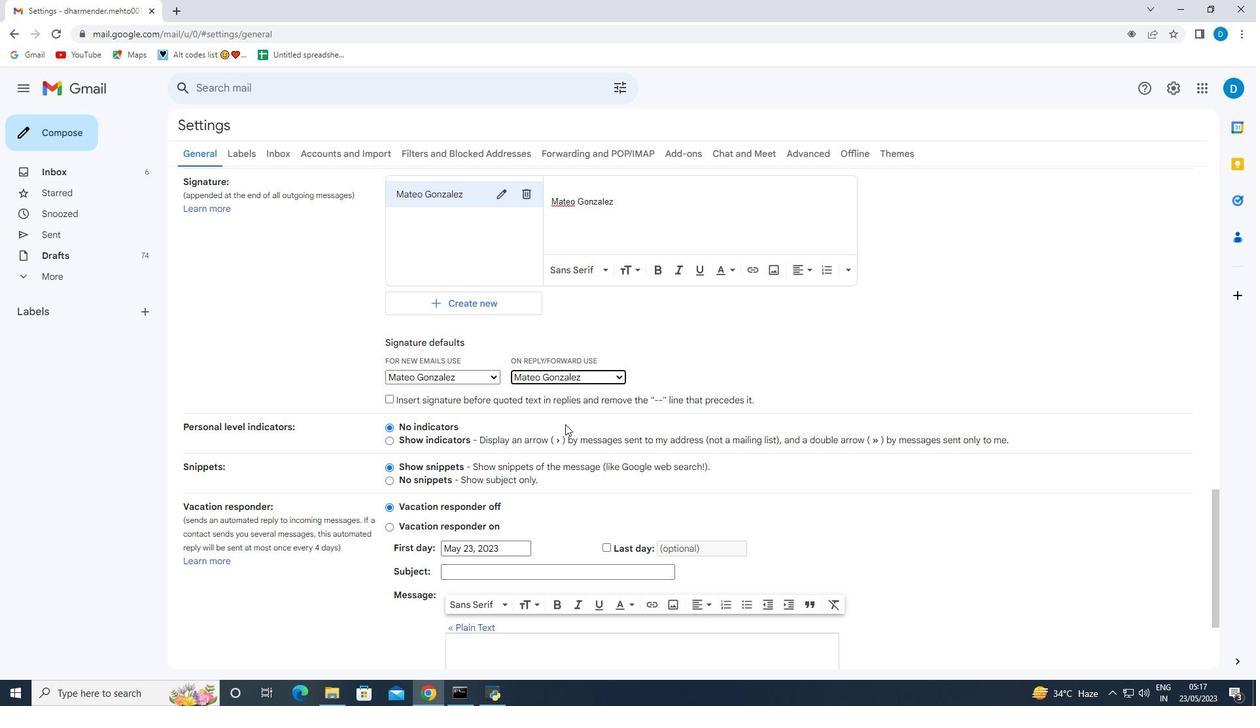 
Action: Mouse scrolled (565, 426) with delta (0, 0)
Screenshot: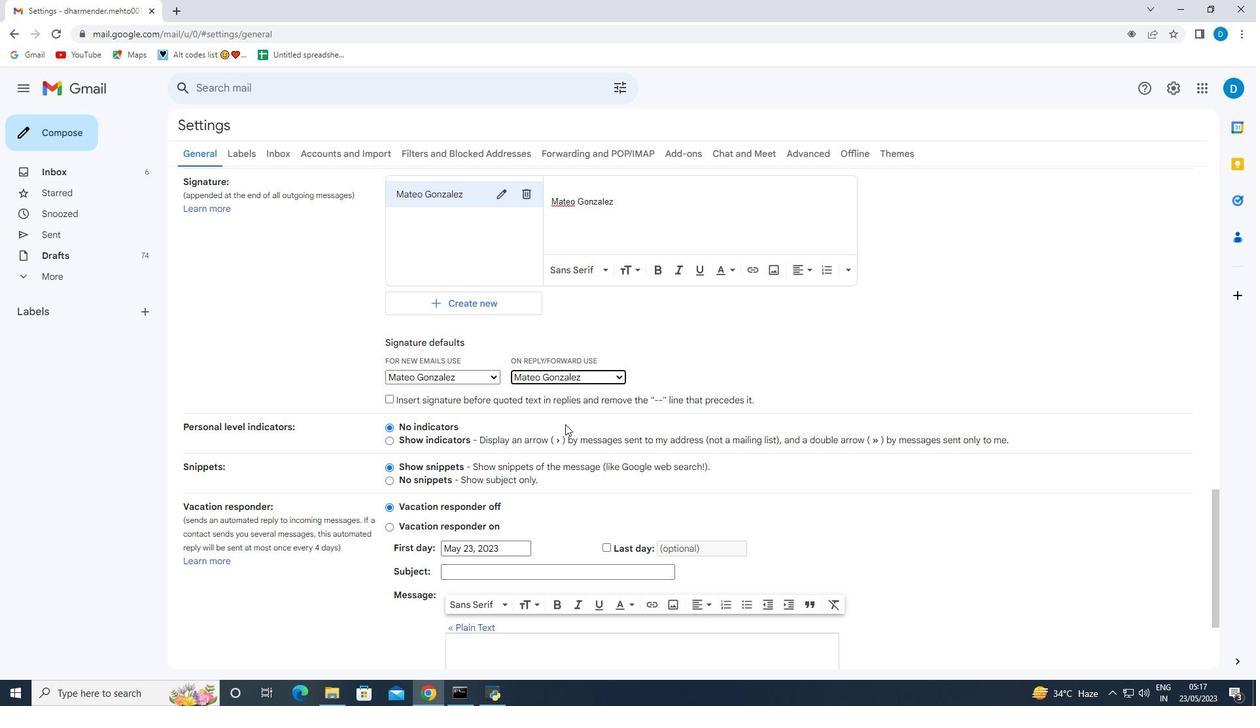 
Action: Mouse moved to (565, 426)
Screenshot: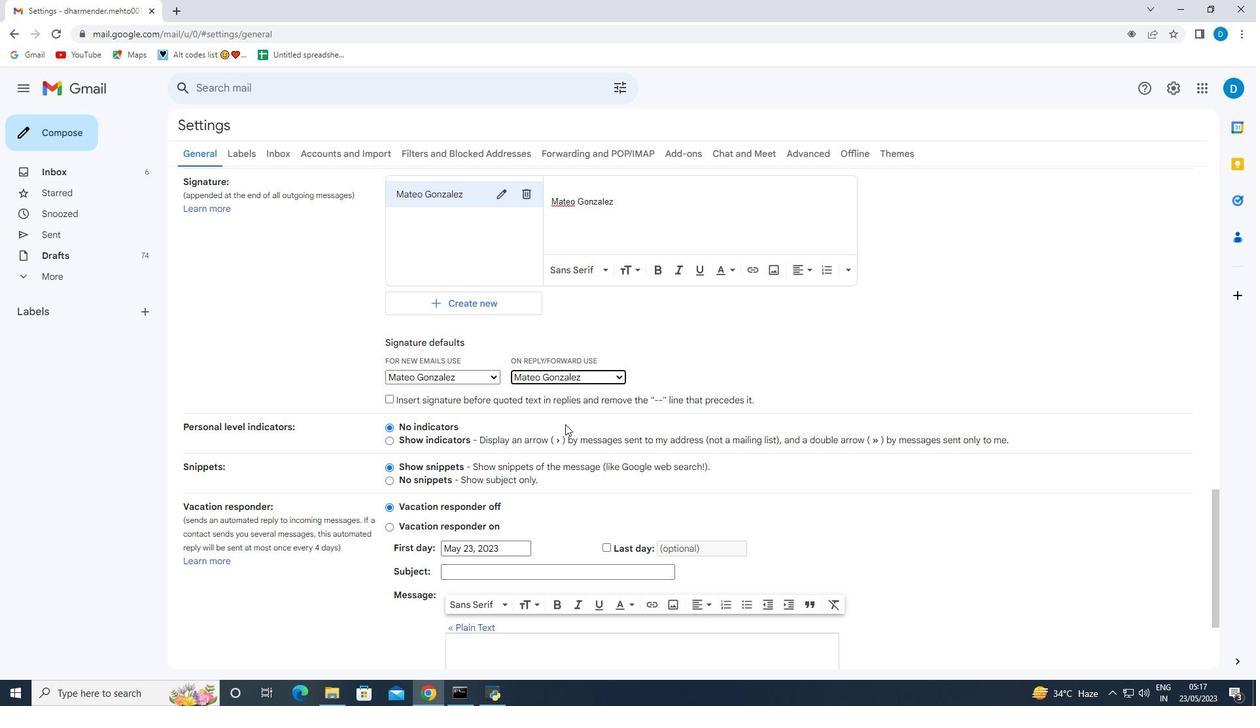 
Action: Mouse scrolled (565, 426) with delta (0, 0)
Screenshot: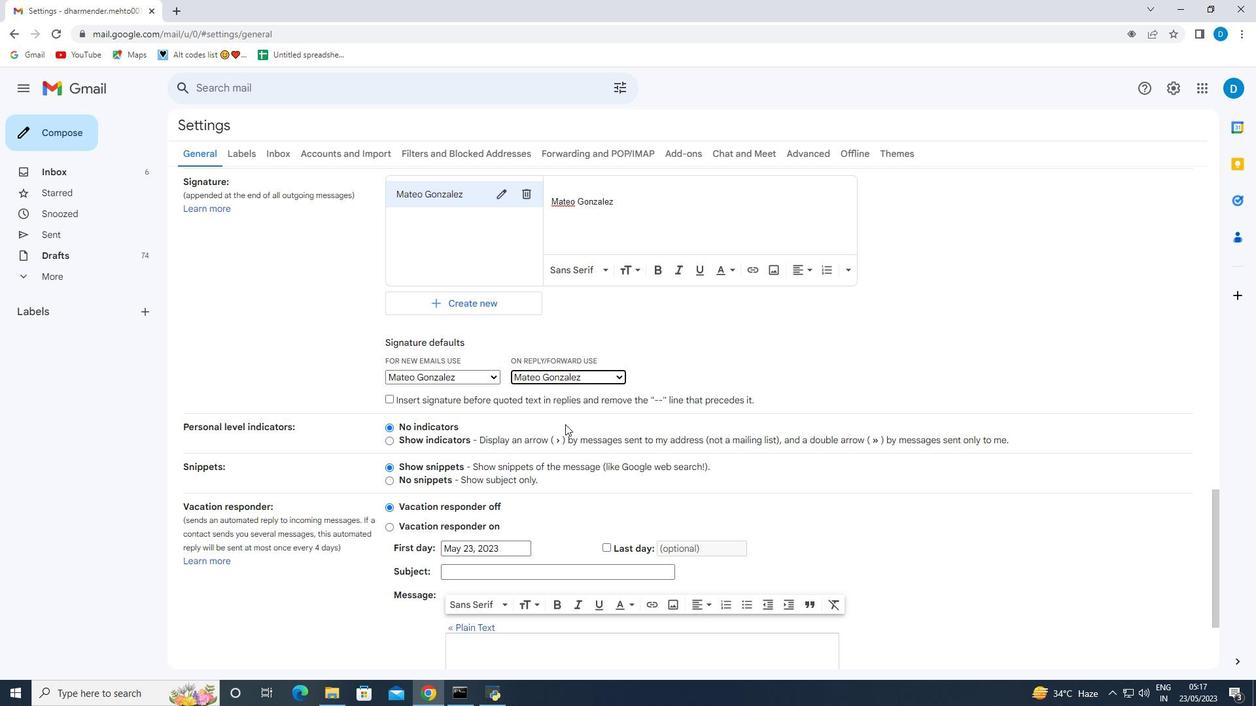 
Action: Mouse scrolled (565, 426) with delta (0, 0)
Screenshot: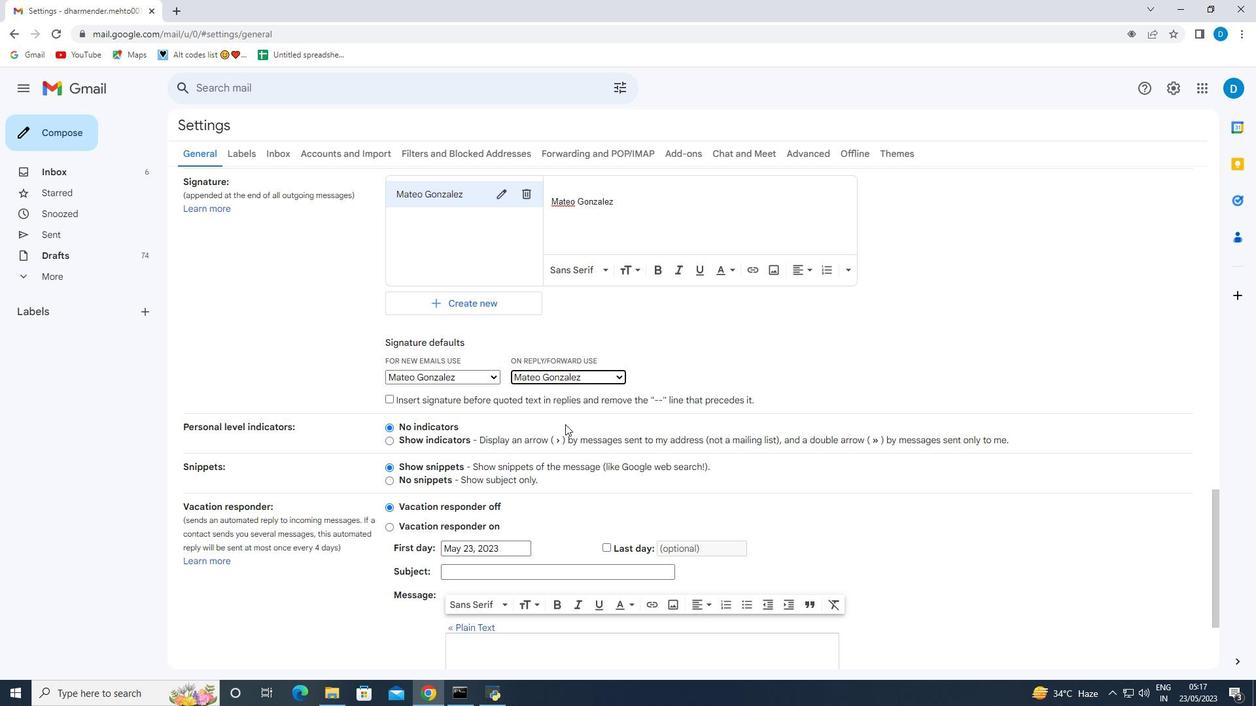
Action: Mouse moved to (565, 426)
Screenshot: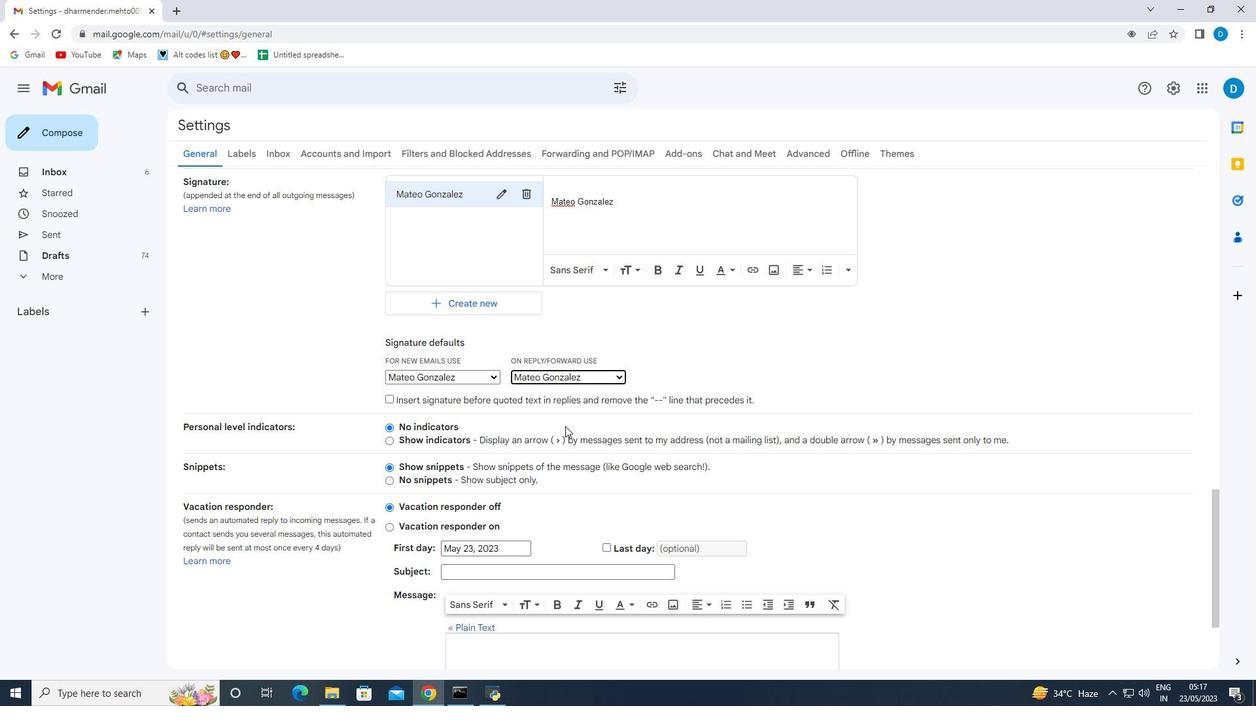 
Action: Mouse scrolled (565, 426) with delta (0, 0)
Screenshot: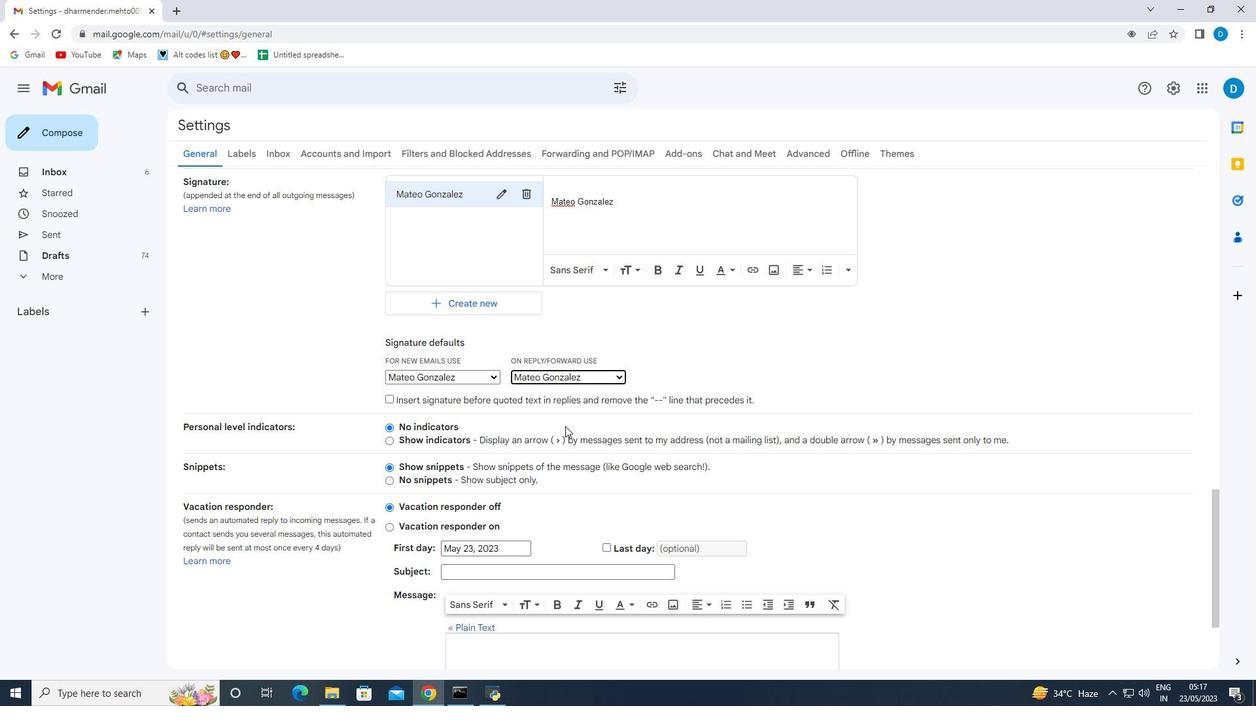 
Action: Mouse moved to (560, 438)
Screenshot: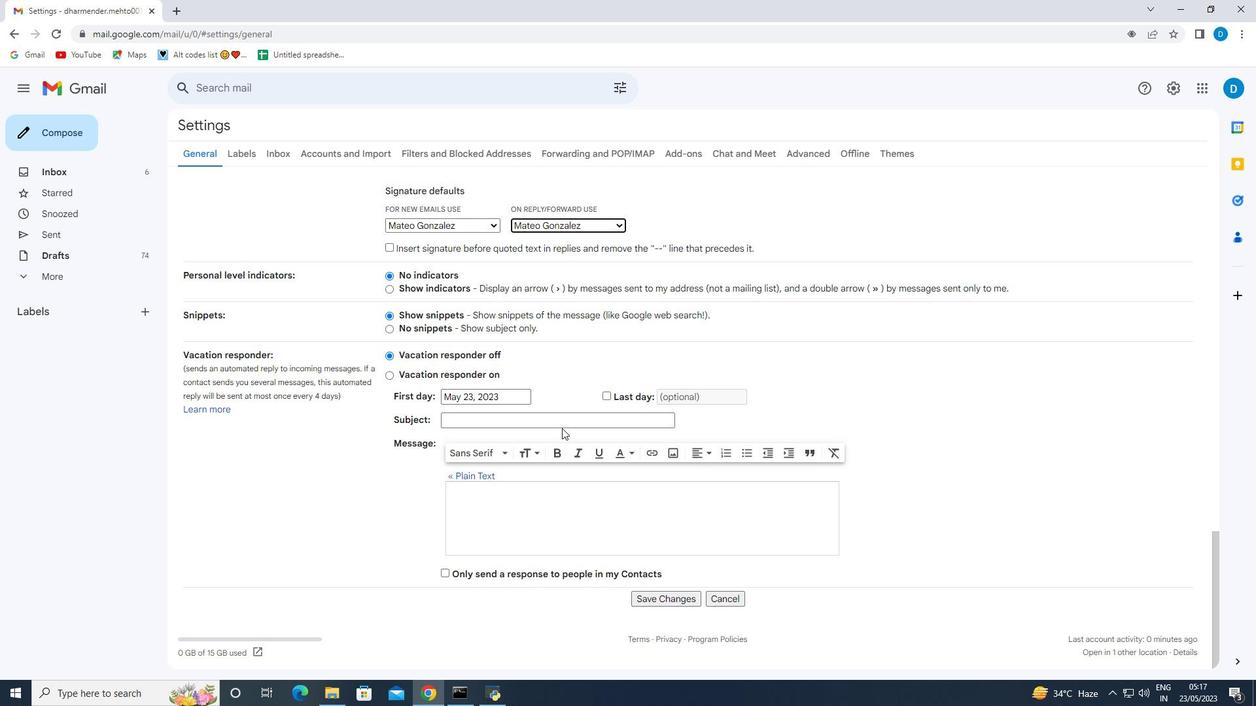 
Action: Mouse scrolled (560, 437) with delta (0, 0)
Screenshot: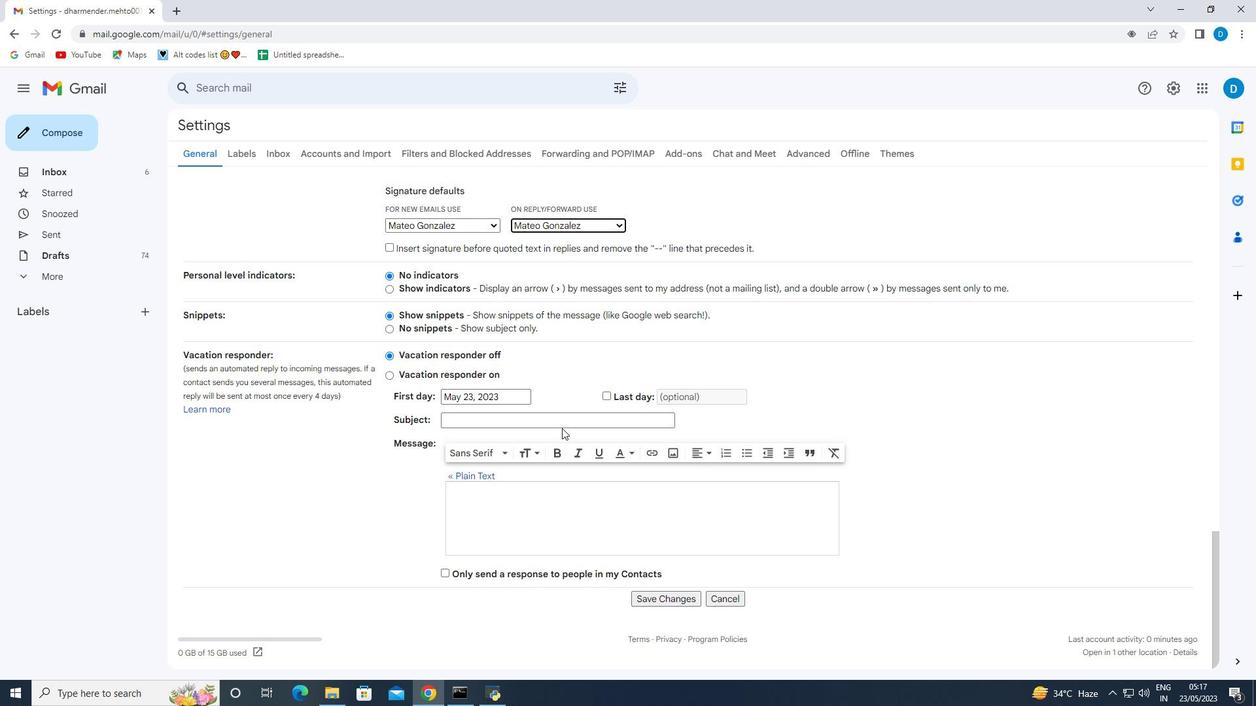 
Action: Mouse moved to (566, 456)
Screenshot: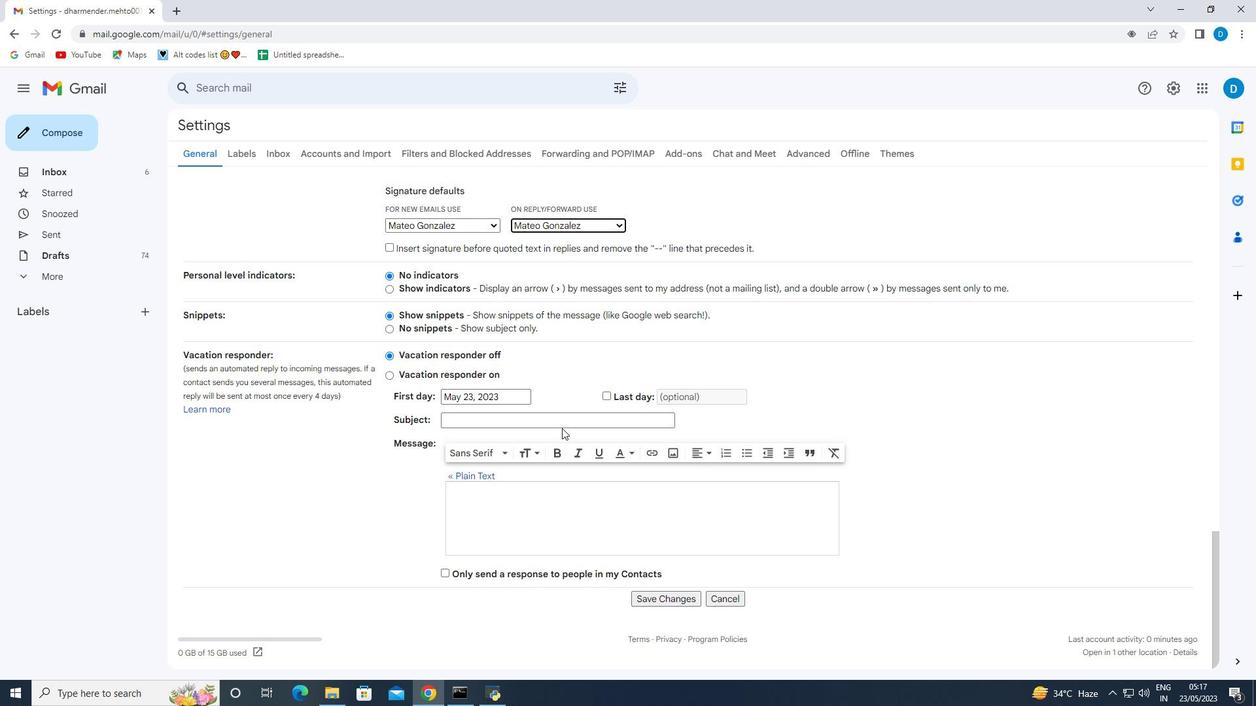 
Action: Mouse scrolled (566, 455) with delta (0, 0)
Screenshot: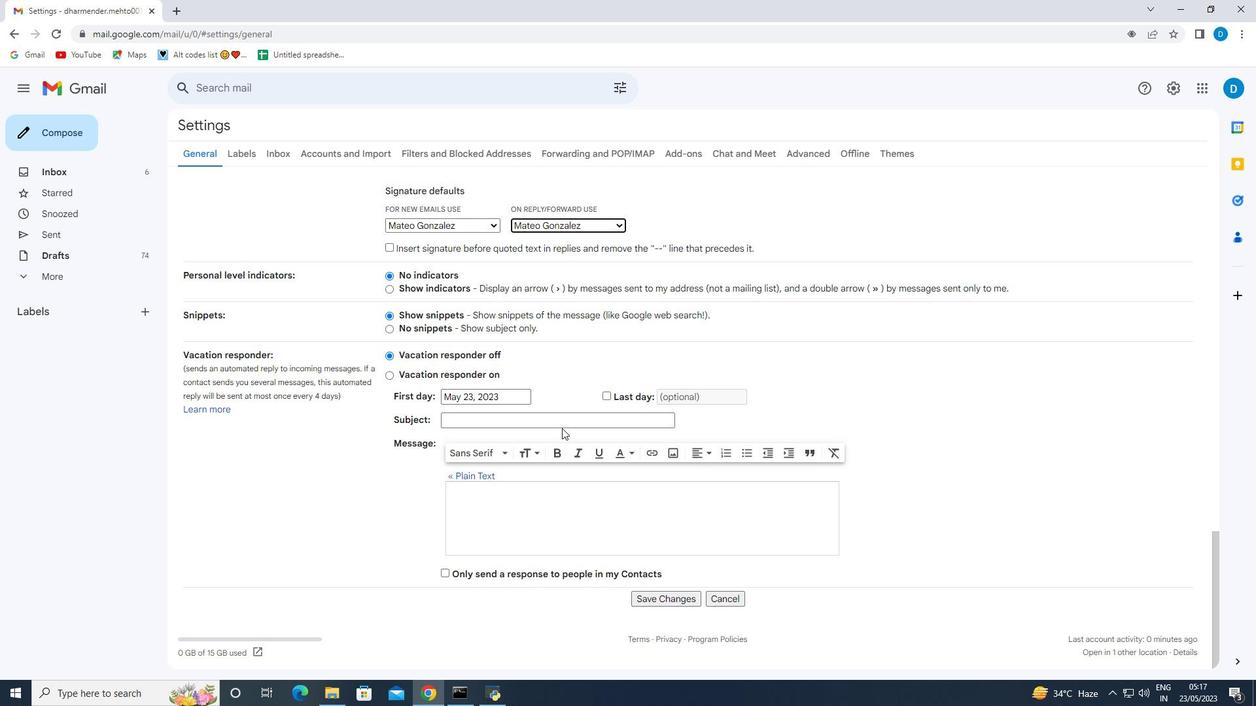 
Action: Mouse moved to (578, 476)
Screenshot: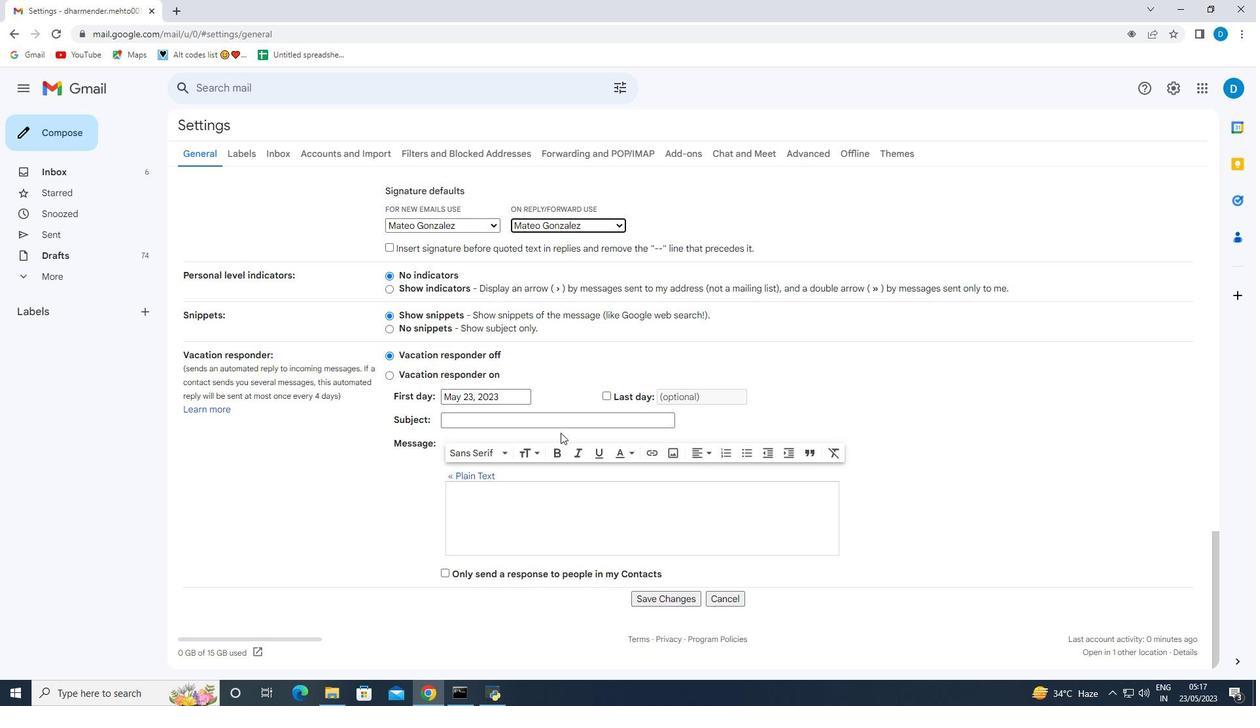 
Action: Mouse scrolled (578, 475) with delta (0, 0)
Screenshot: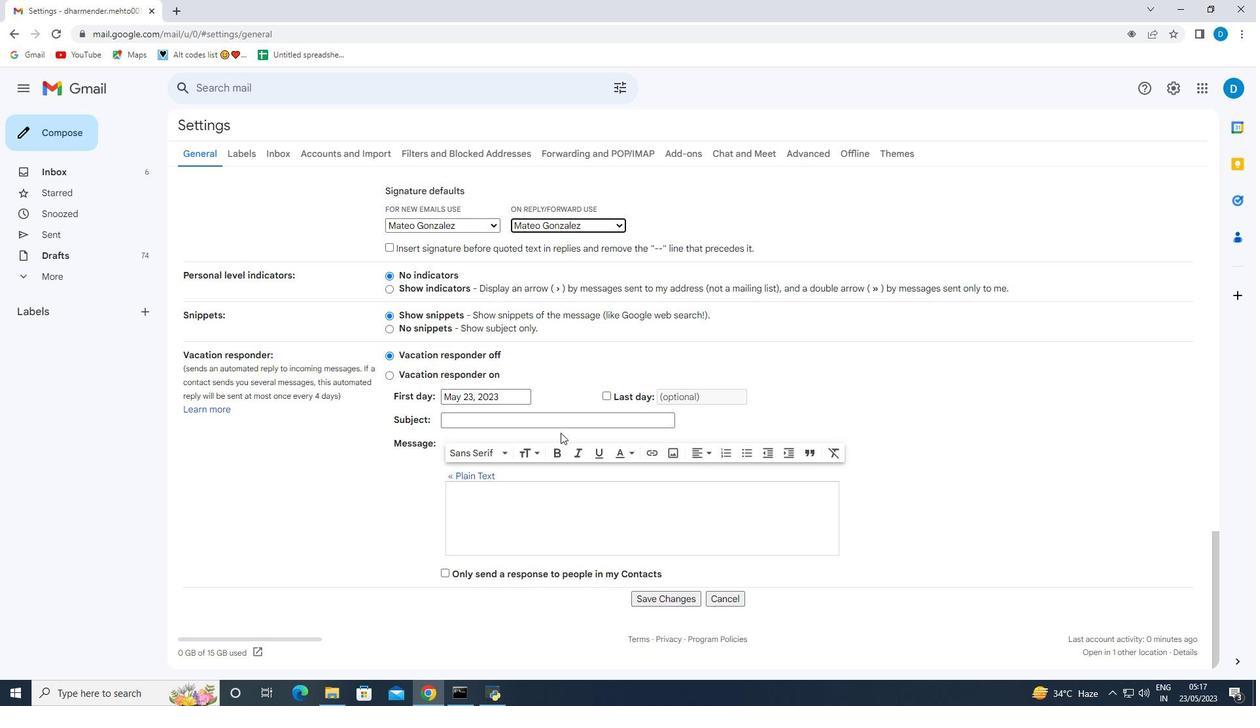 
Action: Mouse moved to (593, 500)
Screenshot: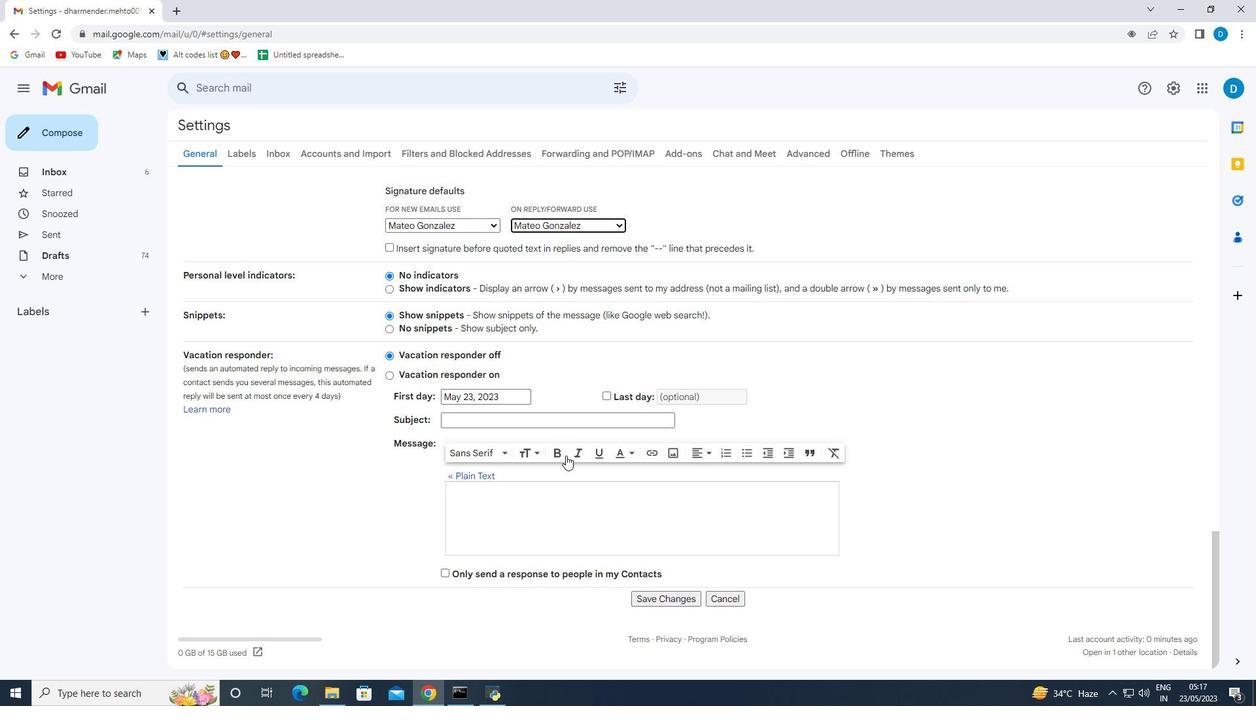 
Action: Mouse scrolled (593, 500) with delta (0, 0)
Screenshot: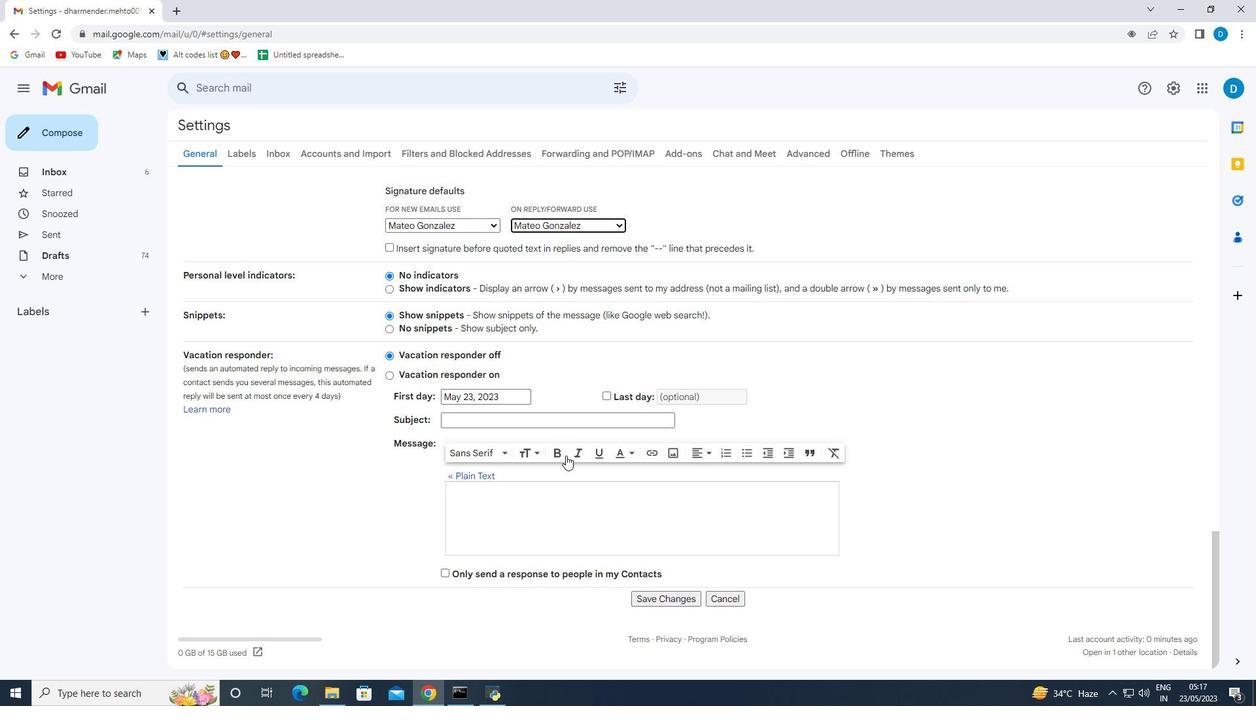 
Action: Mouse moved to (602, 515)
Screenshot: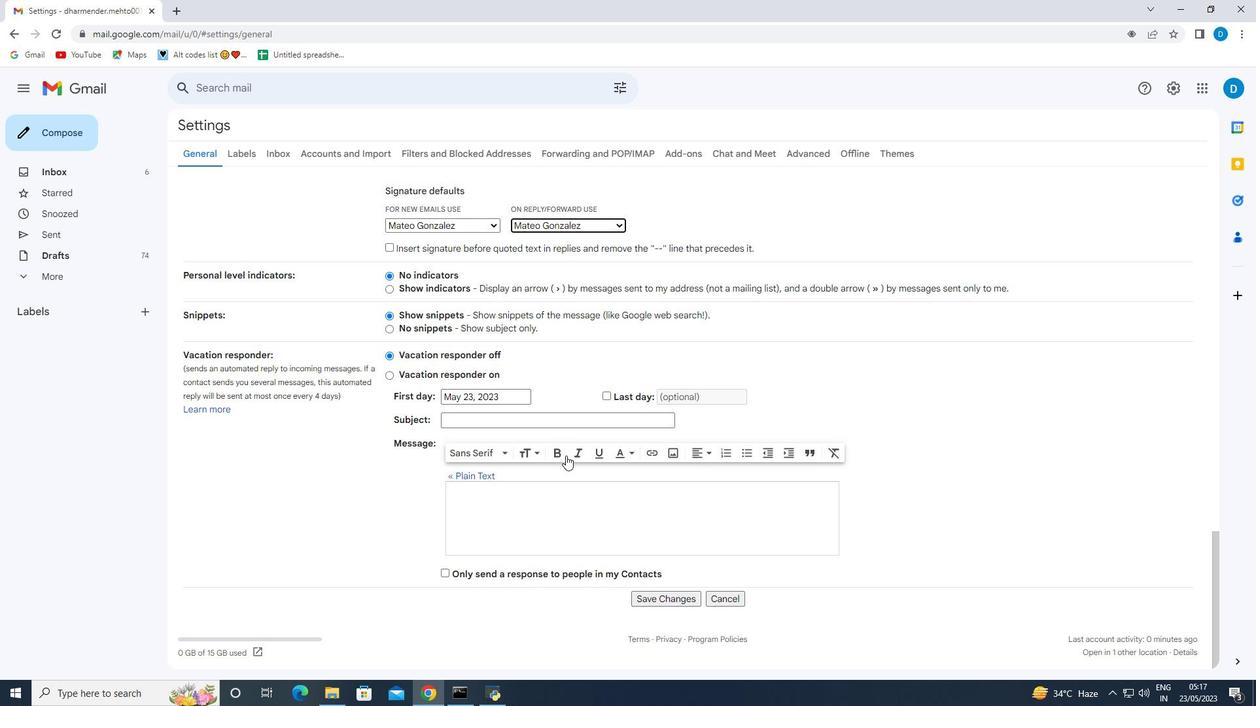 
Action: Mouse scrolled (602, 515) with delta (0, 0)
Screenshot: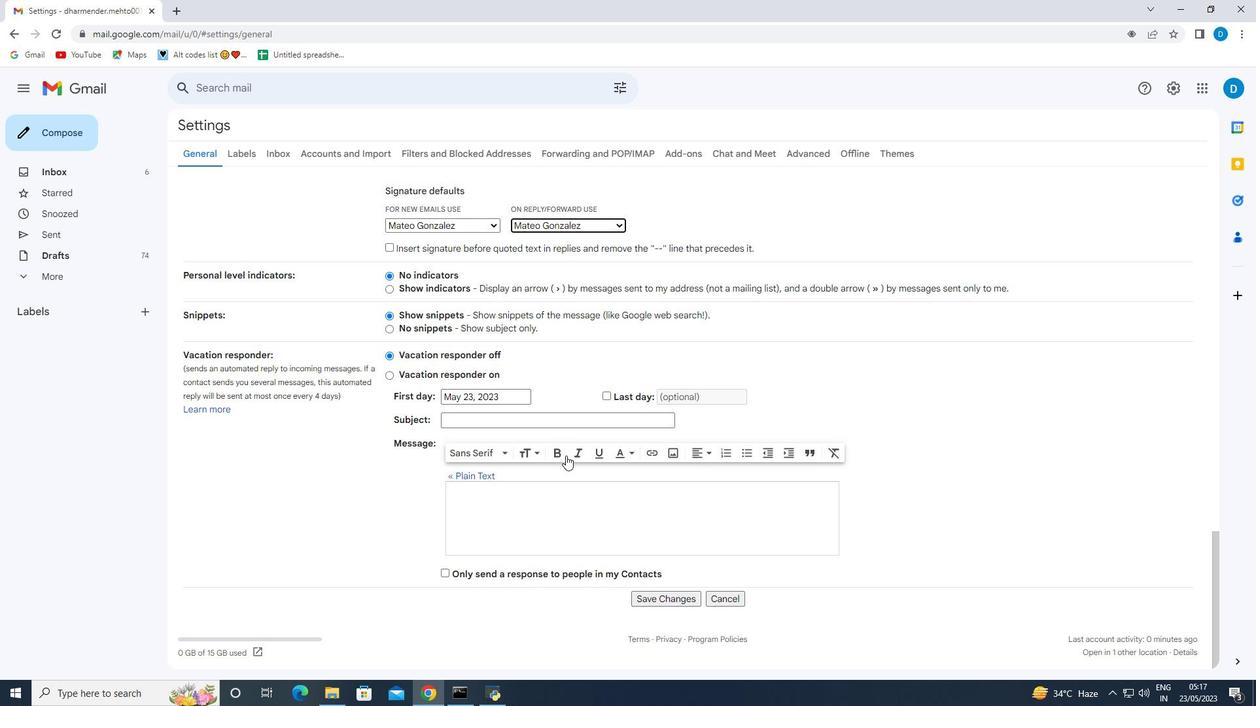 
Action: Mouse moved to (674, 604)
Screenshot: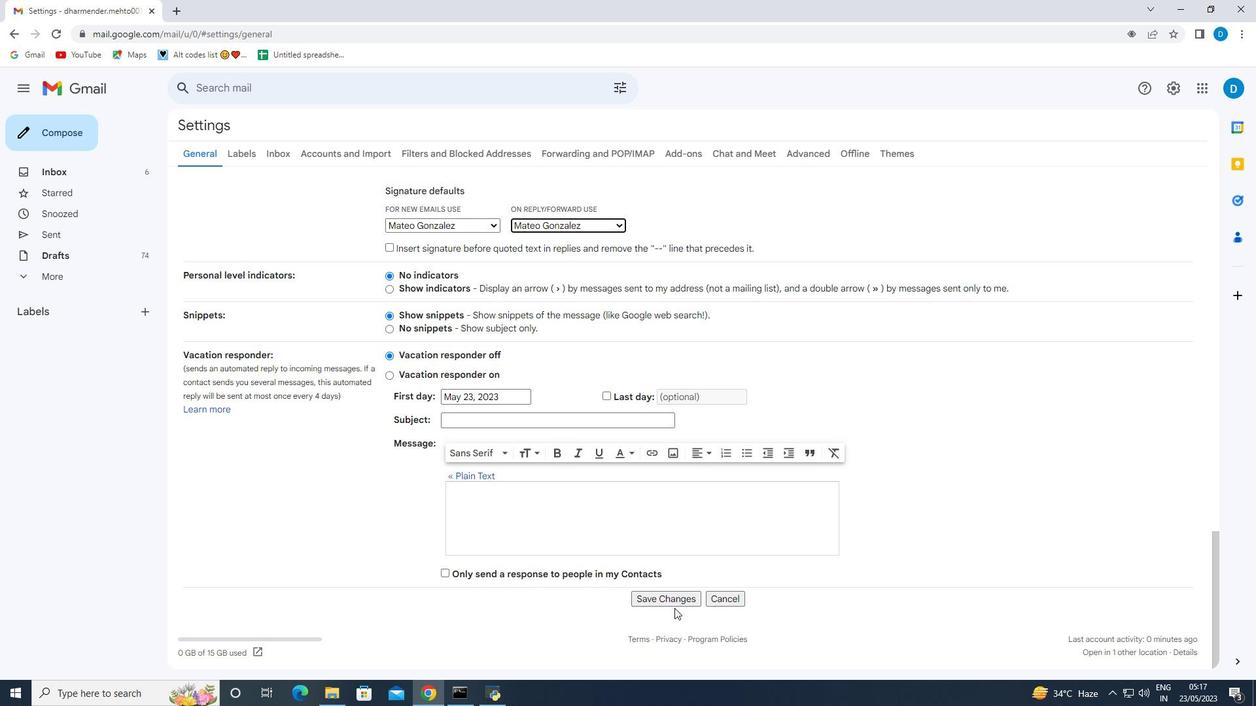 
Action: Mouse pressed left at (674, 604)
Screenshot: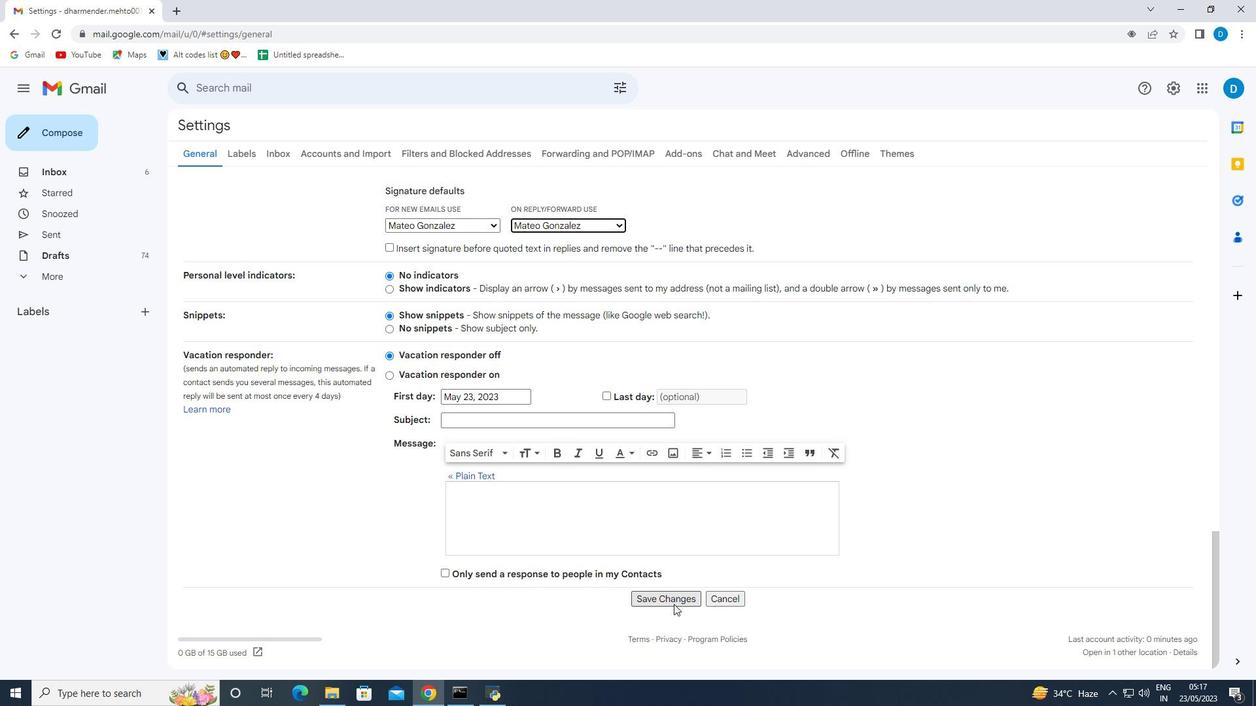 
Action: Mouse moved to (50, 130)
Screenshot: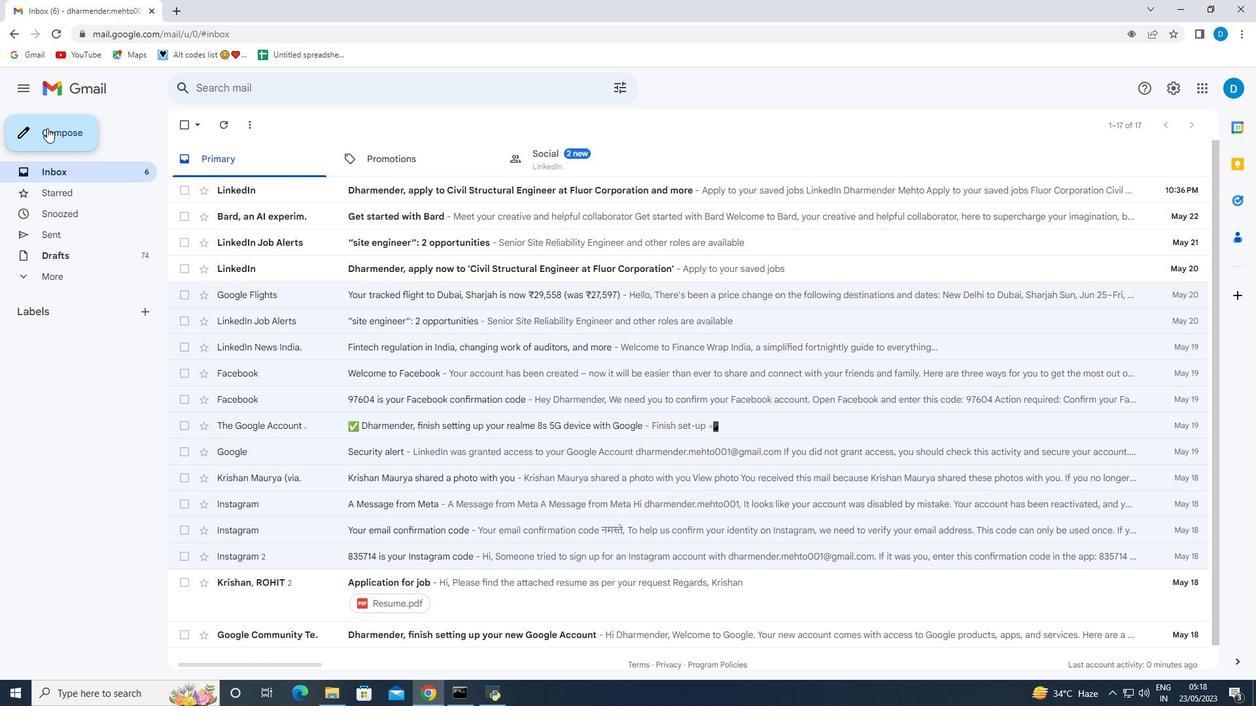 
Action: Mouse pressed left at (50, 130)
Screenshot: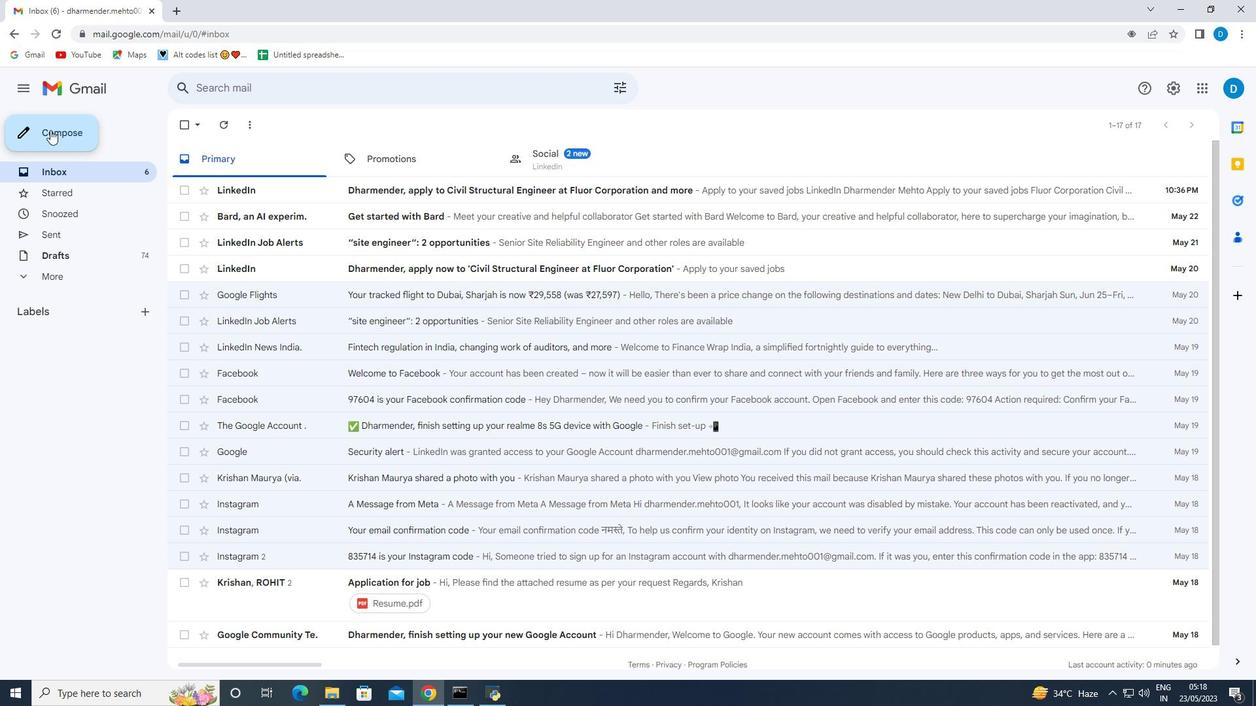 
Action: Mouse moved to (837, 395)
Screenshot: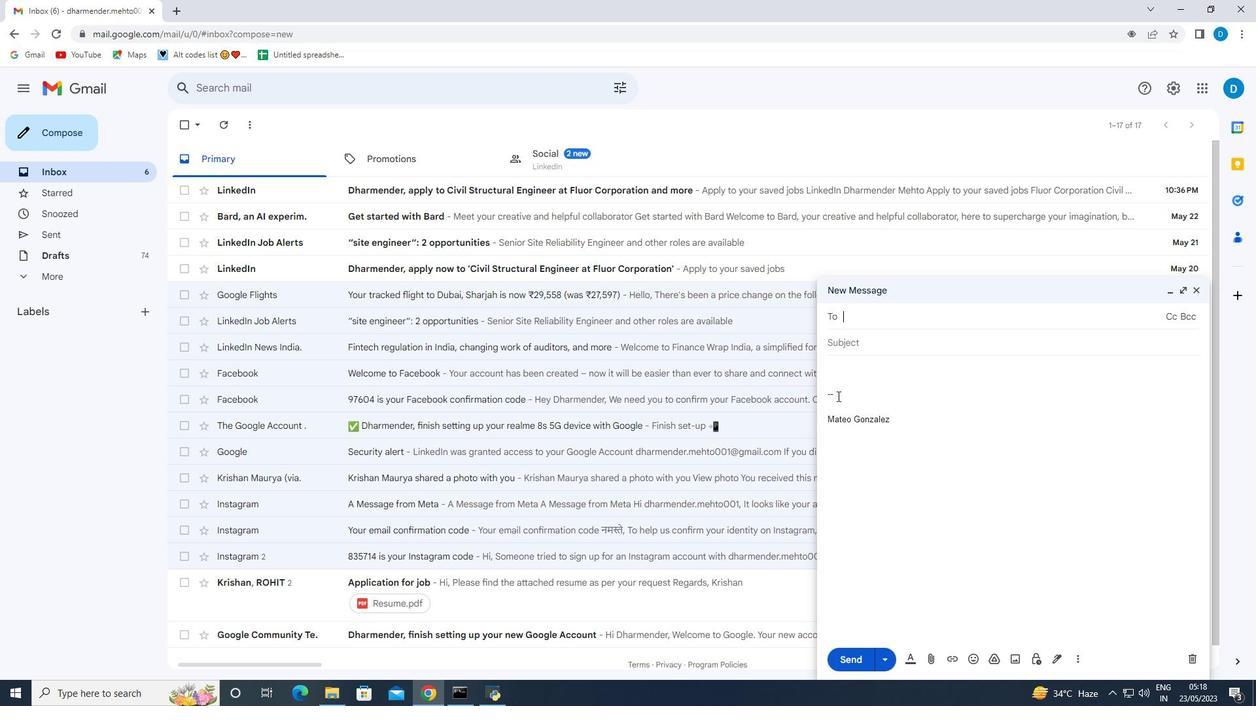 
Action: Mouse pressed left at (837, 395)
Screenshot: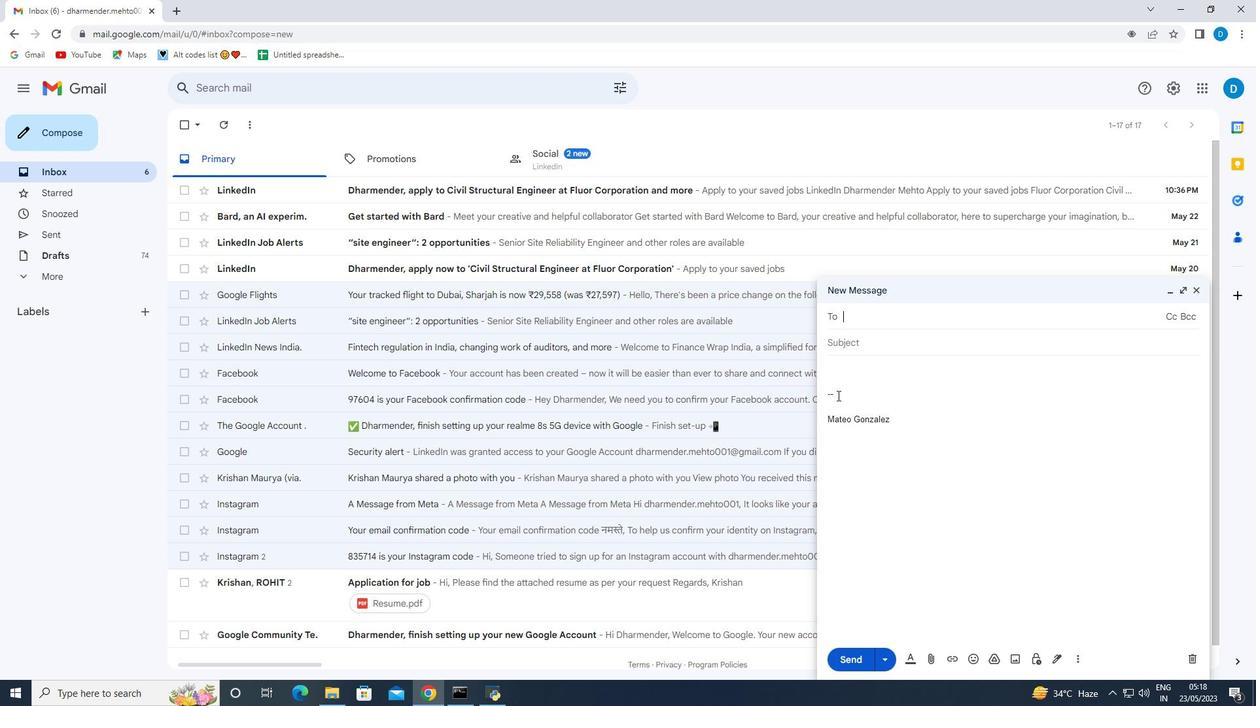 
Action: Mouse moved to (838, 395)
Screenshot: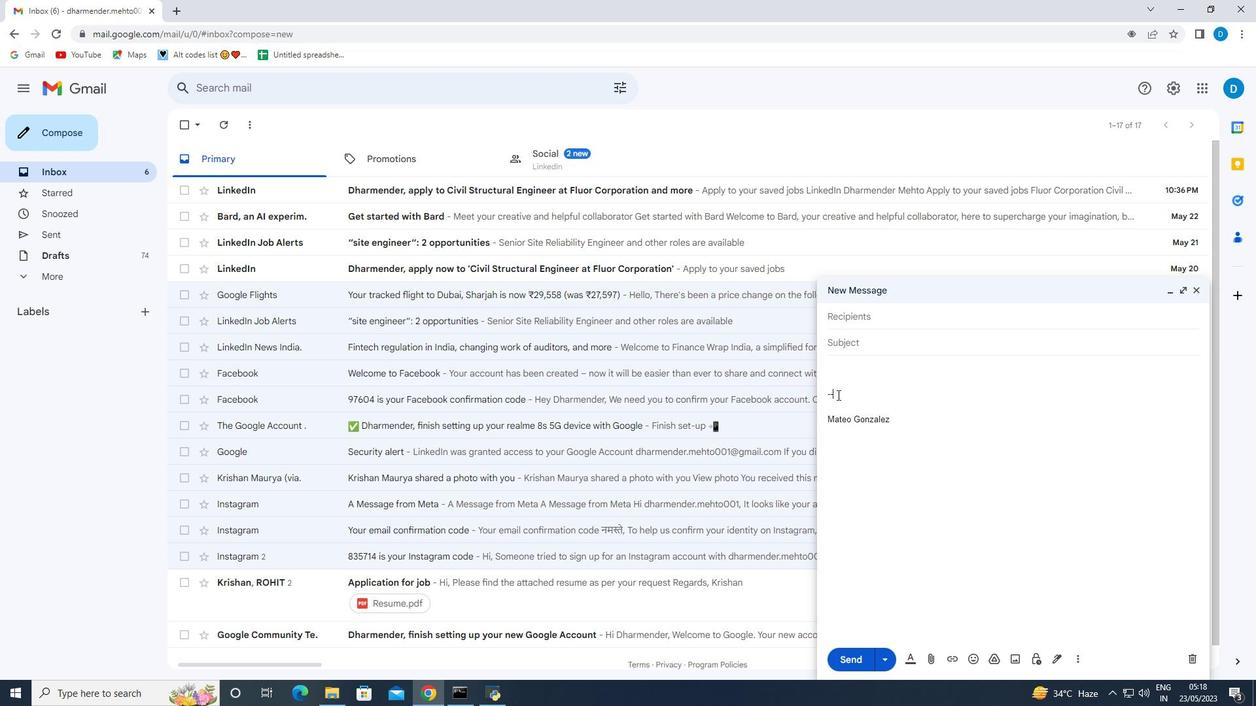 
Action: Key pressed <Key.backspace><Key.backspace><Key.backspace><Key.backspace><Key.shift>With<Key.space>gratitude<Key.space>and<Key.space>sincere<Key.space>wishes,
Screenshot: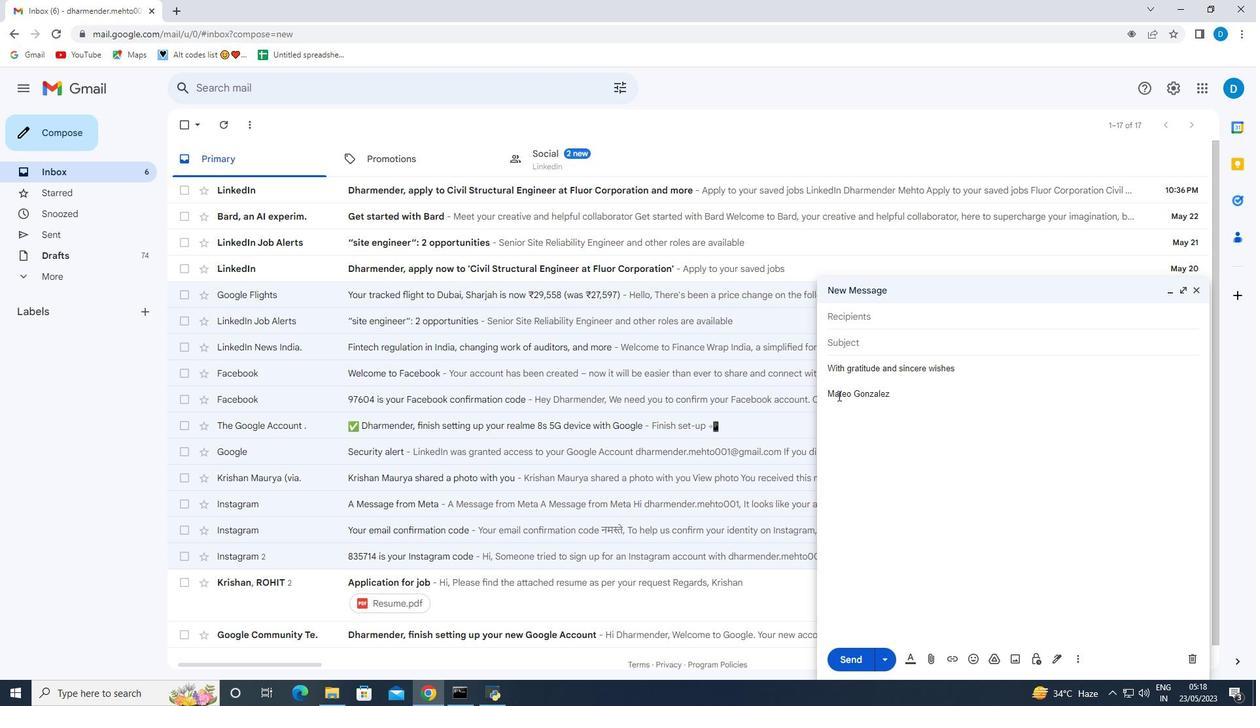 
Action: Mouse moved to (1084, 664)
Screenshot: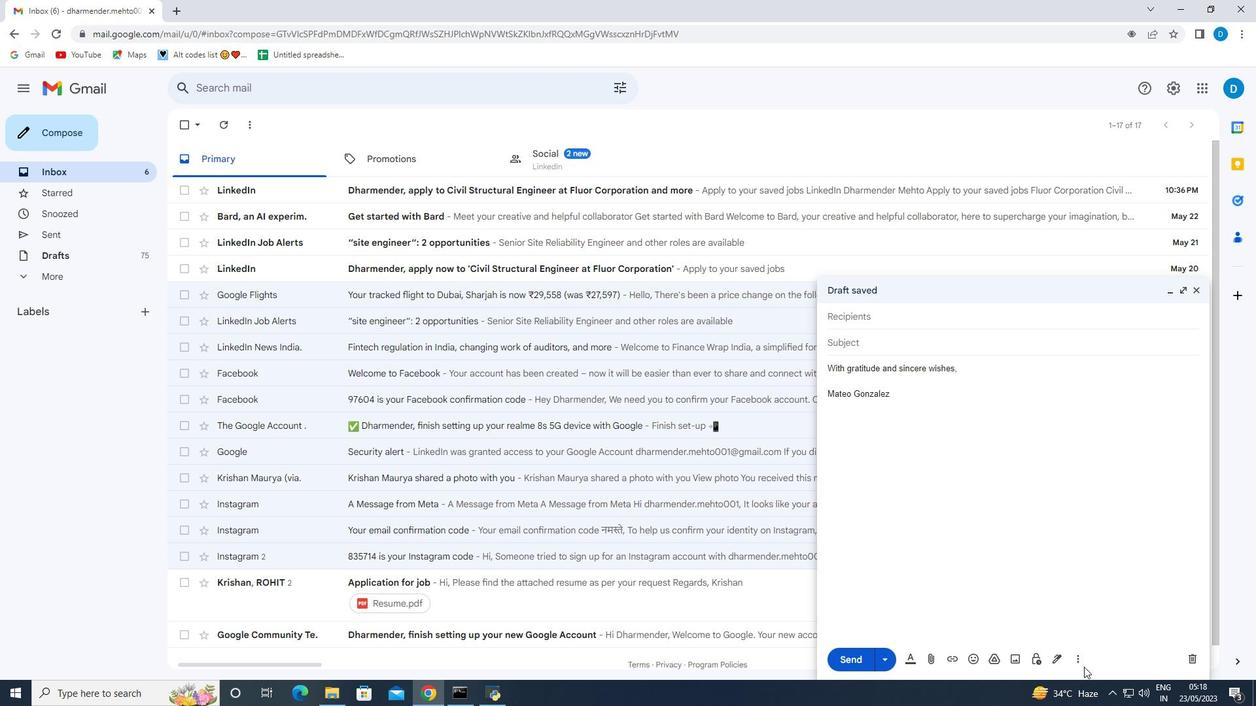 
Action: Mouse pressed left at (1084, 664)
Screenshot: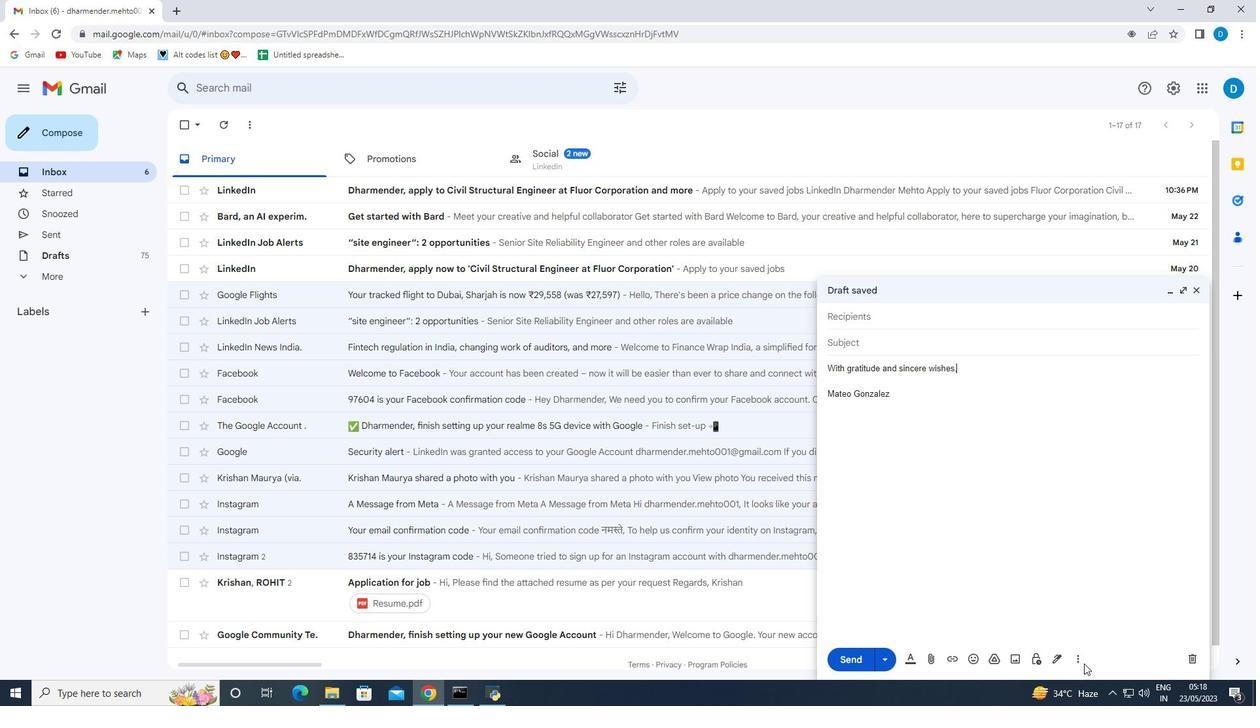 
Action: Mouse moved to (1080, 664)
Screenshot: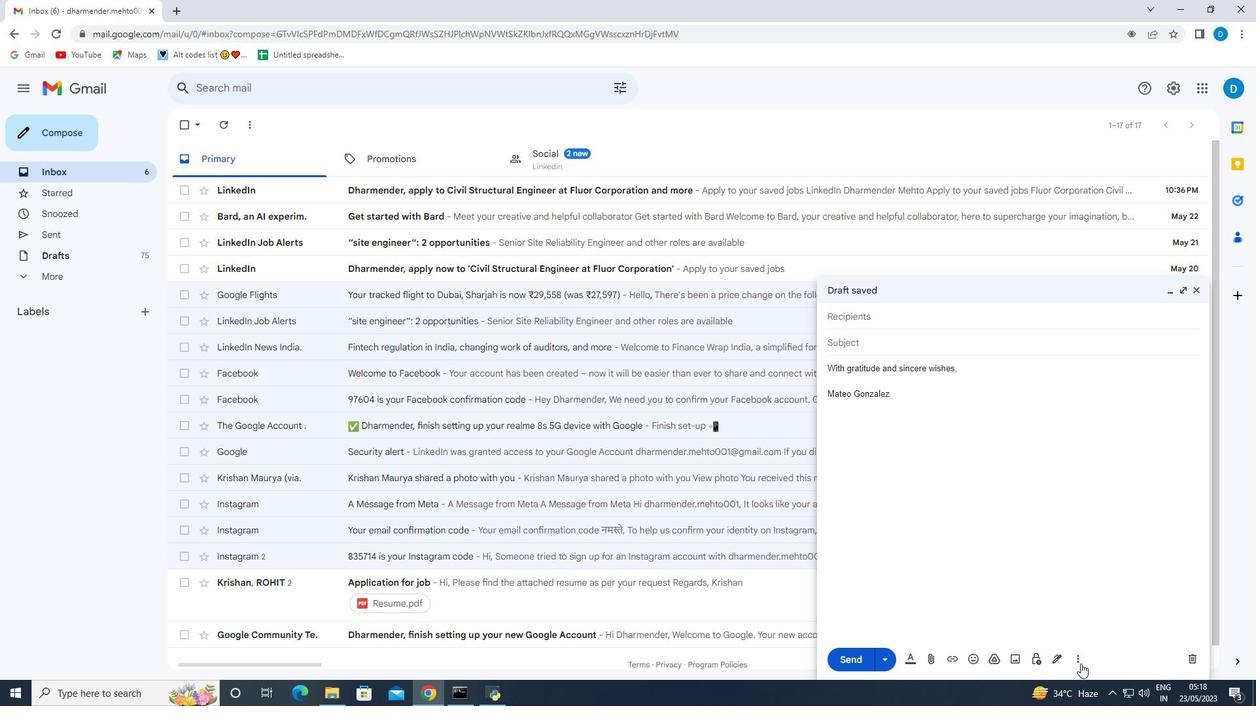 
Action: Mouse pressed left at (1080, 664)
Screenshot: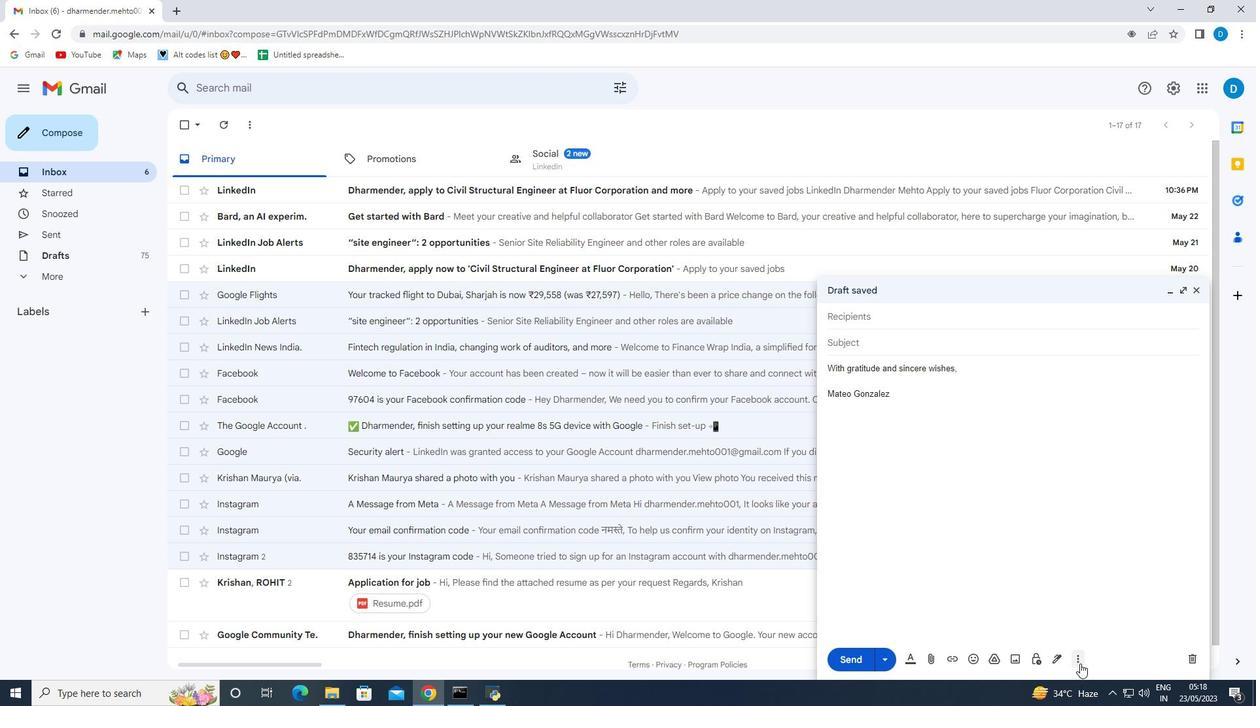
Action: Mouse moved to (1134, 543)
Screenshot: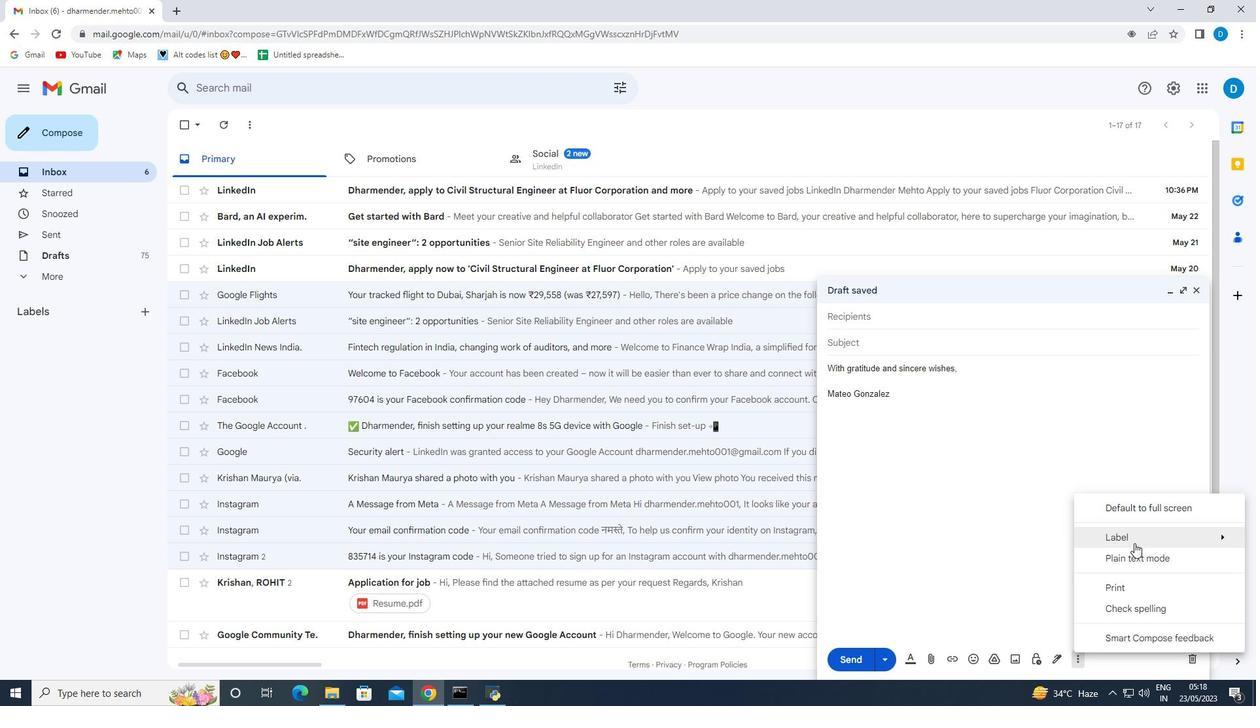 
Action: Mouse pressed left at (1134, 543)
Screenshot: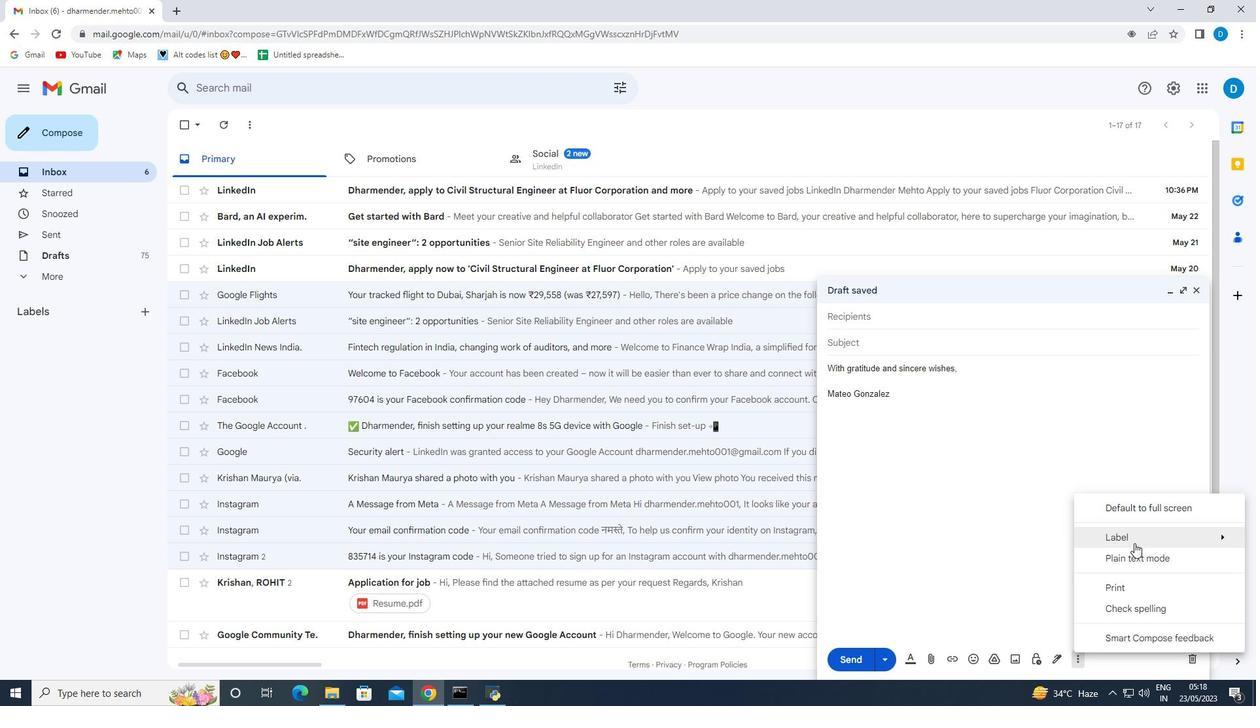 
Action: Mouse moved to (977, 515)
Screenshot: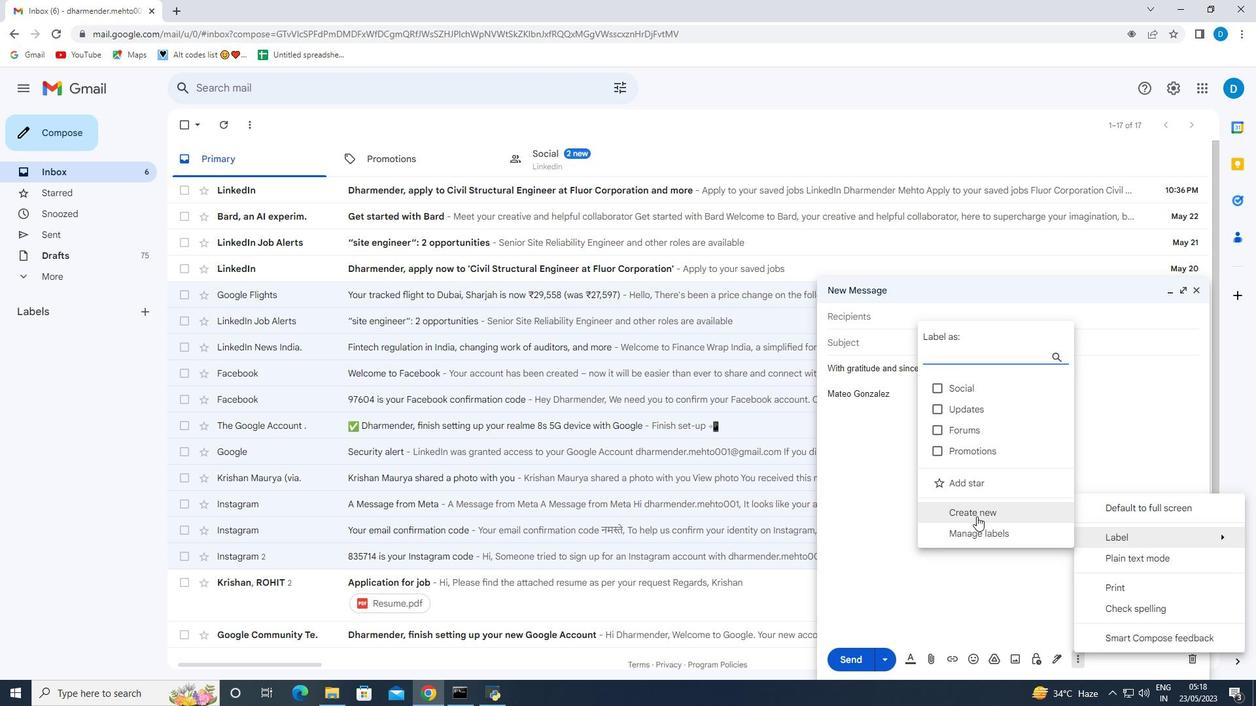 
Action: Mouse pressed left at (977, 515)
Screenshot: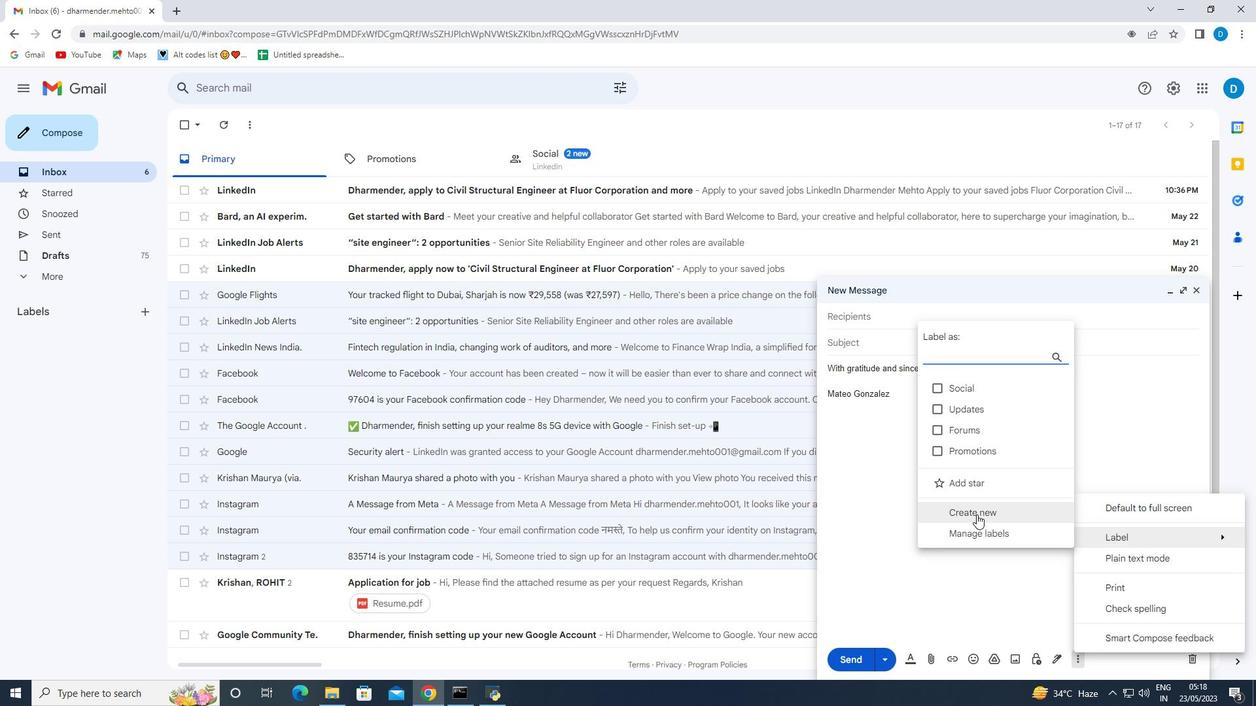 
Action: Mouse moved to (506, 361)
Screenshot: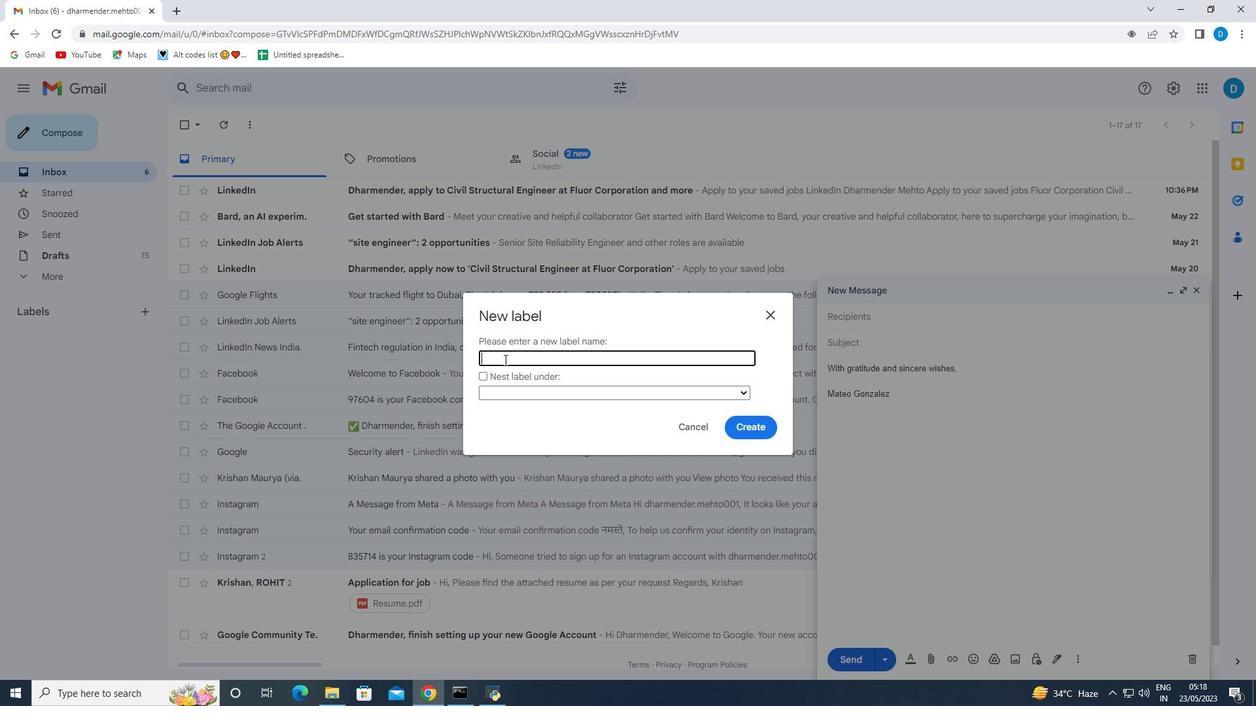
Action: Mouse pressed left at (506, 361)
Screenshot: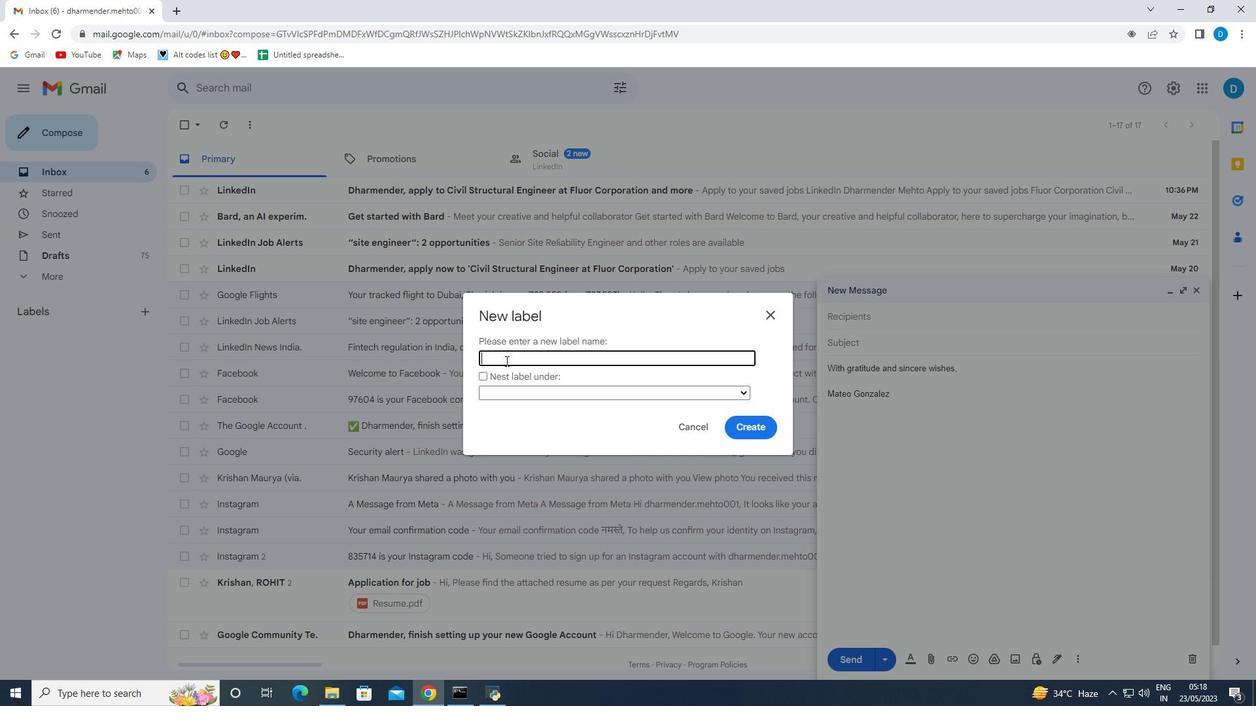 
Action: Key pressed <Key.shift>Condo<Key.space>associations
Screenshot: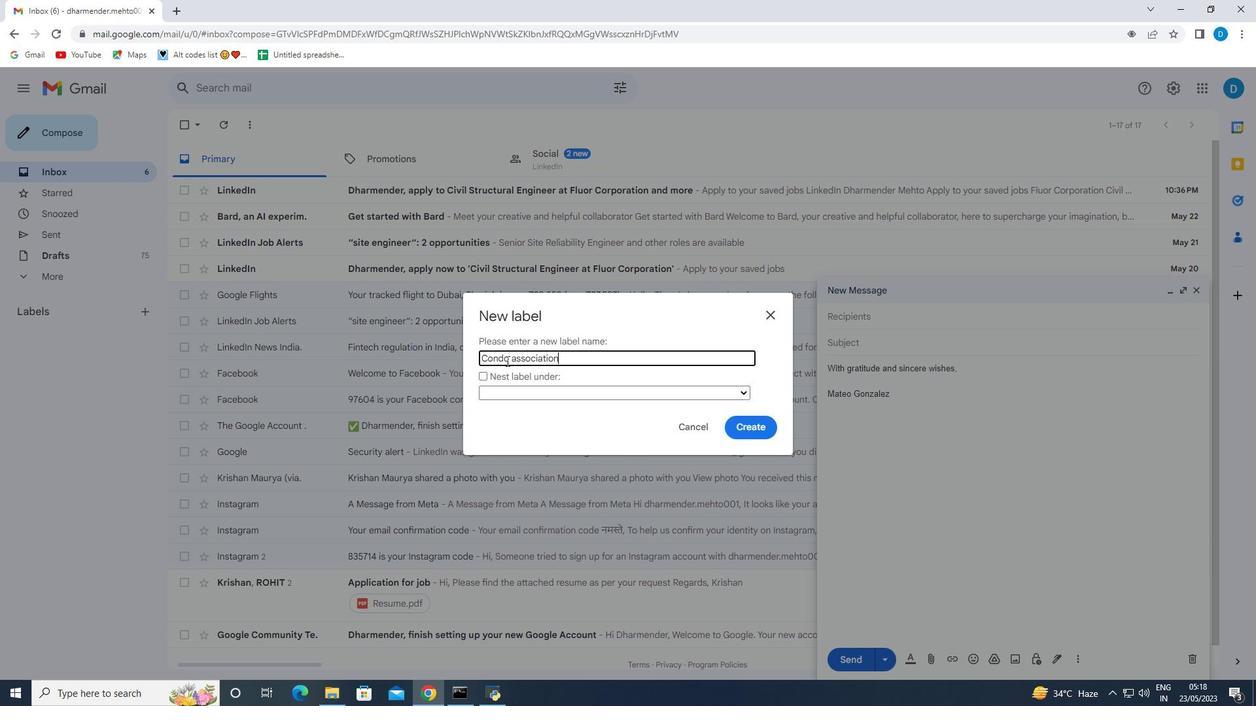 
Action: Mouse moved to (742, 428)
Screenshot: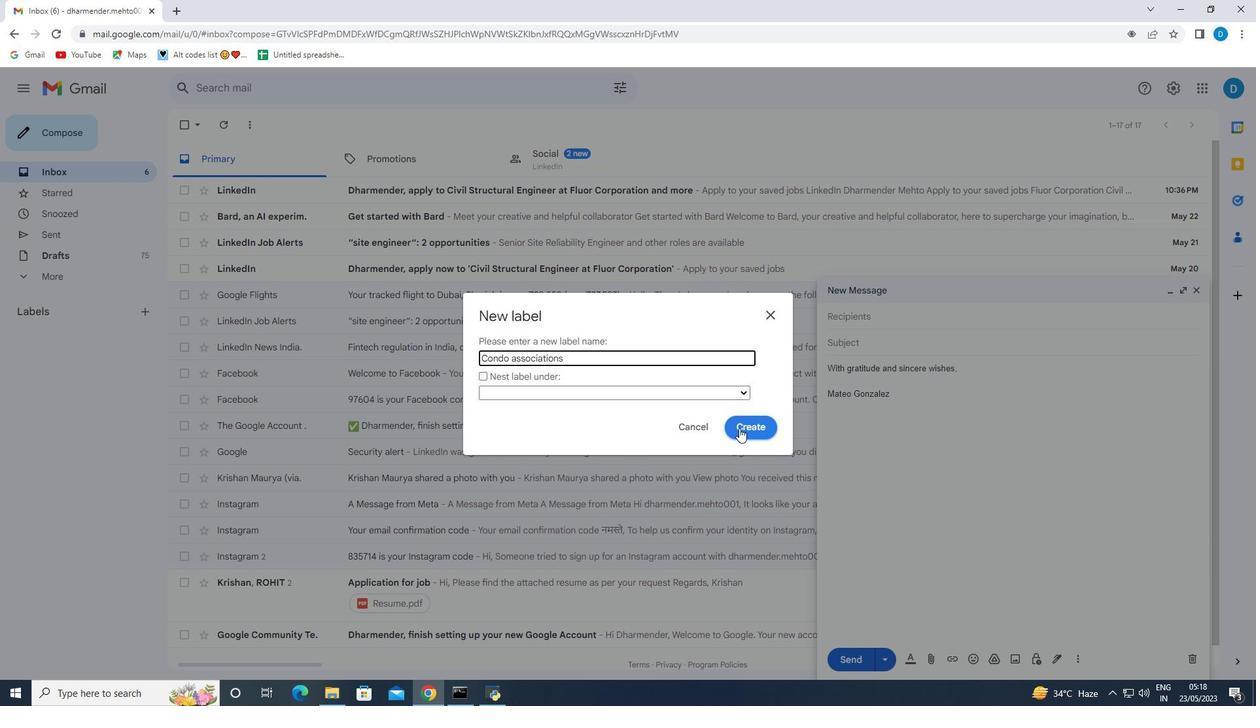 
Action: Mouse pressed left at (742, 428)
Screenshot: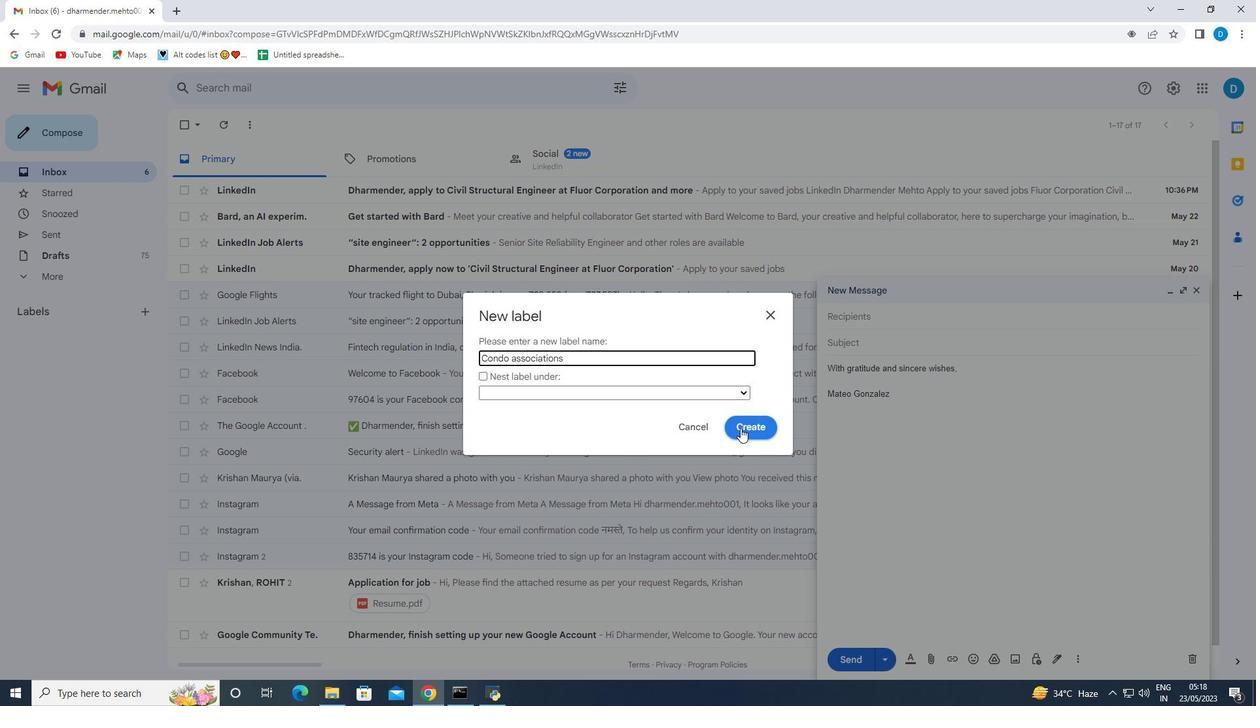 
Action: Mouse moved to (146, 339)
Screenshot: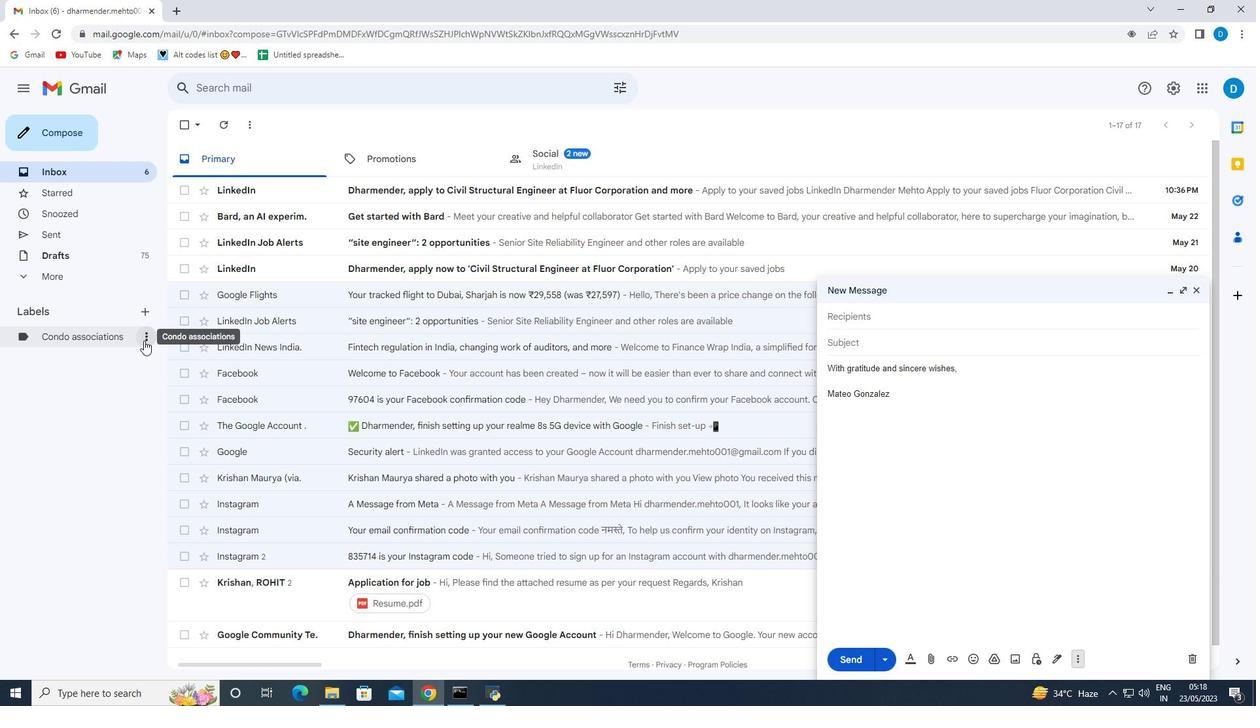 
Action: Mouse pressed left at (146, 339)
Screenshot: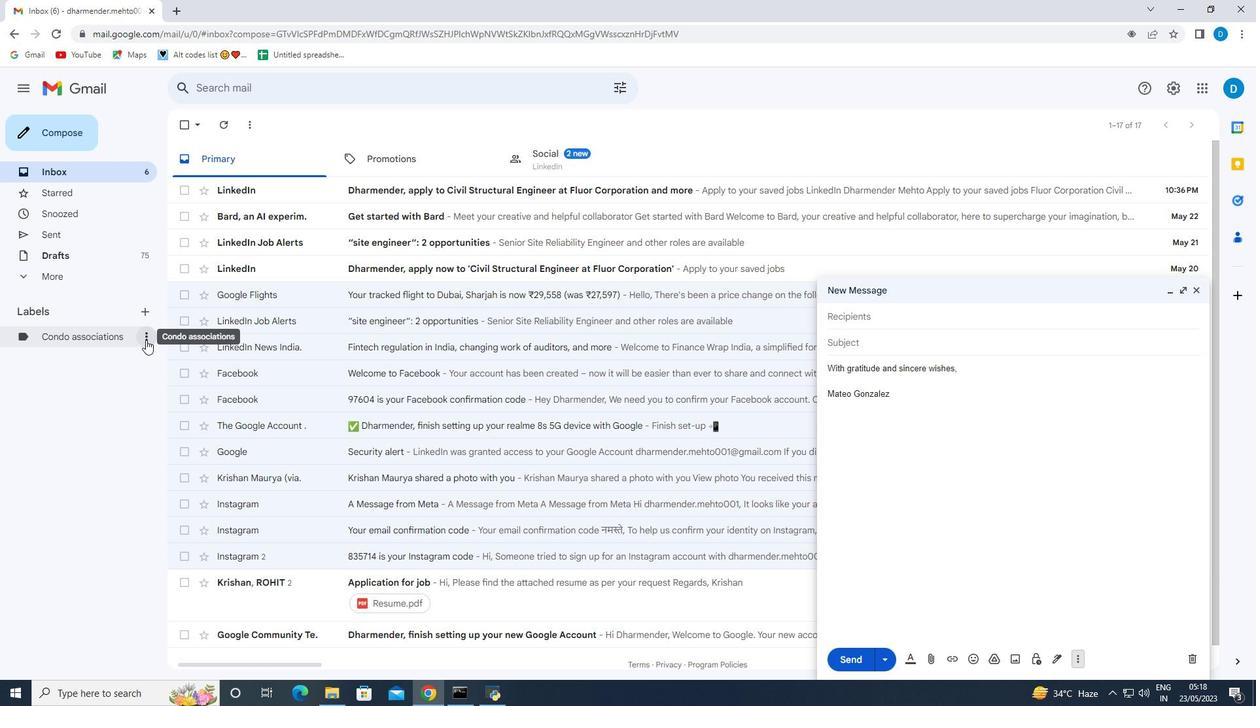 
Action: Mouse moved to (383, 428)
Screenshot: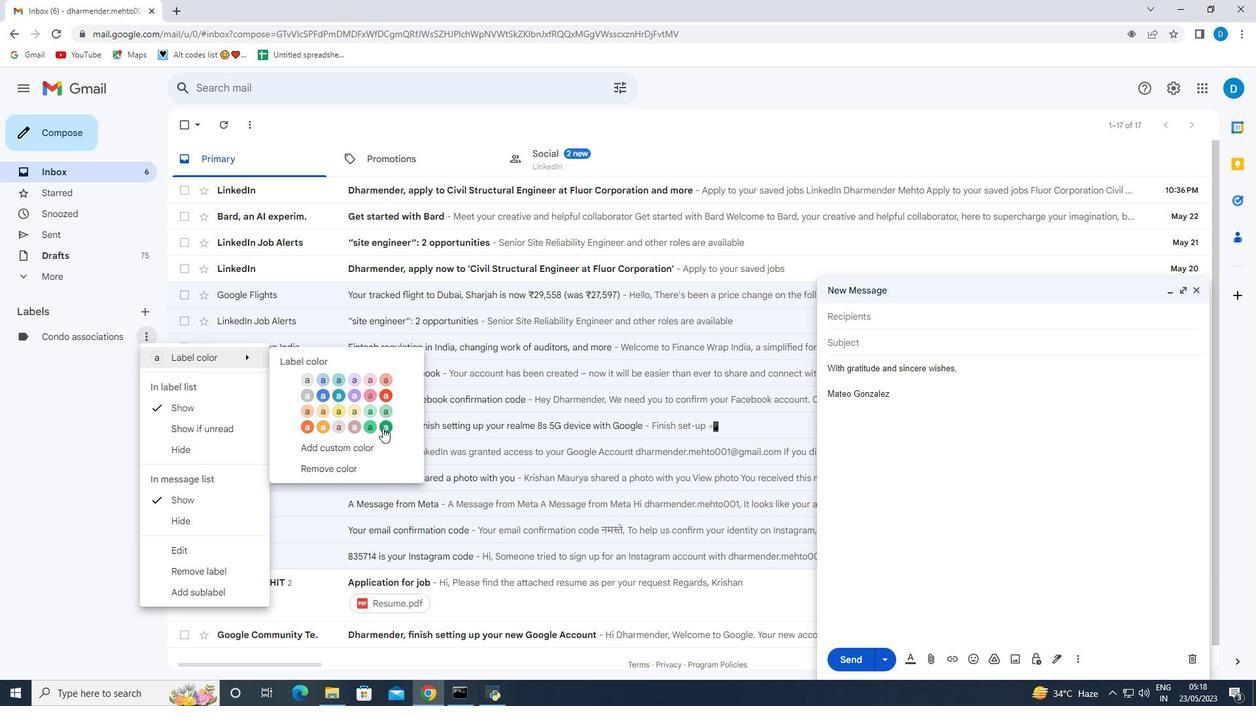 
Action: Mouse pressed left at (383, 428)
Screenshot: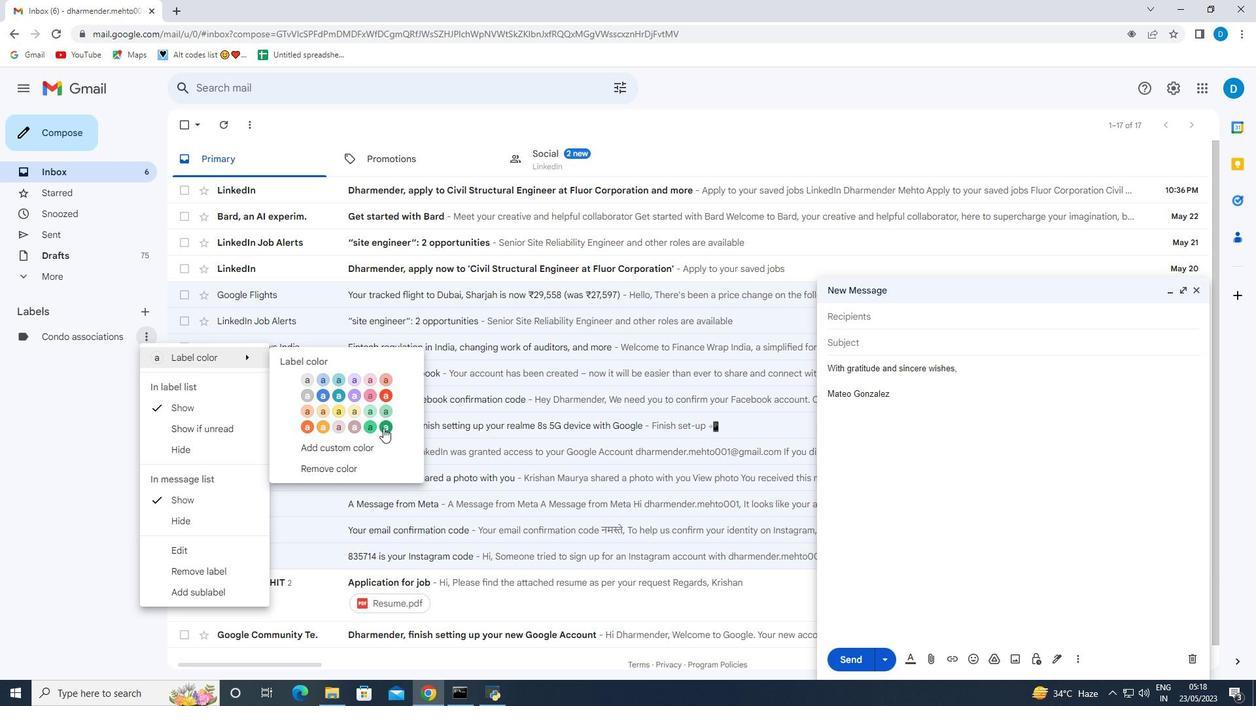 
Action: Mouse moved to (1008, 552)
Screenshot: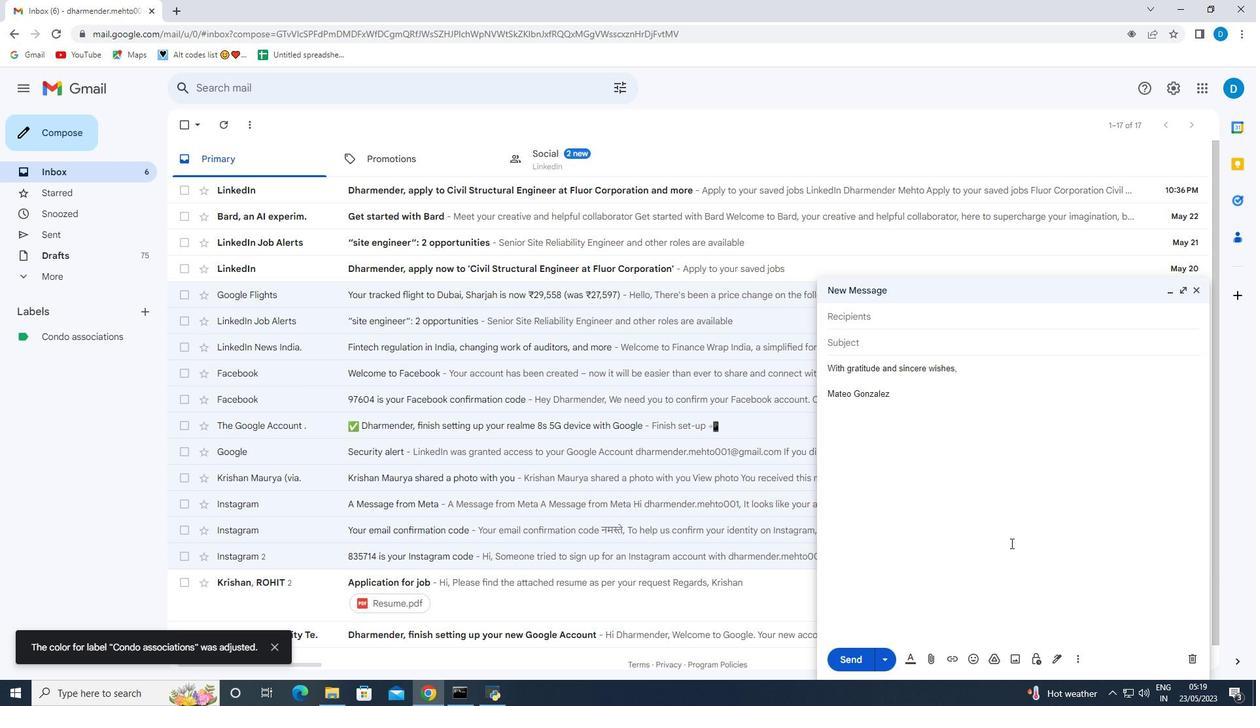
Action: Mouse scrolled (1008, 551) with delta (0, 0)
Screenshot: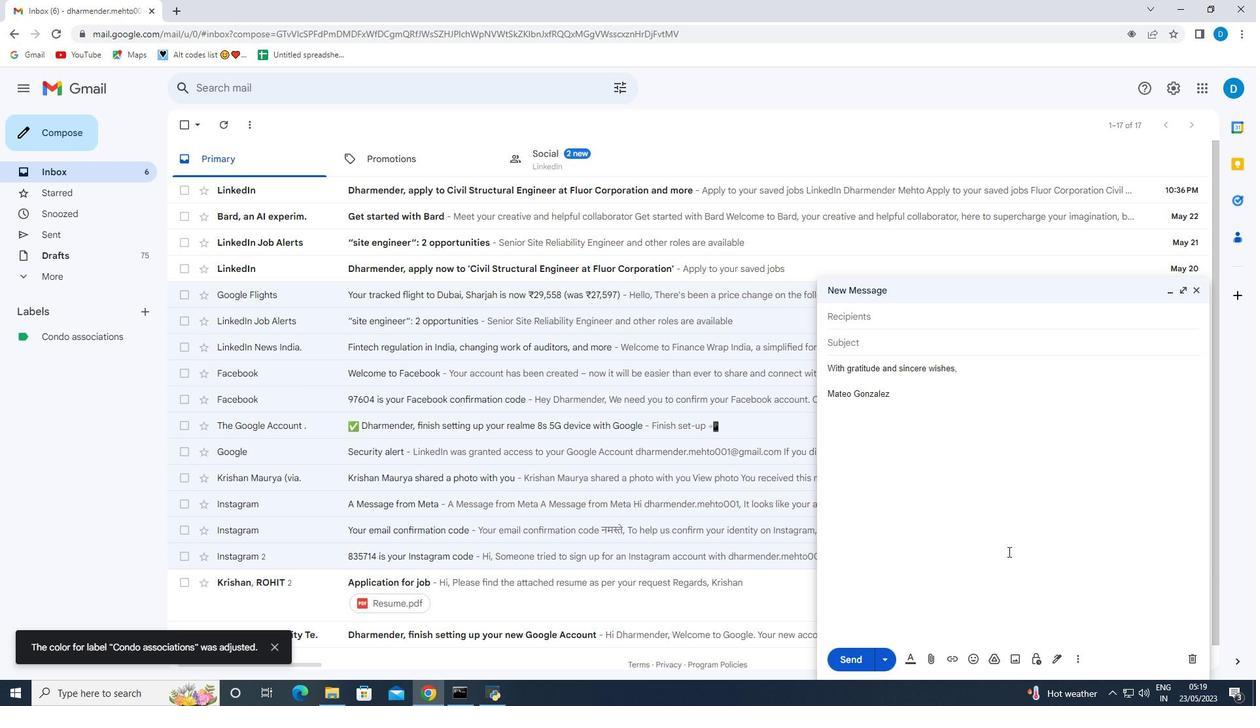 
Action: Mouse scrolled (1008, 551) with delta (0, 0)
Screenshot: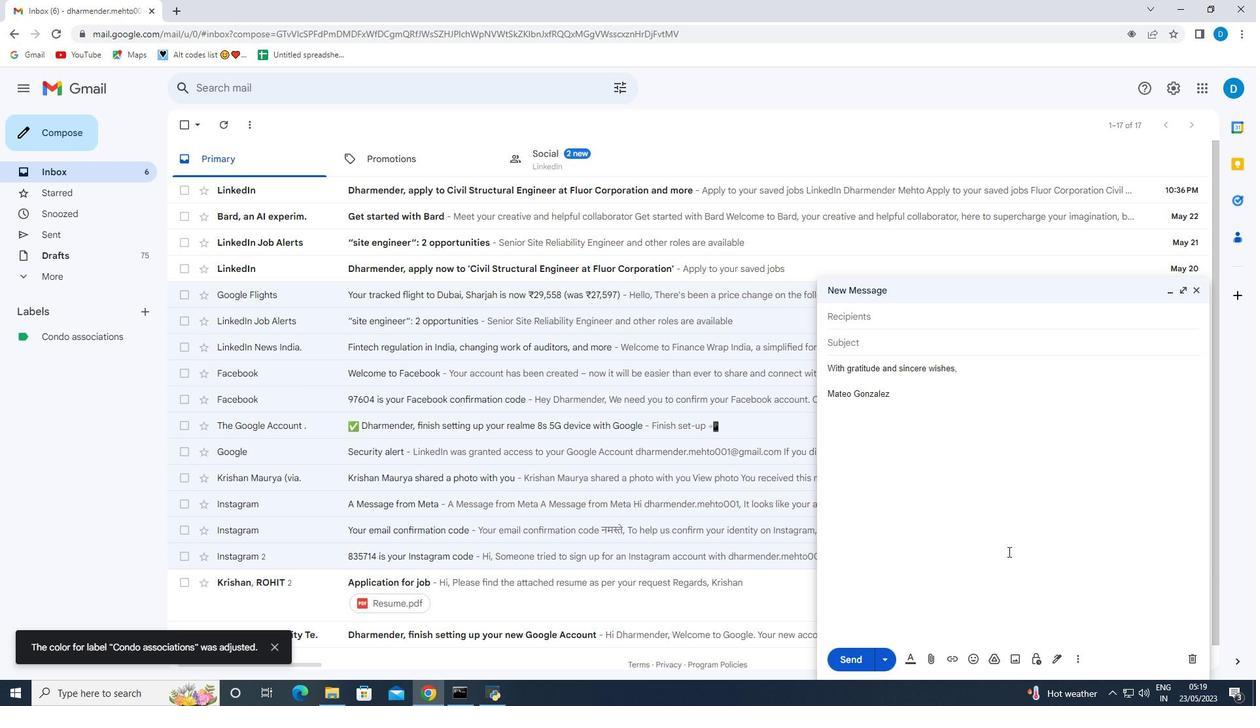 
Action: Mouse moved to (1079, 663)
Screenshot: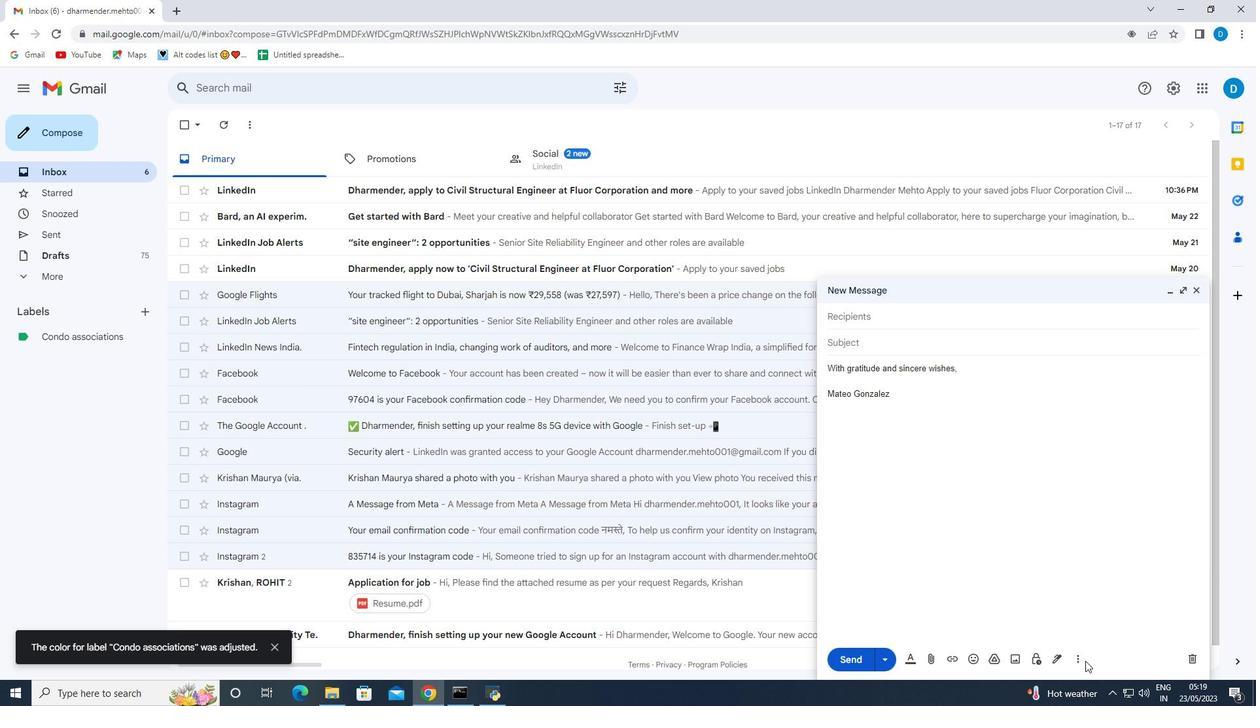 
Action: Mouse pressed left at (1079, 663)
Screenshot: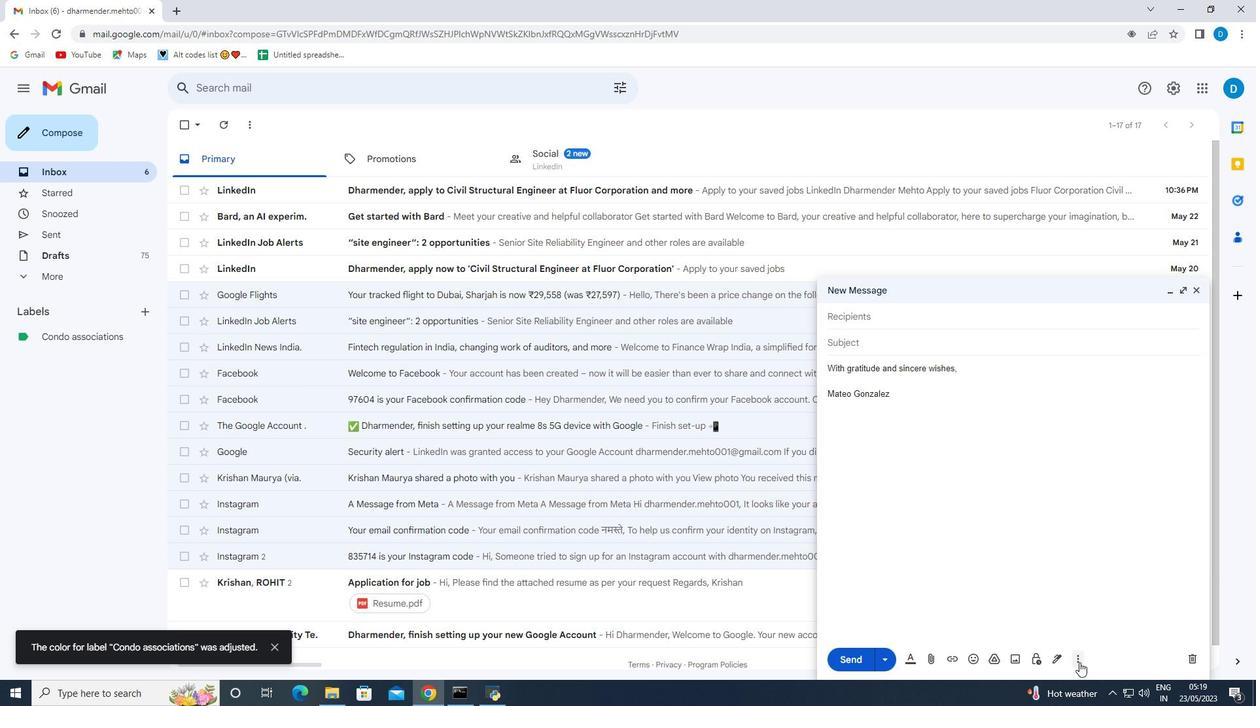 
Action: Mouse moved to (1111, 542)
Screenshot: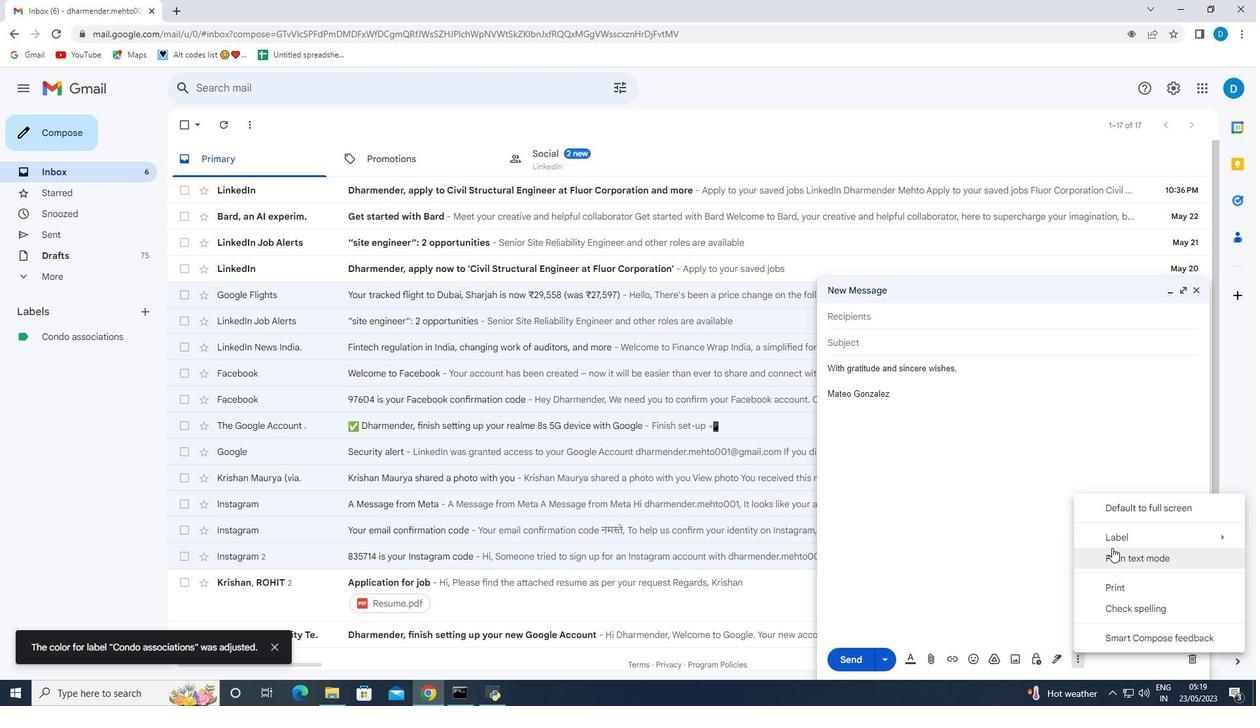 
Action: Mouse pressed left at (1111, 542)
Screenshot: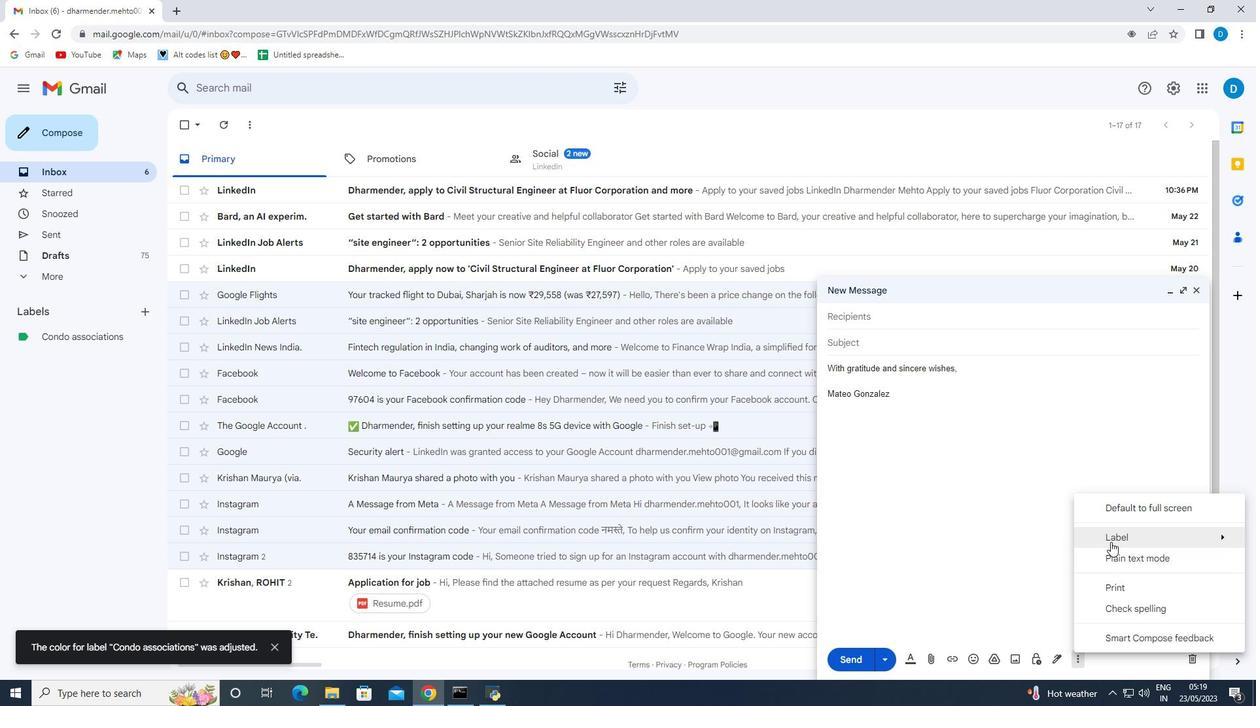 
Action: Mouse moved to (939, 367)
Screenshot: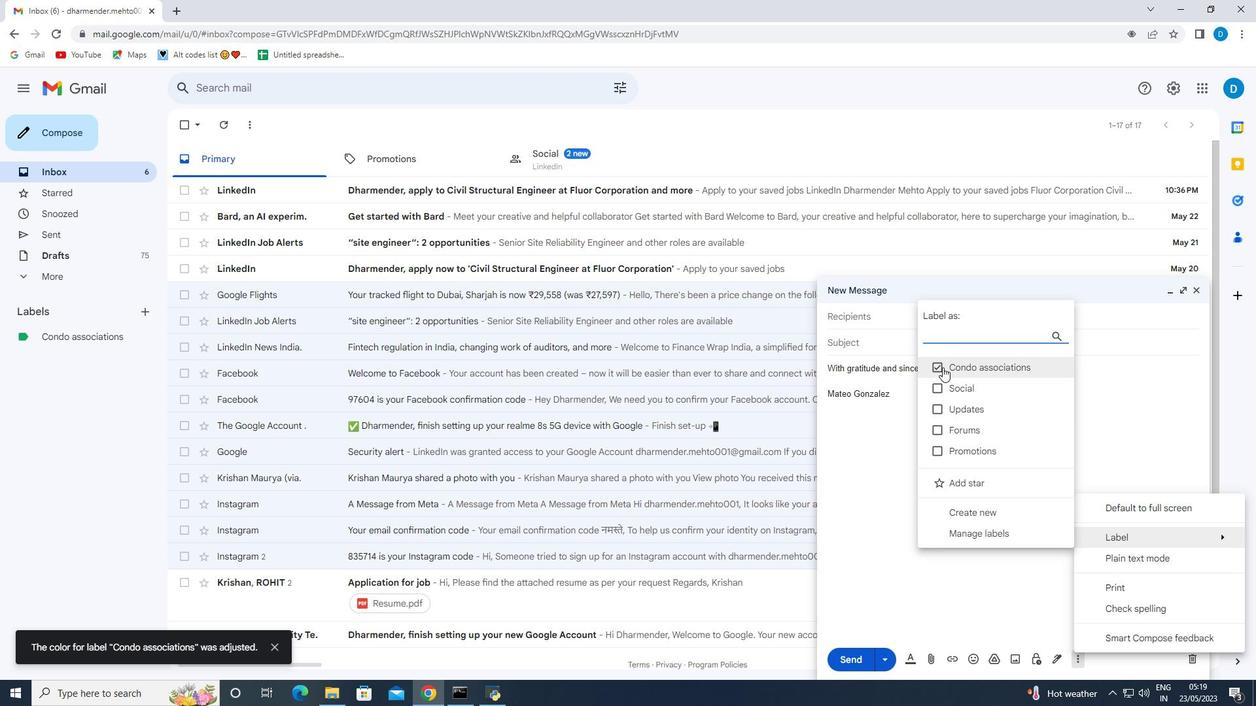 
Action: Mouse pressed left at (939, 367)
Screenshot: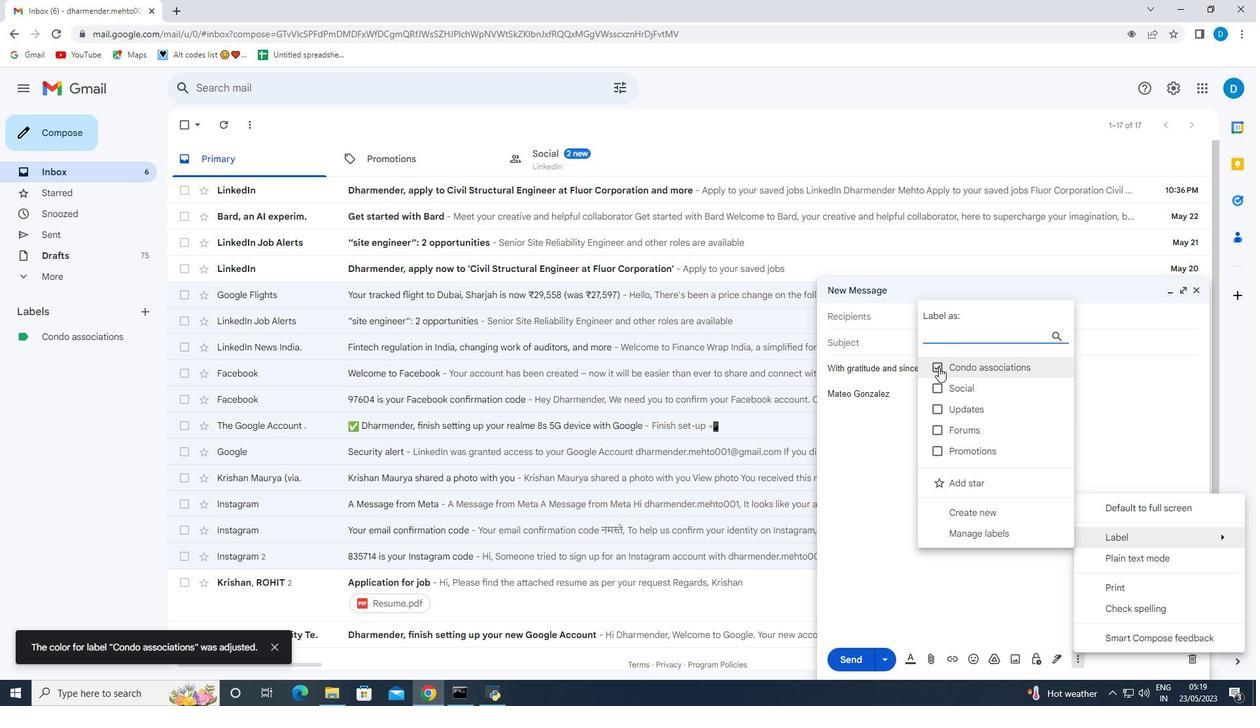 
Action: Mouse pressed left at (939, 367)
Screenshot: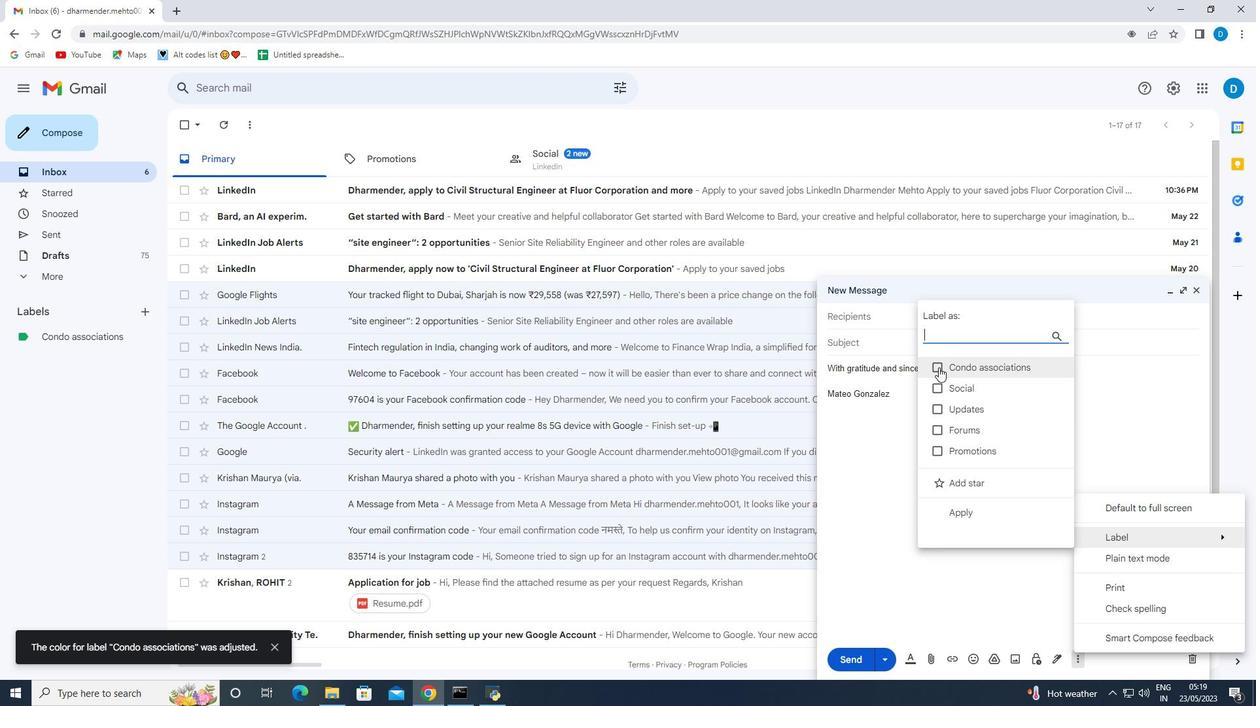 
Action: Mouse moved to (886, 428)
Screenshot: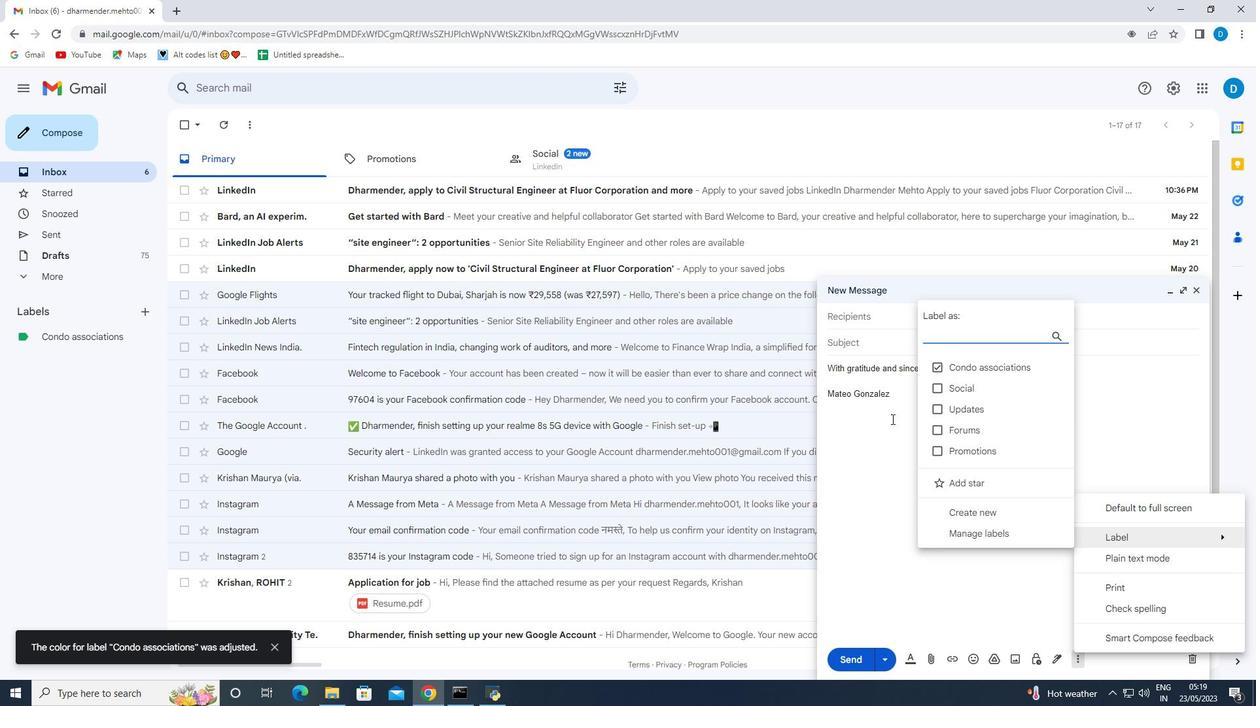
Action: Mouse pressed left at (886, 428)
Screenshot: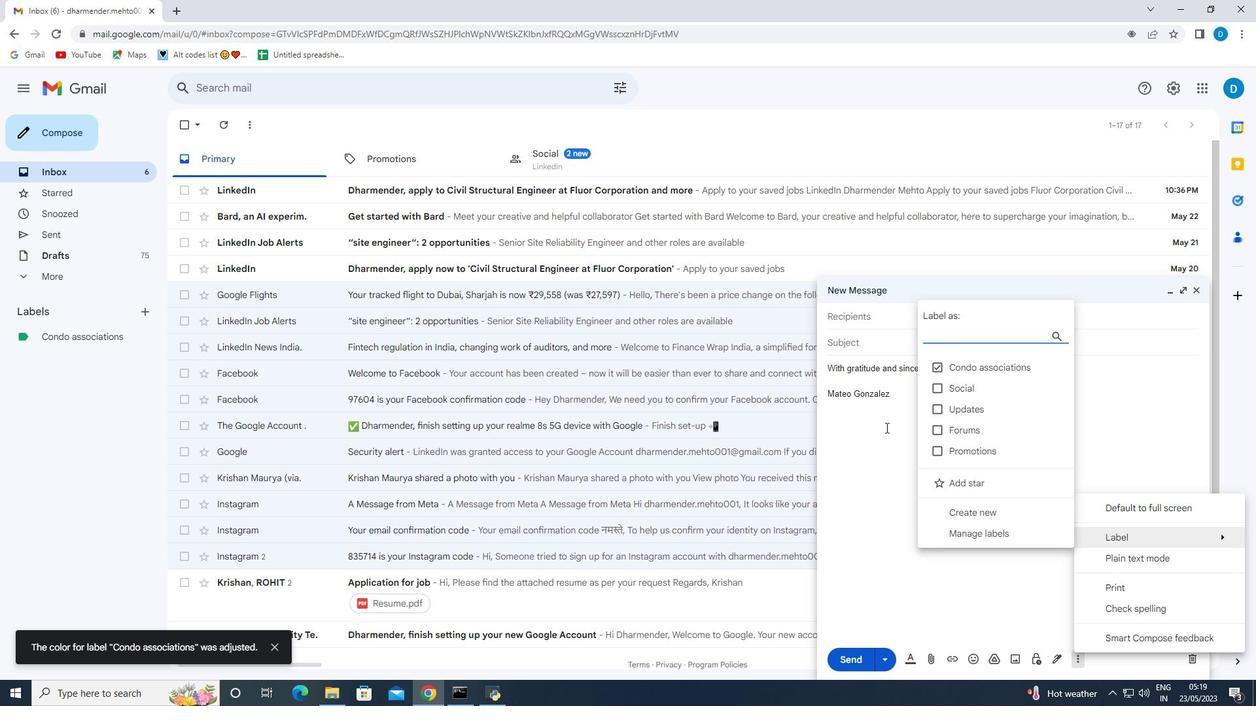 
Action: Mouse moved to (864, 322)
Screenshot: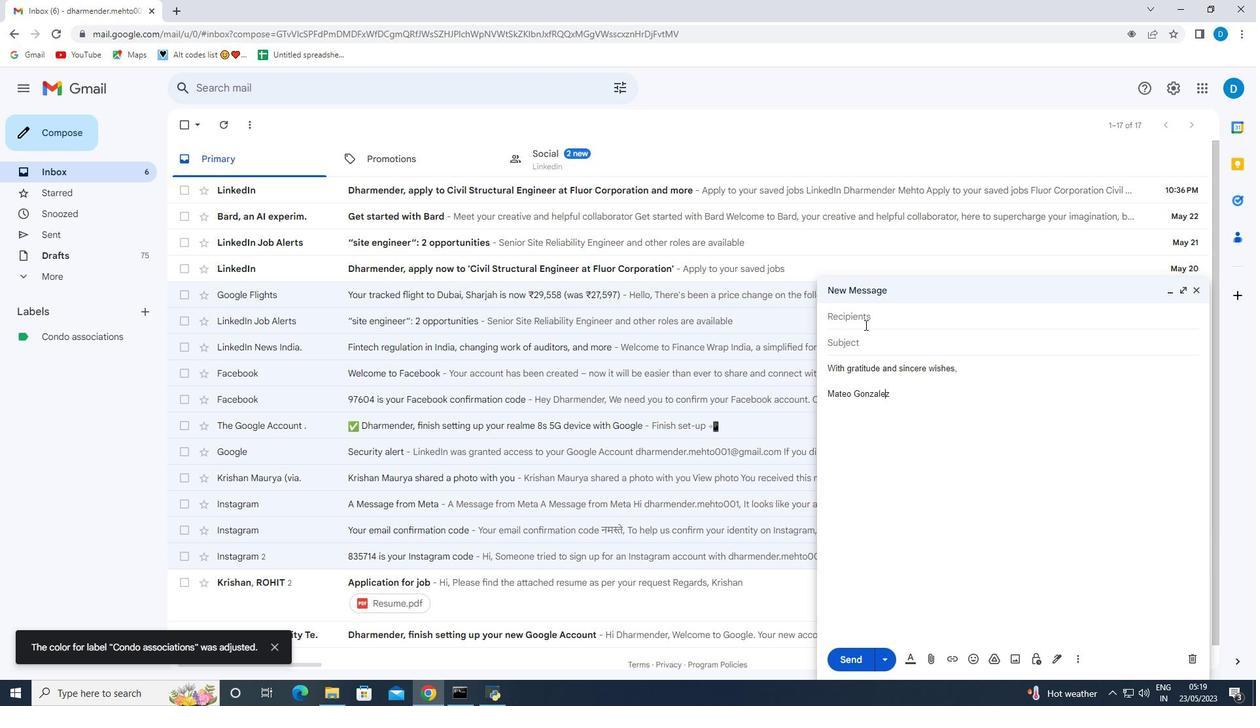 
Action: Mouse pressed left at (864, 322)
Screenshot: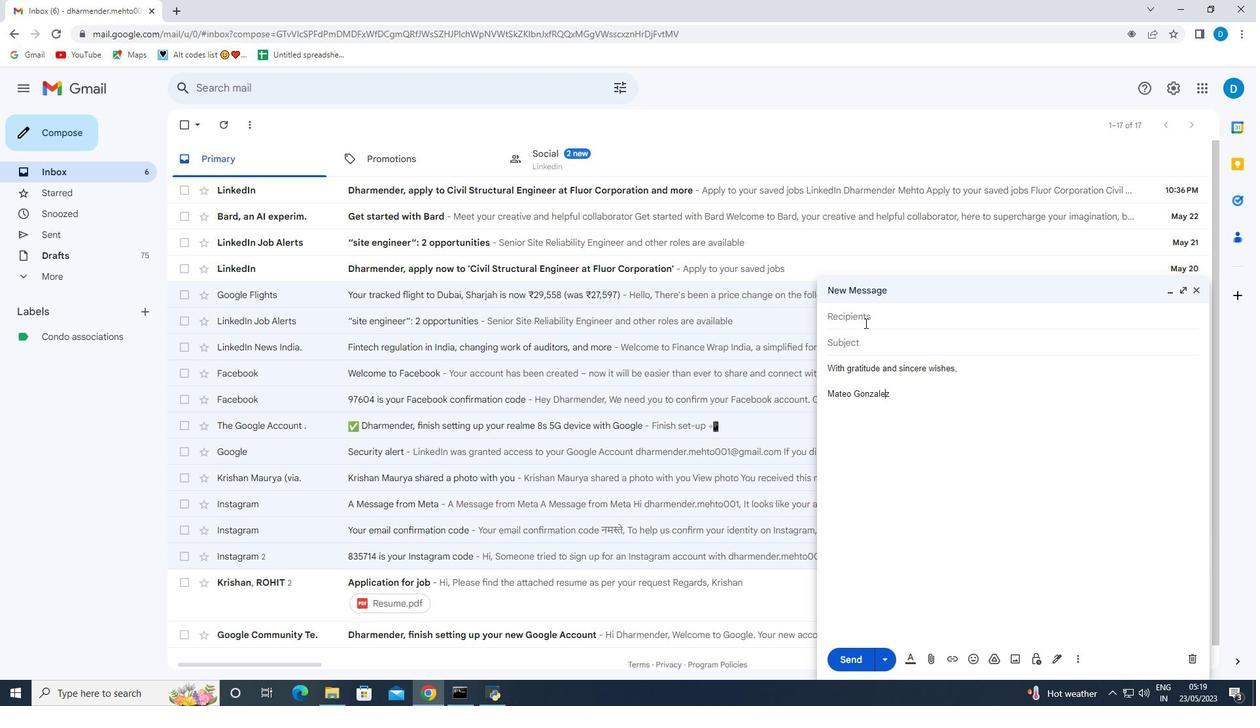 
Action: Key pressed softage.9<Key.shift>@softage.net
Screenshot: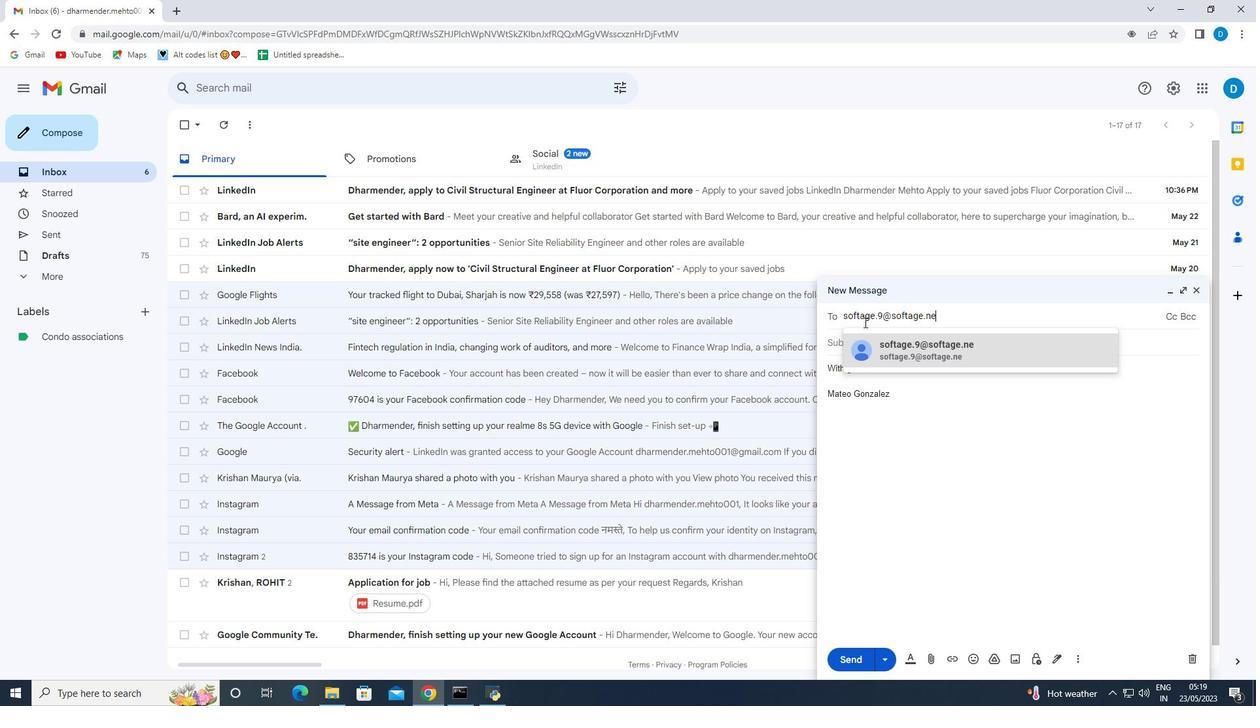 
Action: Mouse moved to (984, 342)
Screenshot: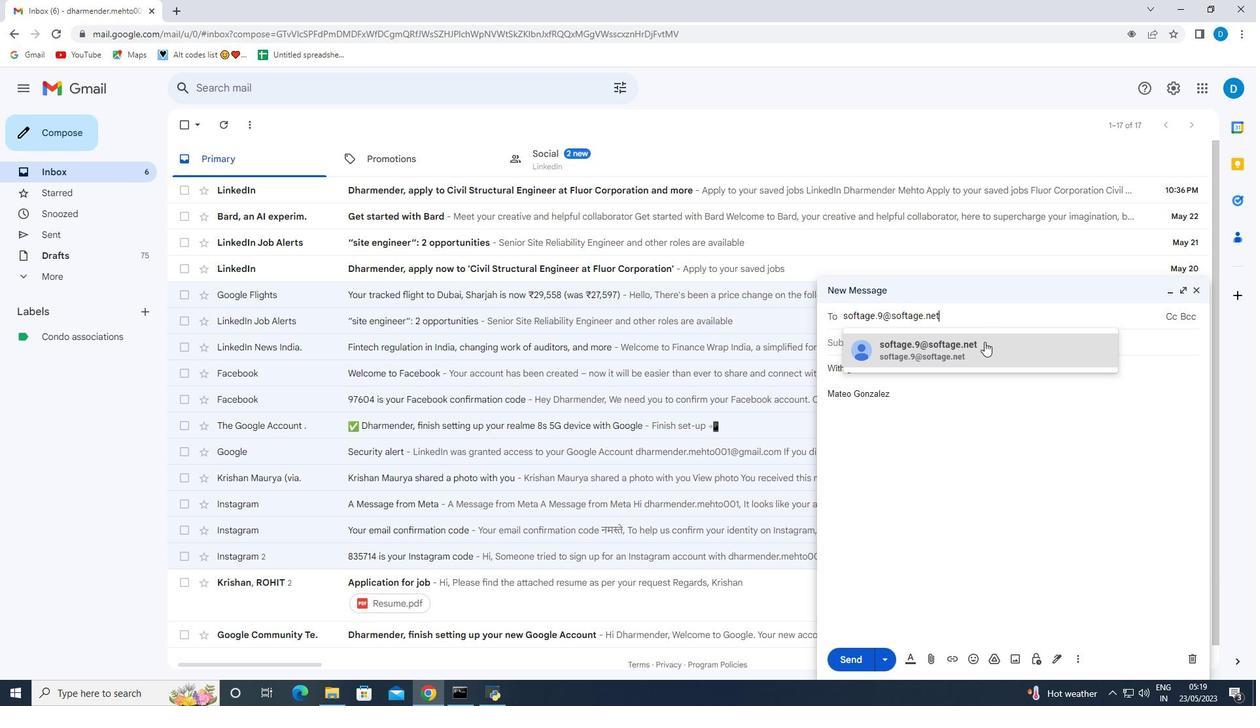
Action: Mouse pressed left at (984, 342)
Screenshot: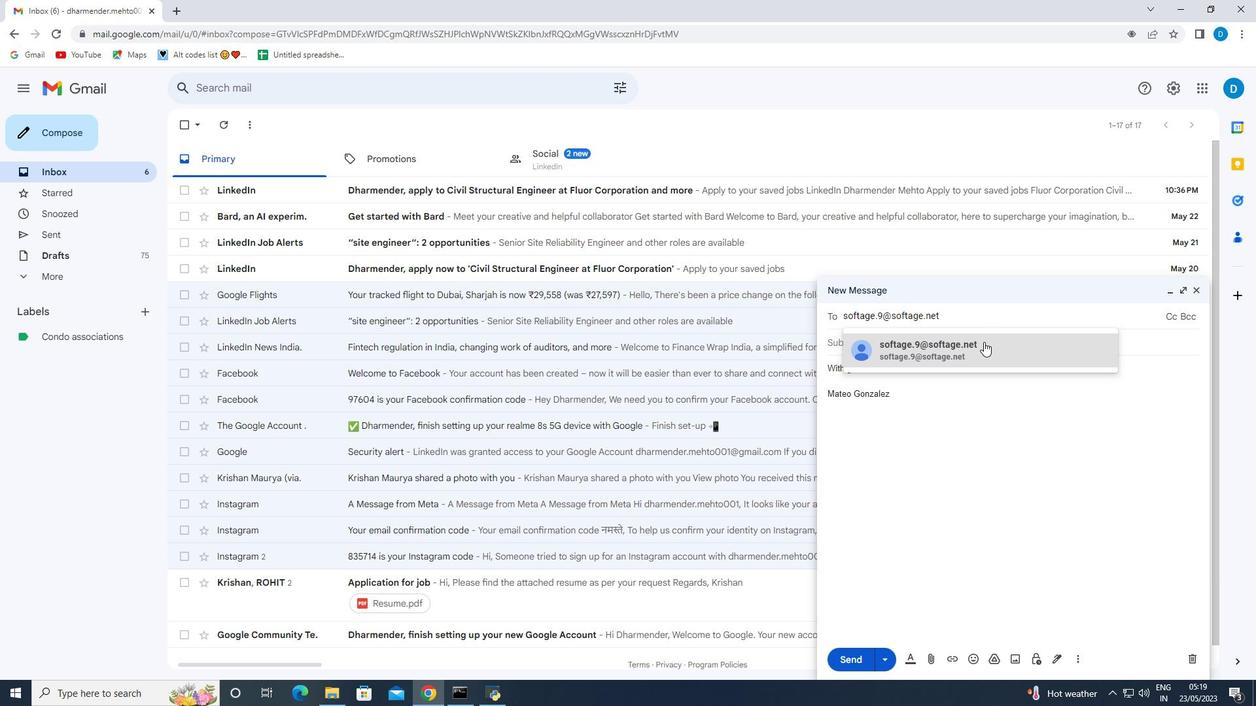 
Action: Mouse moved to (949, 483)
Screenshot: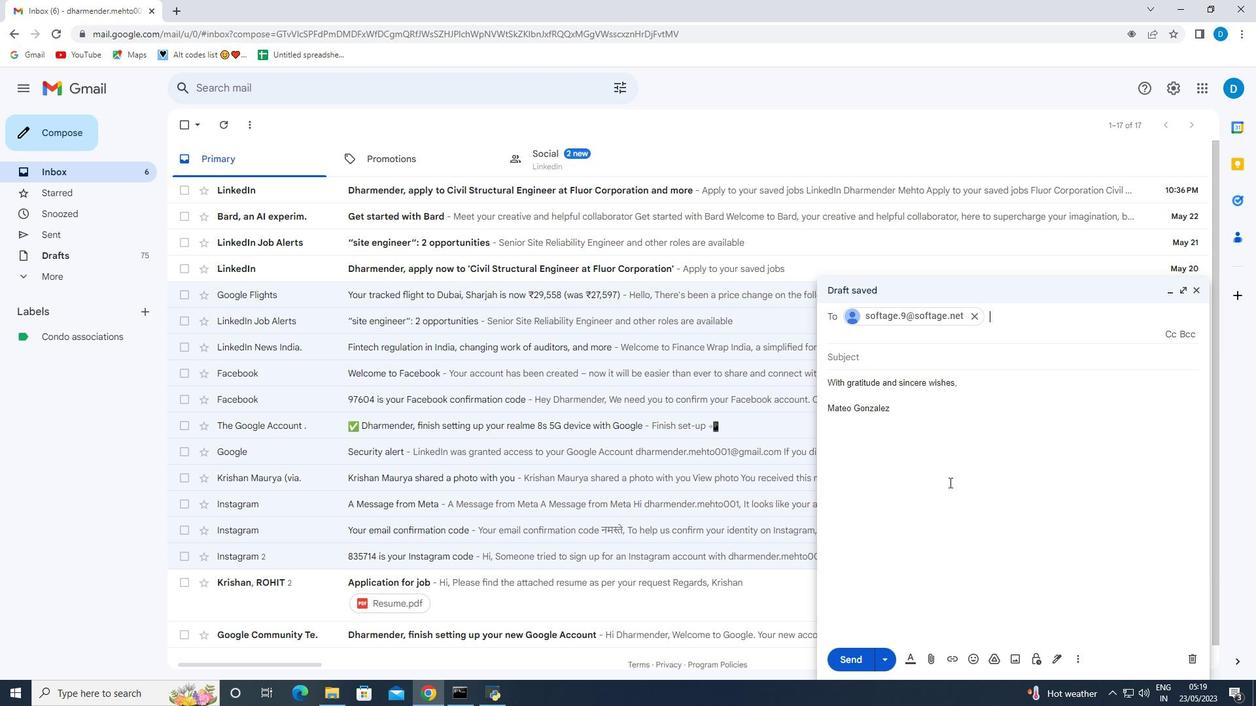 
